 Task: Find connections with filter location Venezuela with filter topic #linkedinstorieswith filter profile language Spanish with filter current company JLL with filter school Indraprastha Institute of Information Technology, Delhi with filter industry Cutlery and Handtool Manufacturing with filter service category Mobile Marketing with filter keywords title Public Relations
Action: Mouse moved to (587, 95)
Screenshot: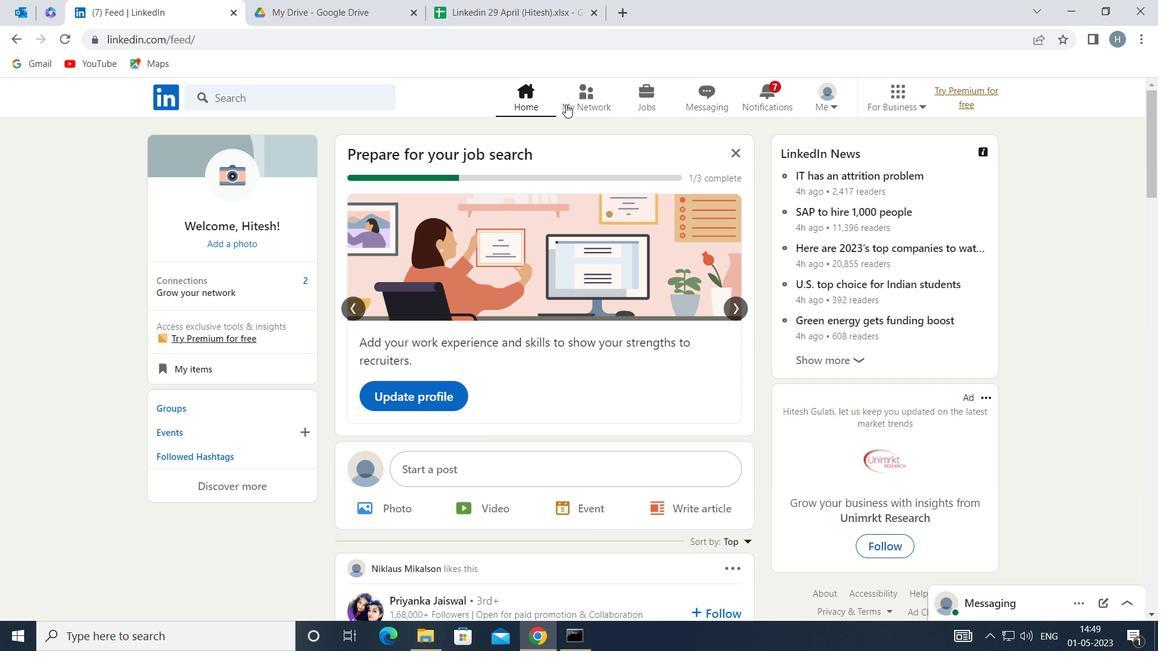 
Action: Mouse pressed left at (587, 95)
Screenshot: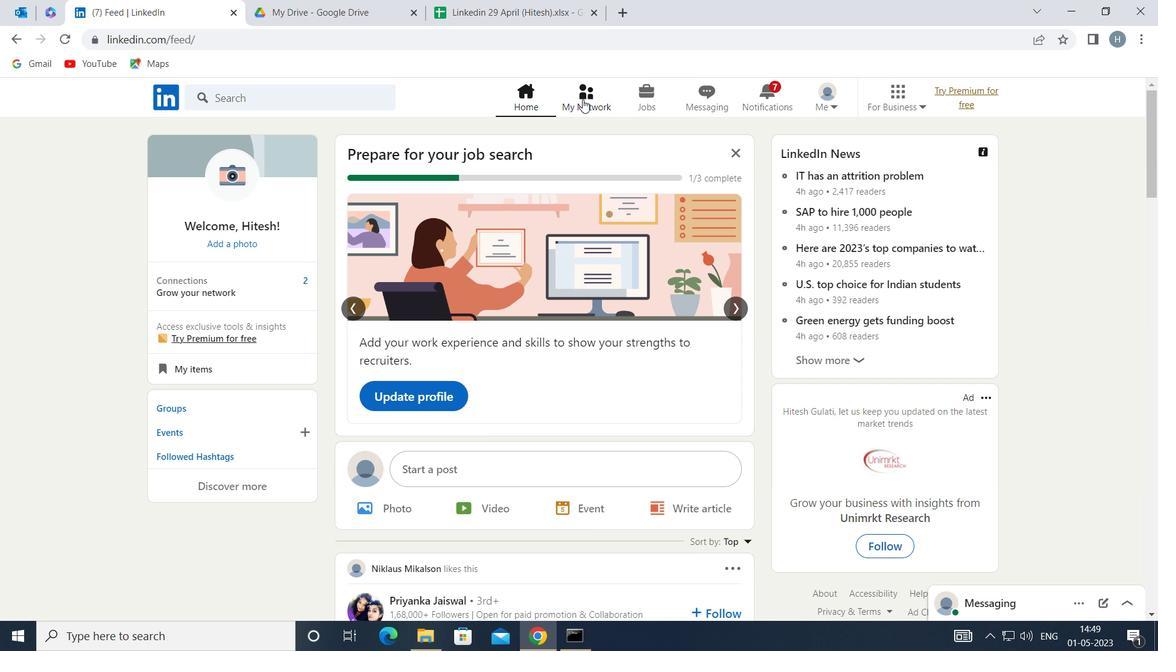 
Action: Mouse moved to (314, 187)
Screenshot: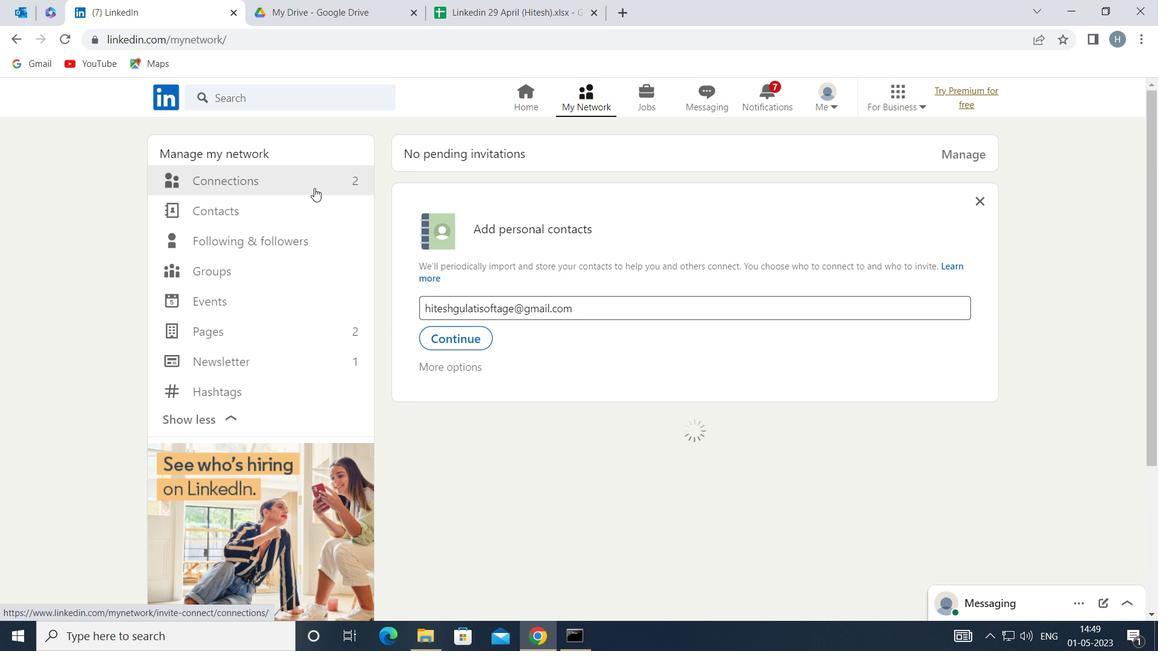 
Action: Mouse pressed left at (314, 187)
Screenshot: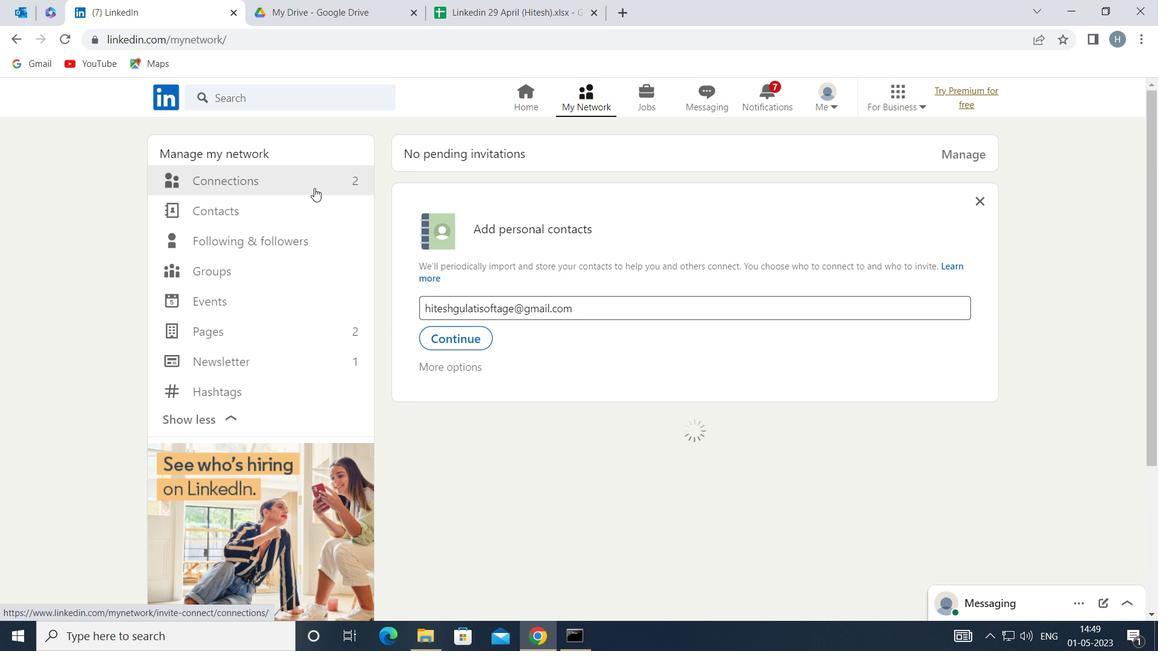 
Action: Mouse moved to (688, 177)
Screenshot: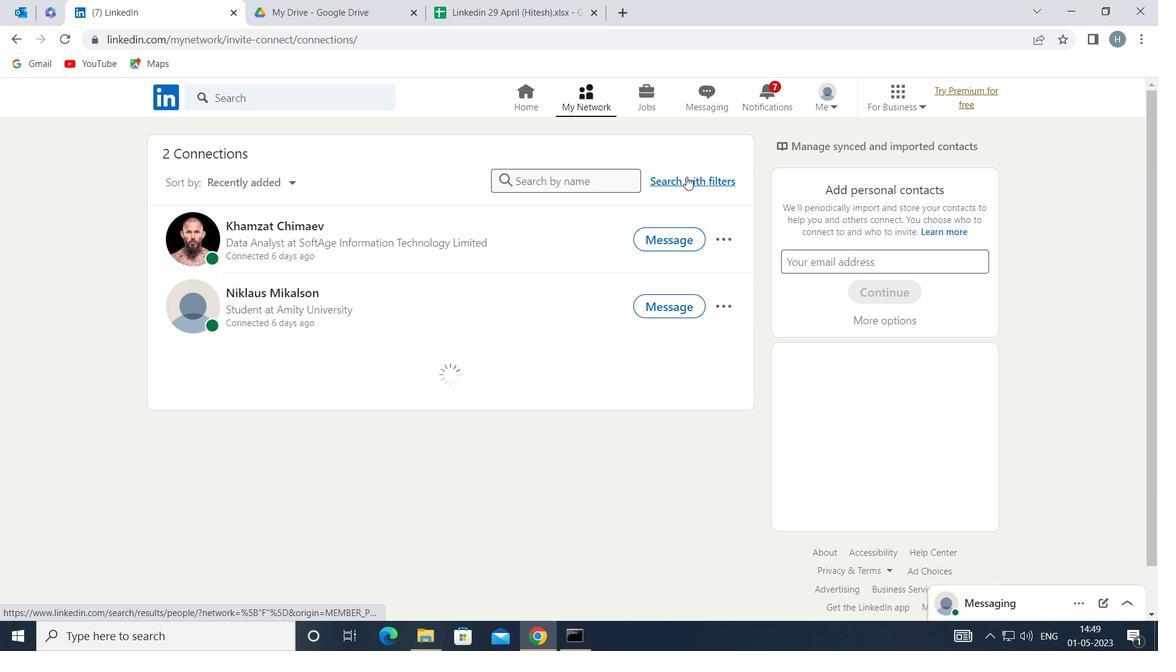 
Action: Mouse pressed left at (688, 177)
Screenshot: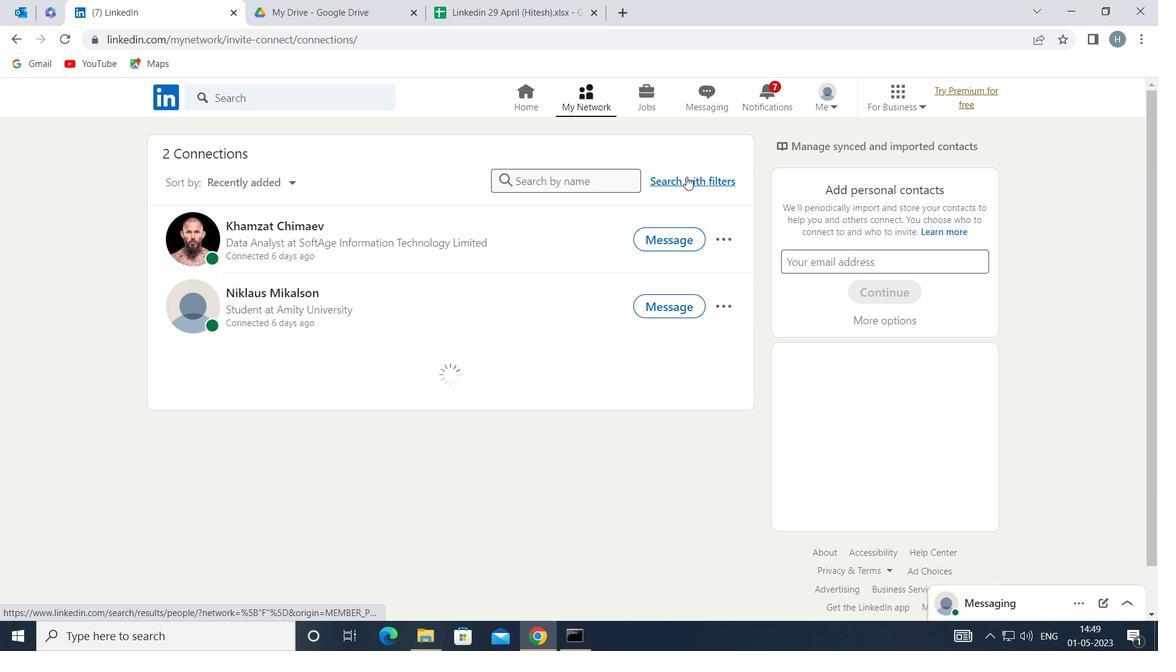 
Action: Mouse moved to (636, 142)
Screenshot: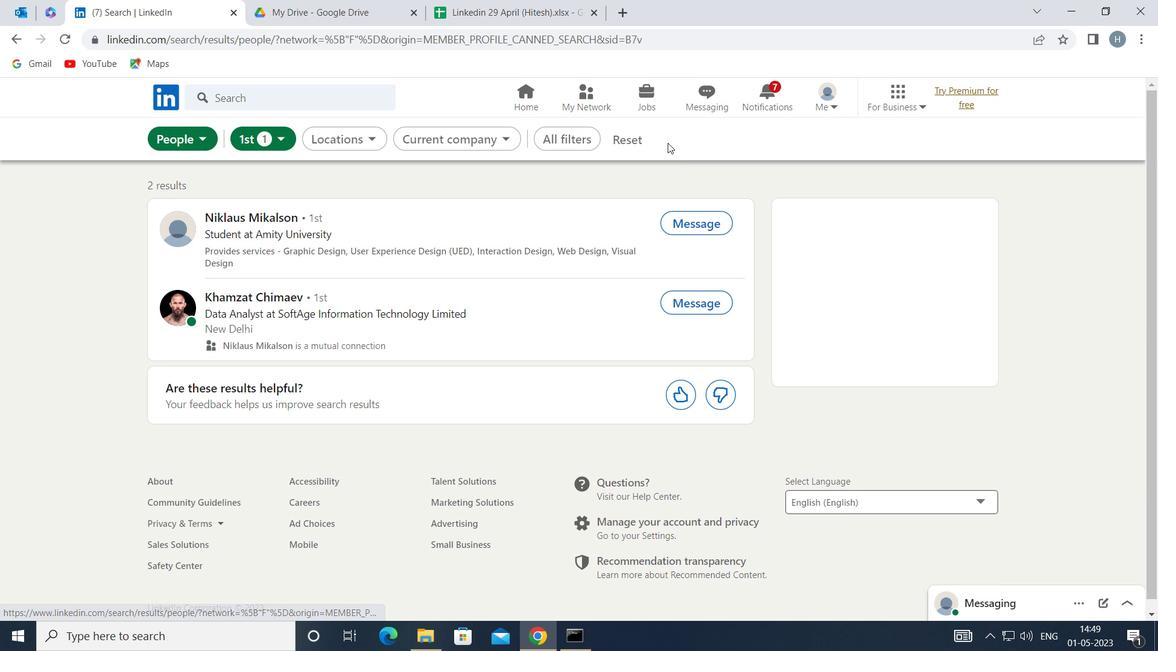 
Action: Mouse pressed left at (636, 142)
Screenshot: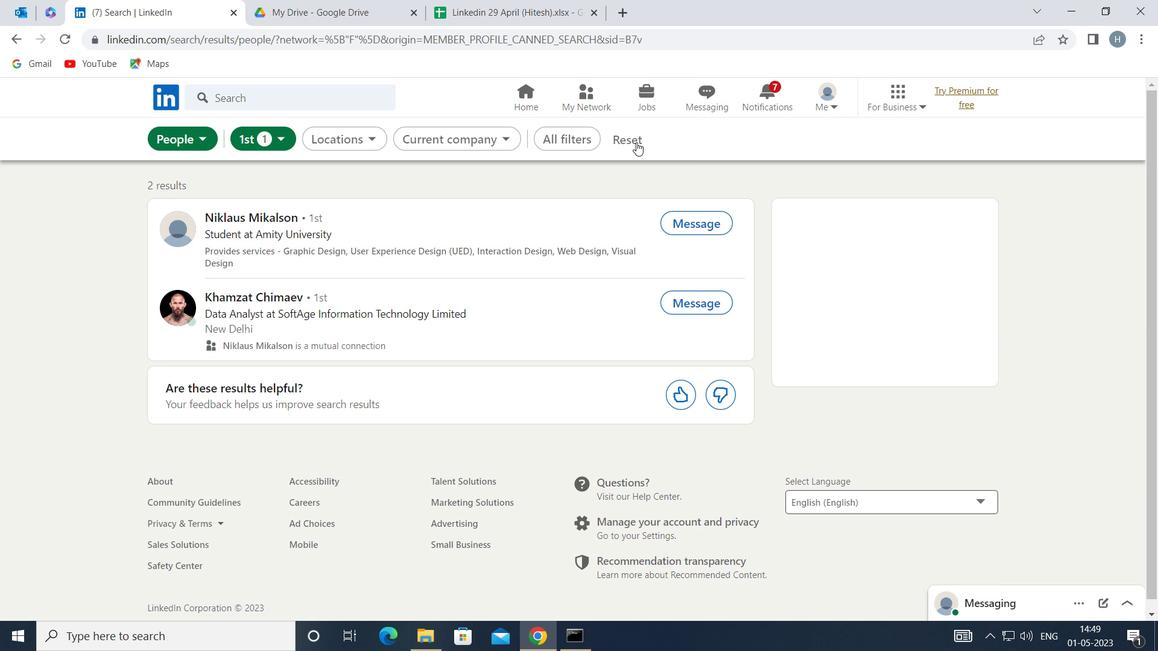
Action: Mouse moved to (602, 140)
Screenshot: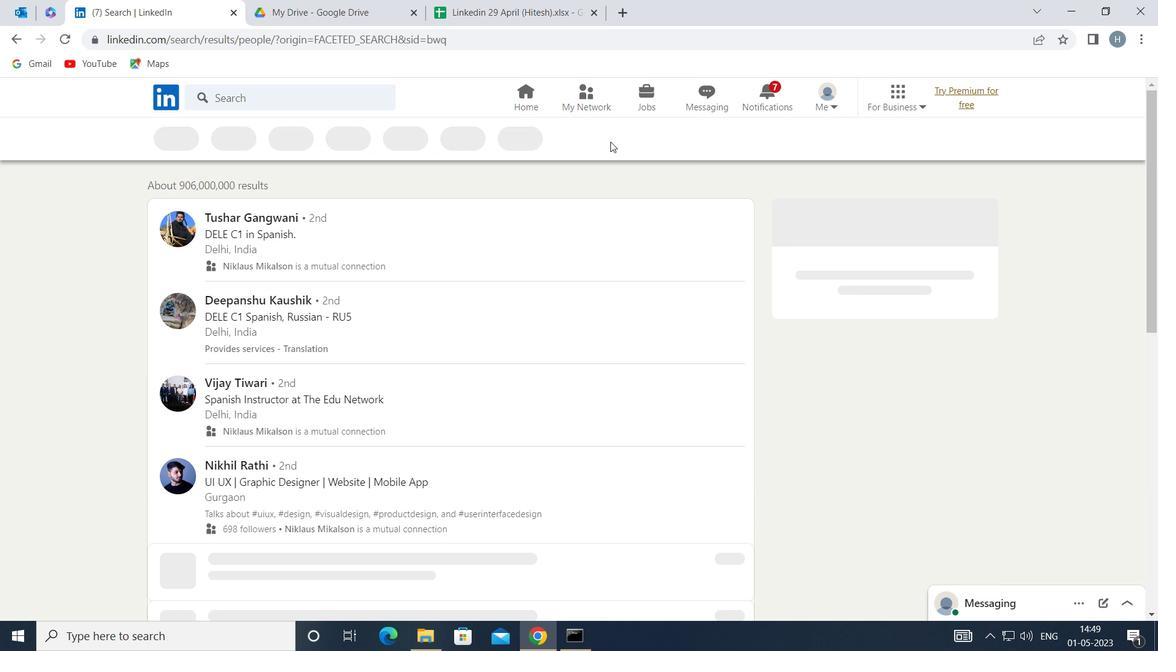 
Action: Mouse pressed left at (602, 140)
Screenshot: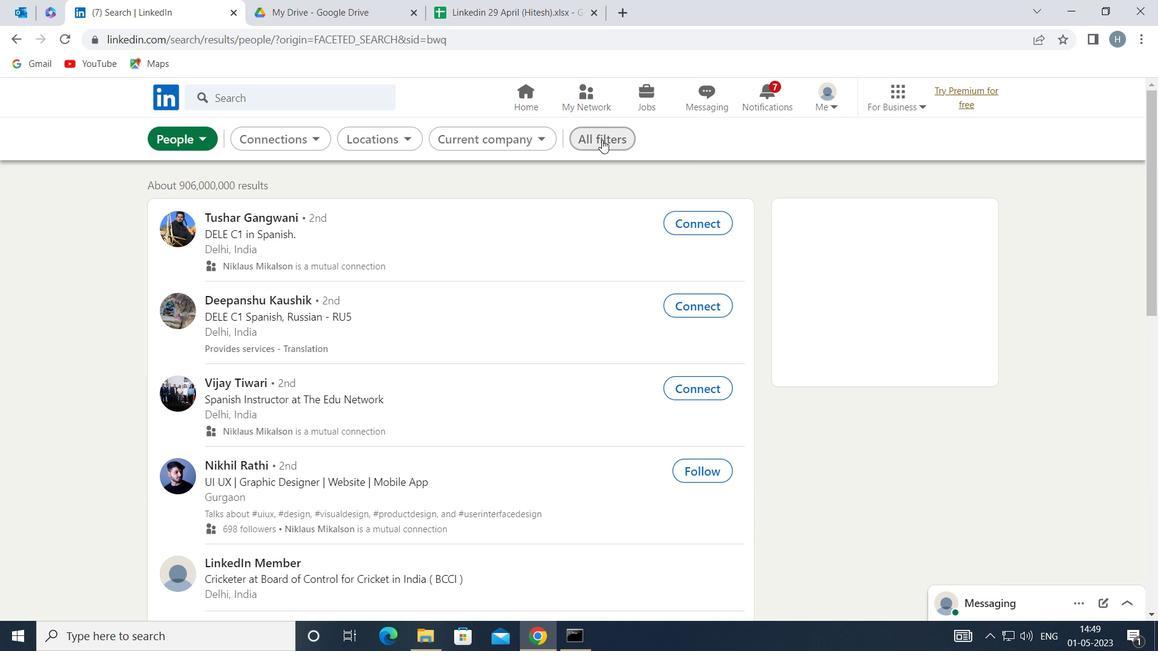 
Action: Mouse moved to (910, 514)
Screenshot: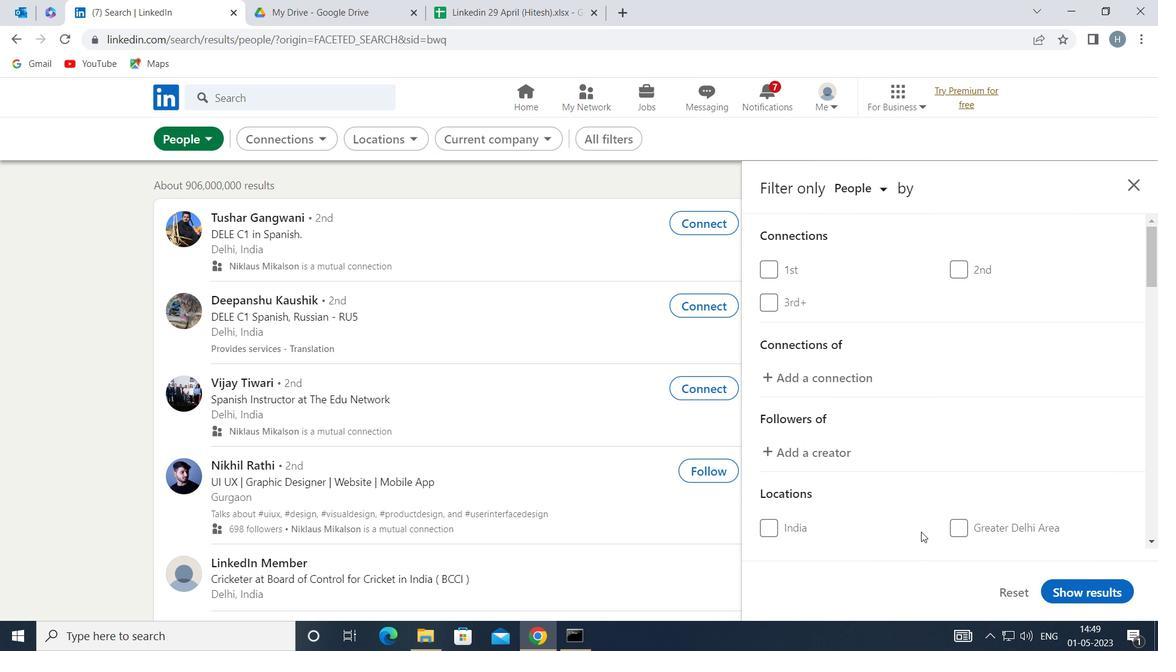 
Action: Mouse scrolled (910, 514) with delta (0, 0)
Screenshot: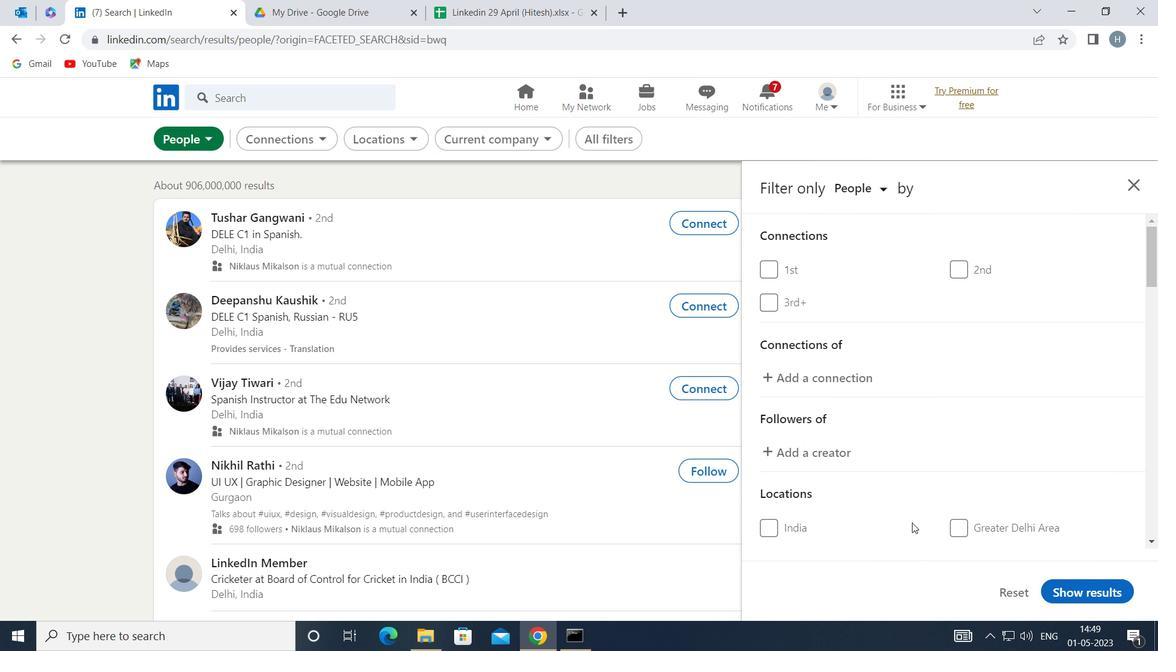 
Action: Mouse scrolled (910, 514) with delta (0, 0)
Screenshot: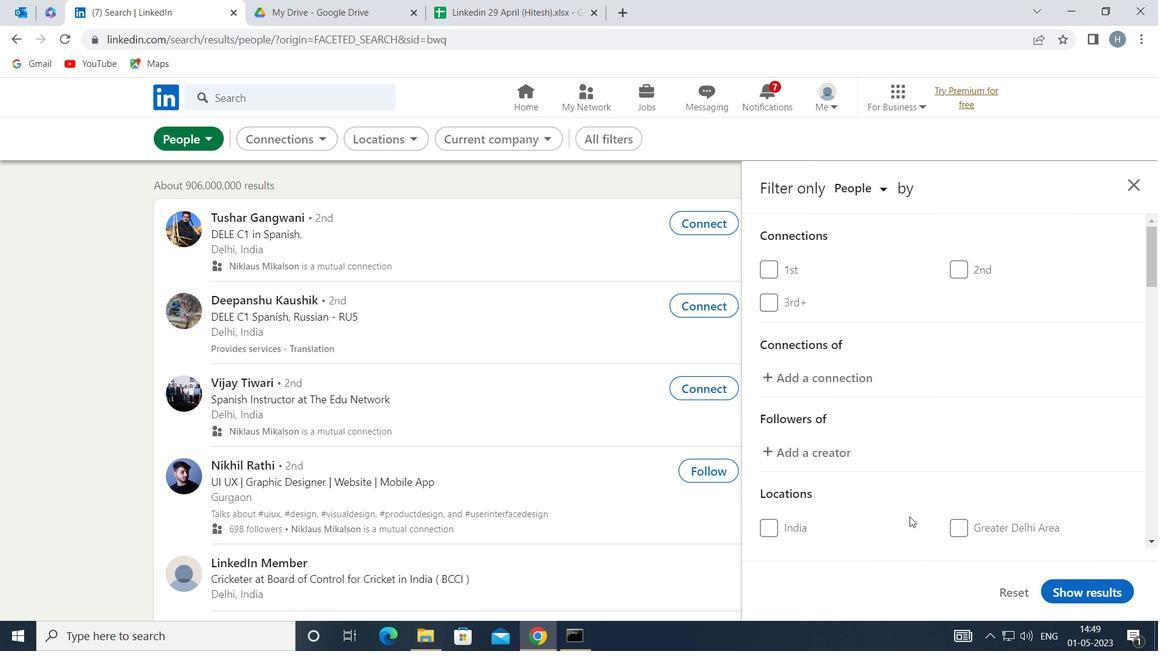 
Action: Mouse moved to (899, 483)
Screenshot: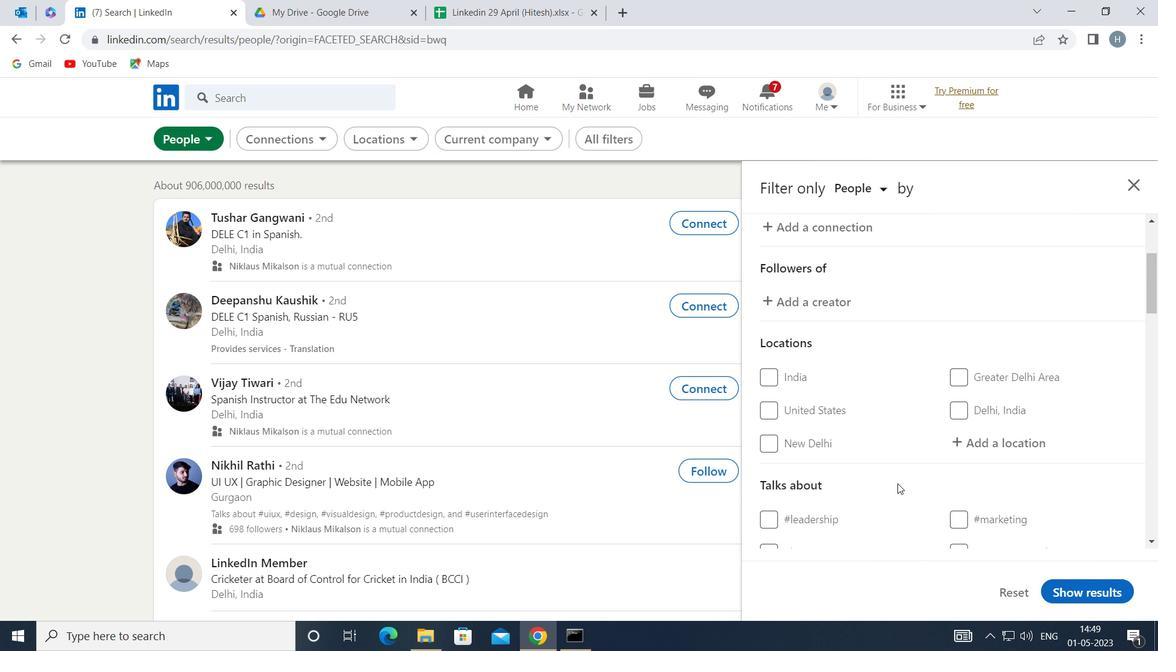 
Action: Mouse scrolled (899, 482) with delta (0, 0)
Screenshot: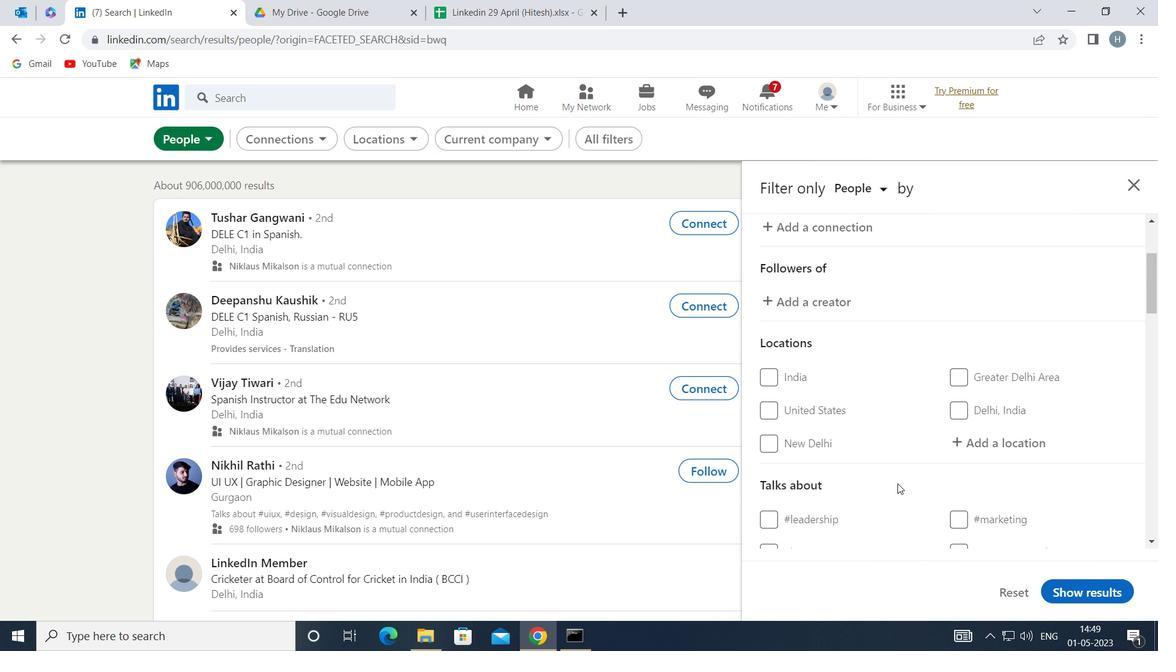 
Action: Mouse moved to (1000, 369)
Screenshot: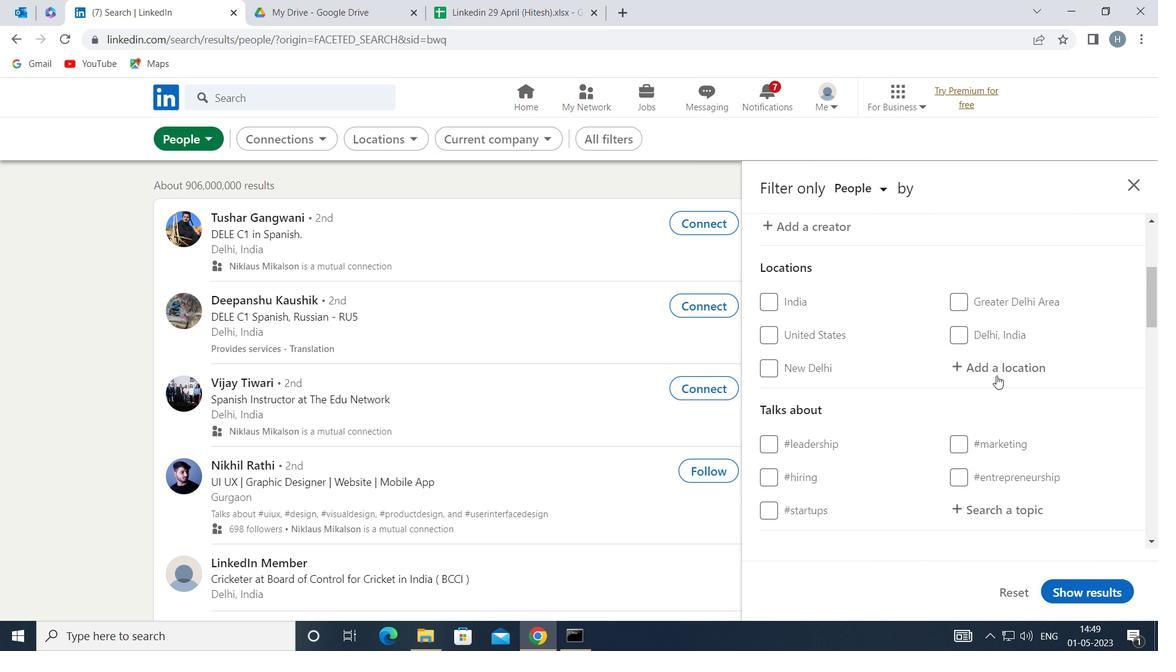 
Action: Mouse pressed left at (1000, 369)
Screenshot: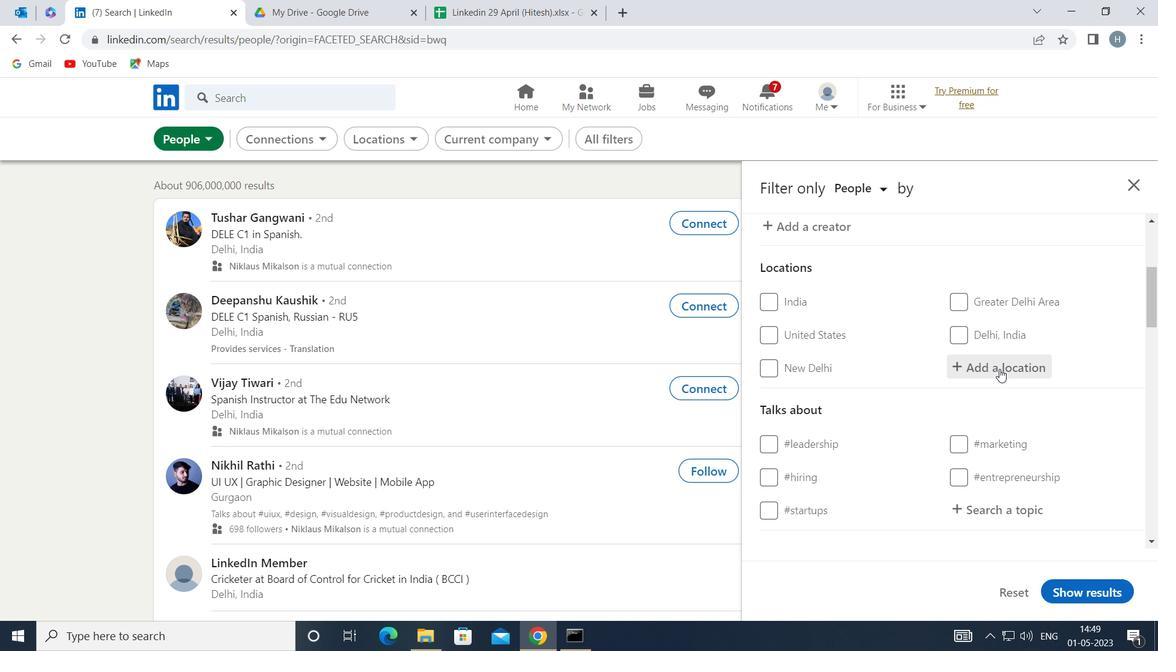 
Action: Mouse moved to (1000, 369)
Screenshot: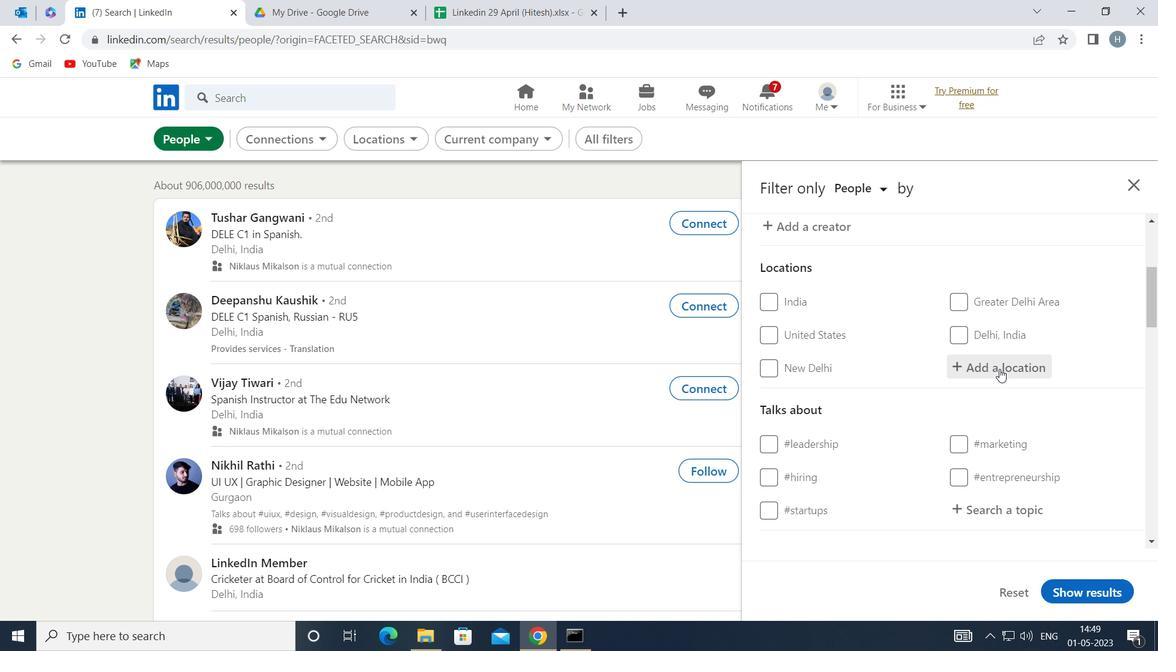 
Action: Key pressed <Key.shift>VENEZUELA<Key.enter>
Screenshot: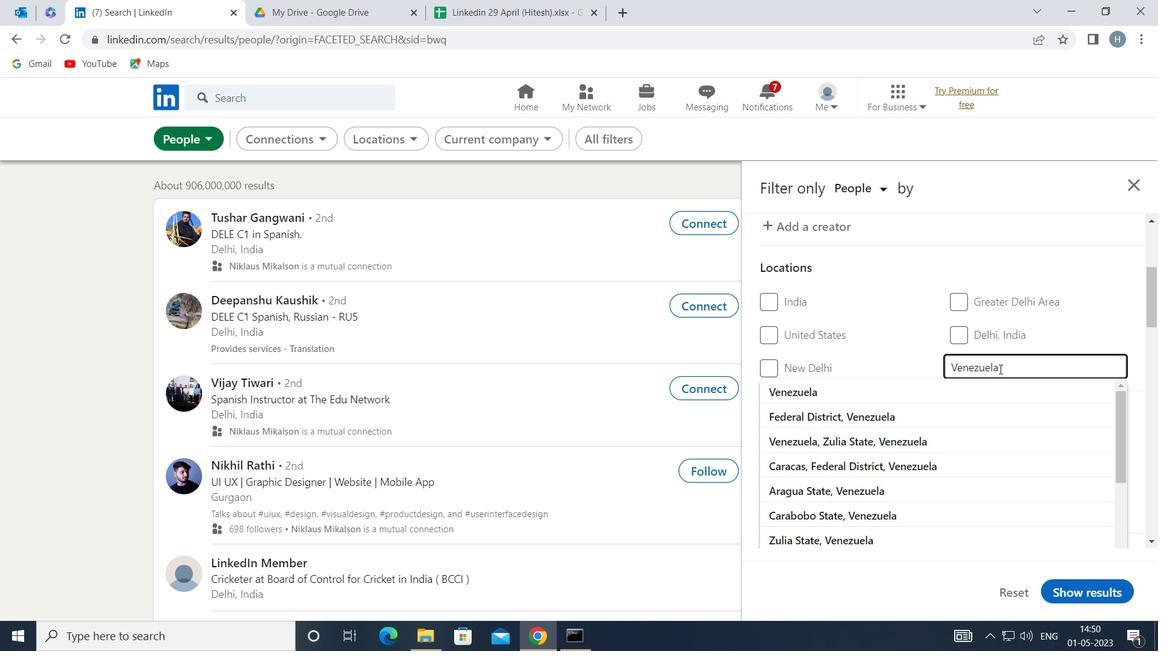 
Action: Mouse moved to (982, 506)
Screenshot: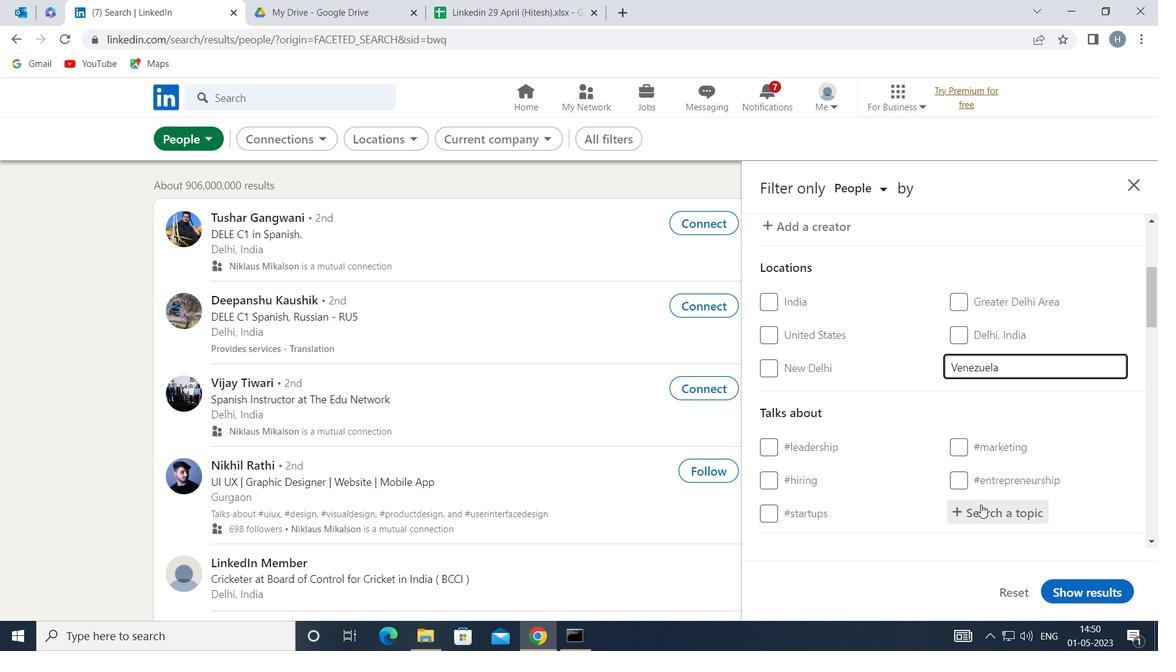 
Action: Mouse pressed left at (982, 506)
Screenshot: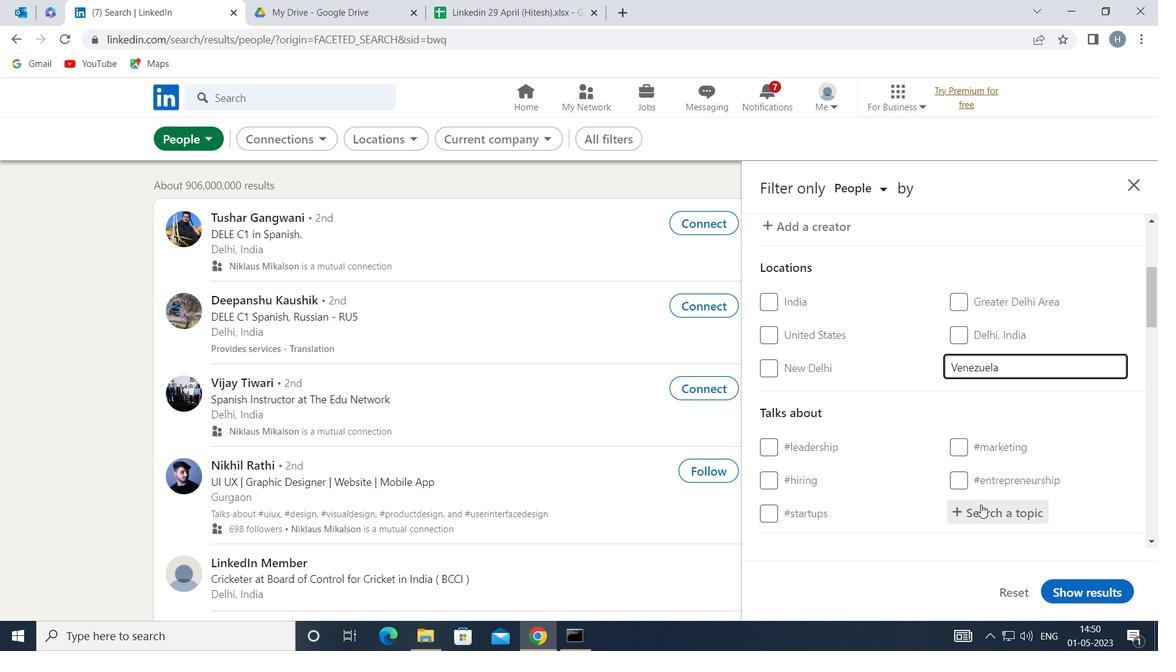 
Action: Key pressed <Key.shift>LINKEDINSTORIES
Screenshot: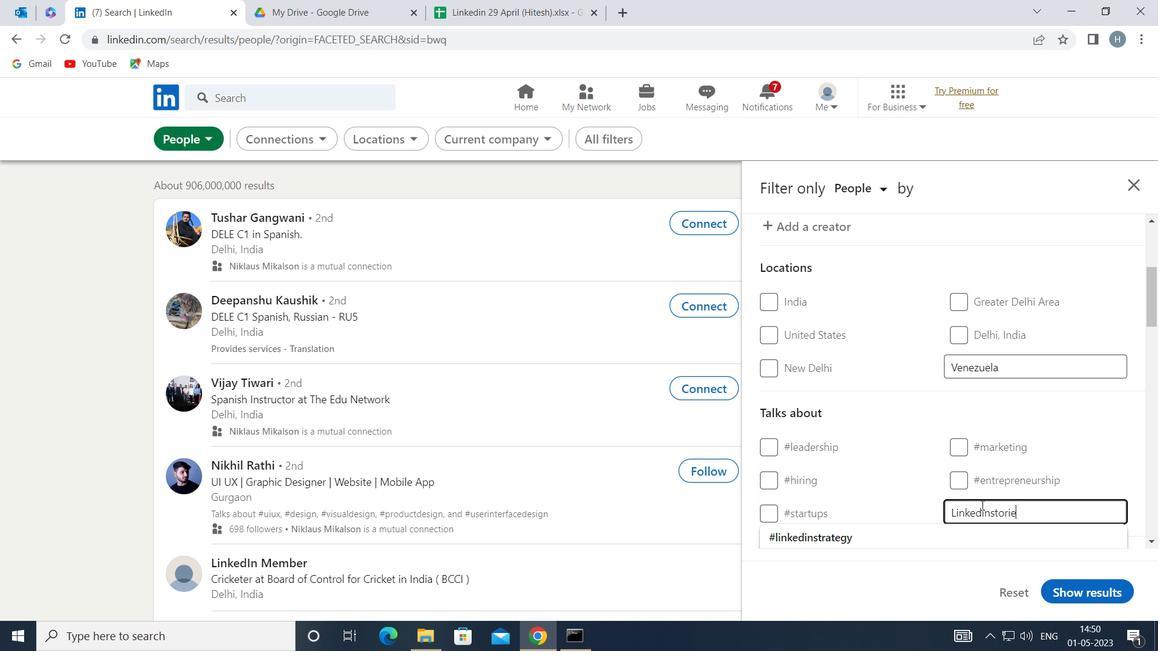 
Action: Mouse moved to (1035, 513)
Screenshot: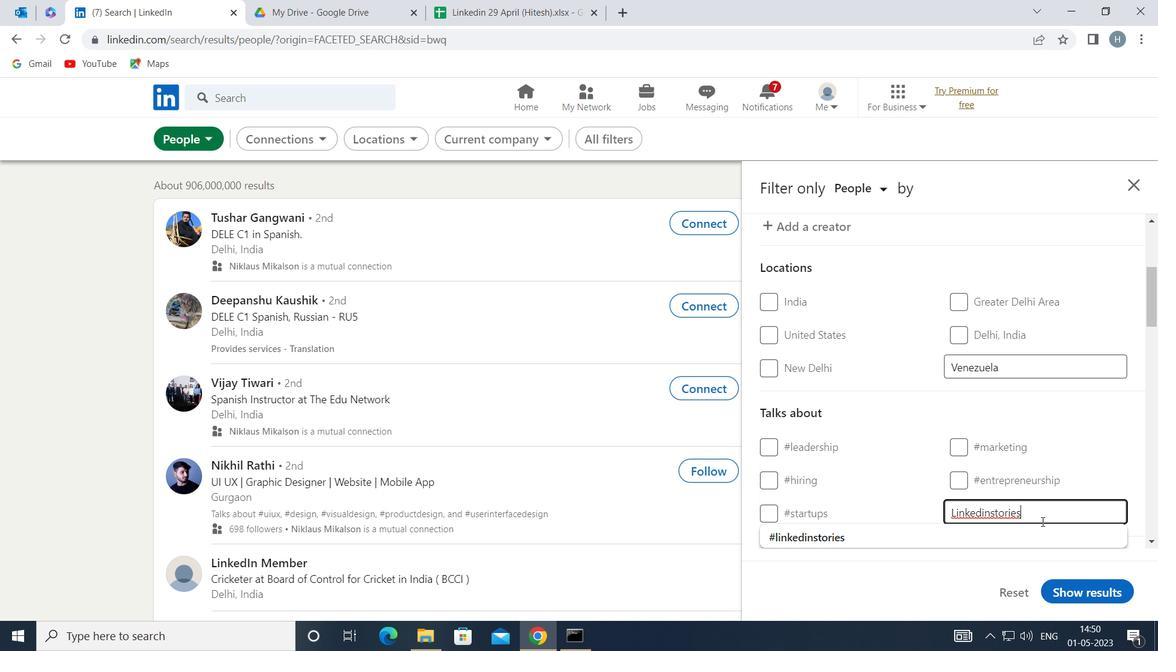 
Action: Mouse scrolled (1035, 513) with delta (0, 0)
Screenshot: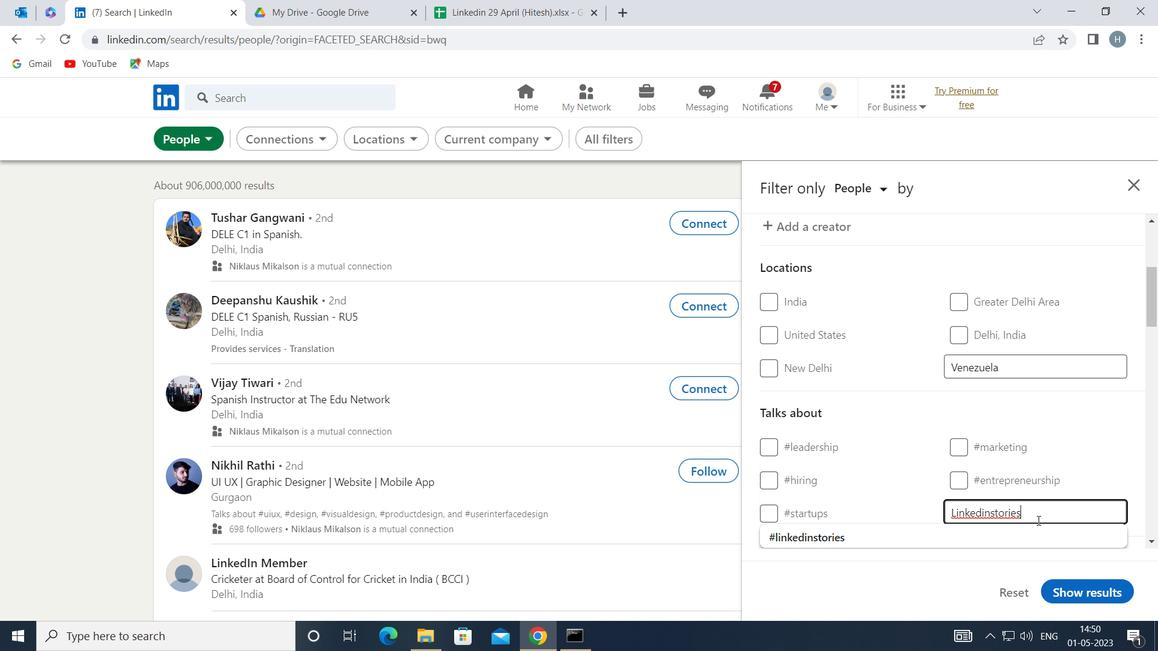 
Action: Mouse moved to (948, 464)
Screenshot: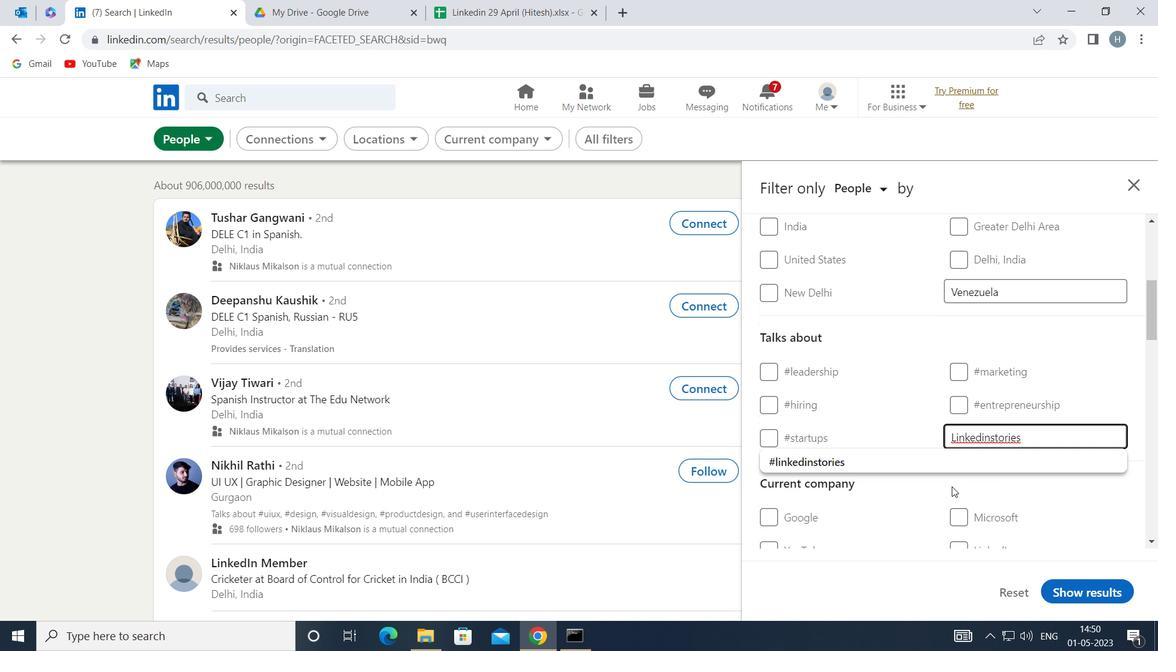 
Action: Mouse pressed left at (948, 464)
Screenshot: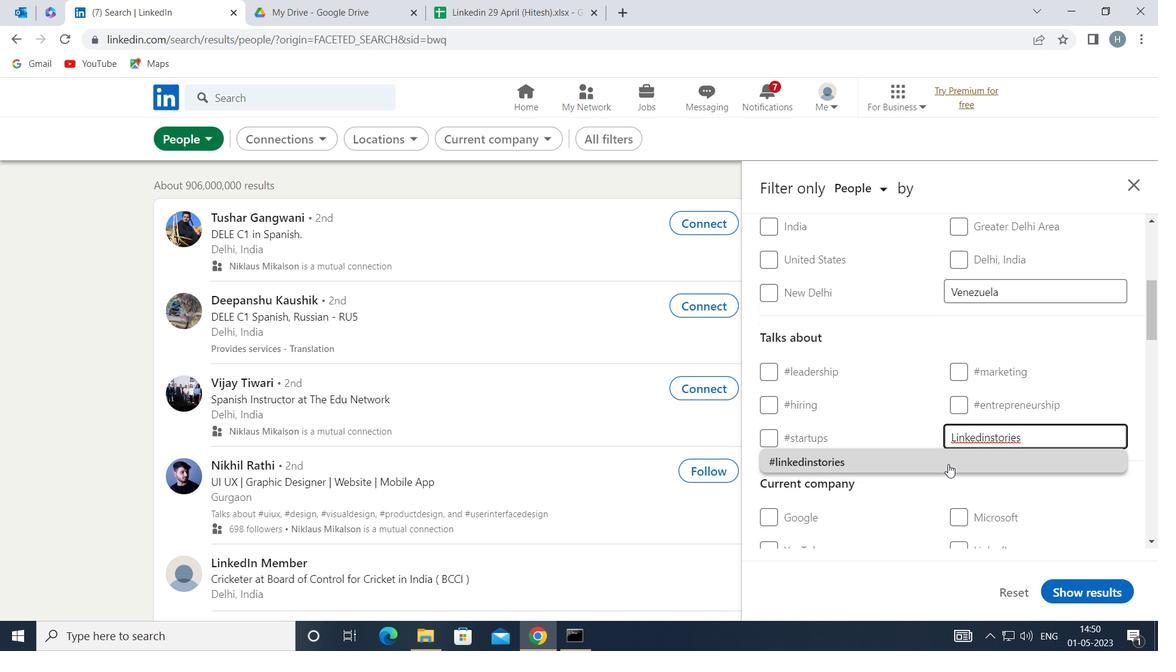 
Action: Mouse moved to (925, 465)
Screenshot: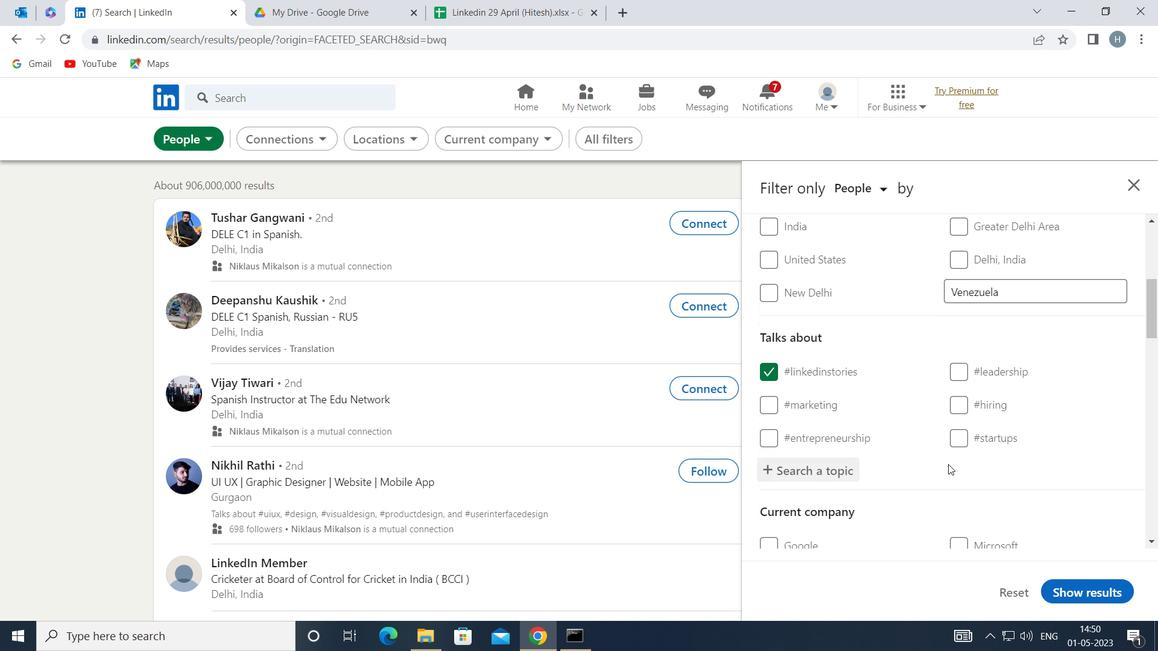 
Action: Mouse scrolled (925, 464) with delta (0, 0)
Screenshot: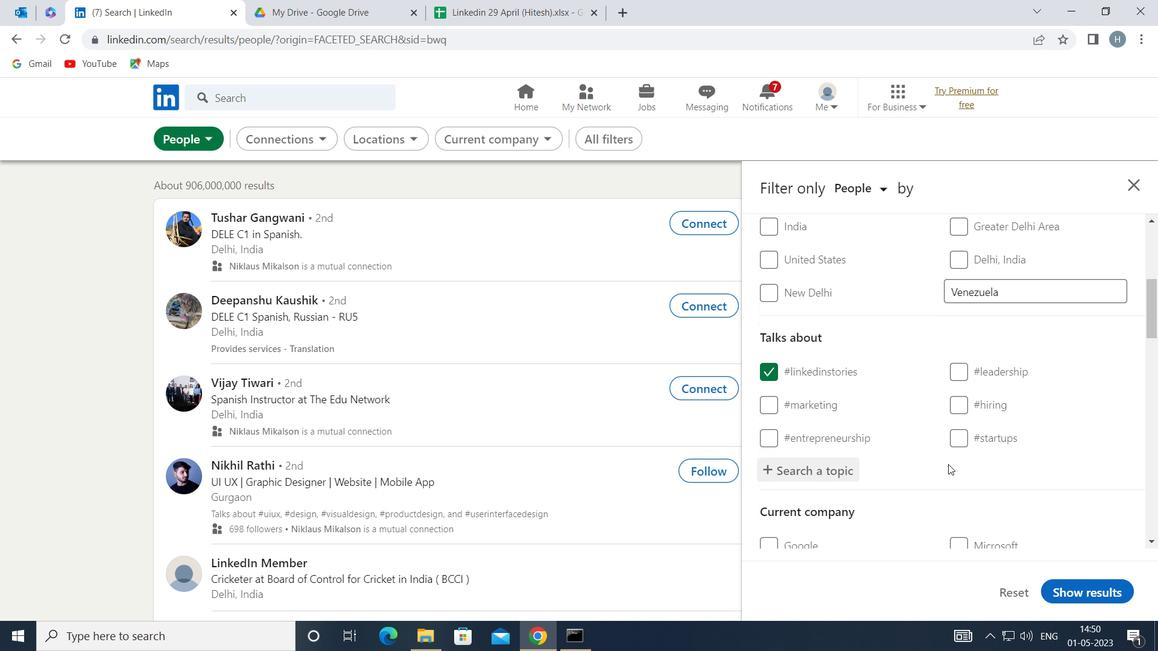 
Action: Mouse scrolled (925, 464) with delta (0, 0)
Screenshot: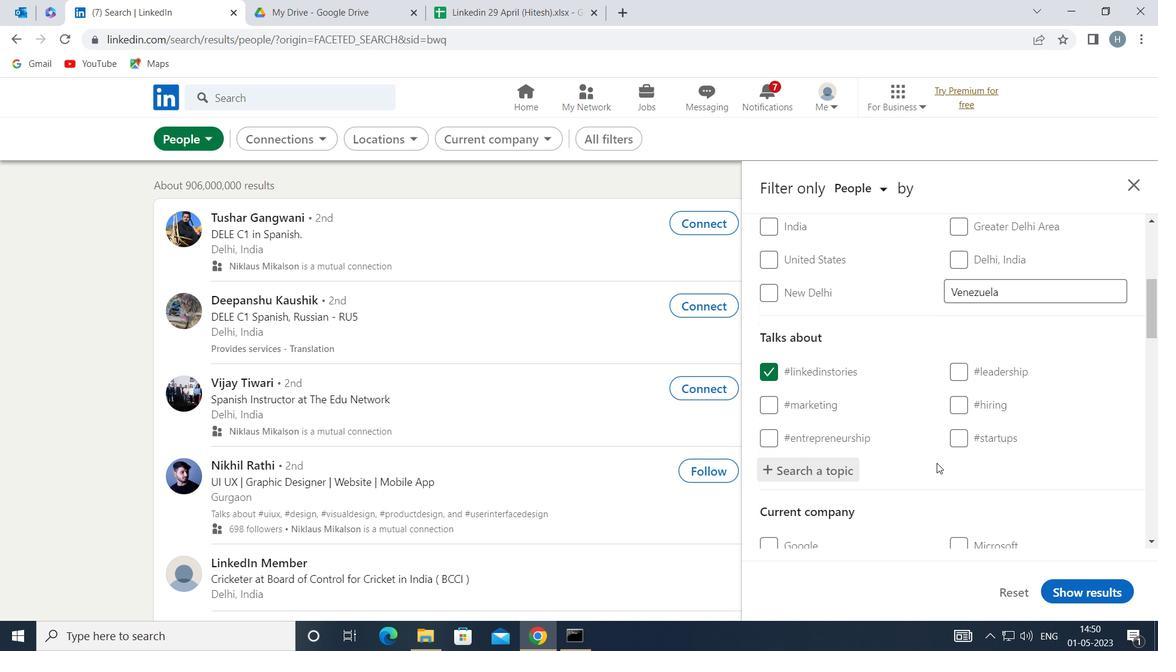 
Action: Mouse moved to (922, 467)
Screenshot: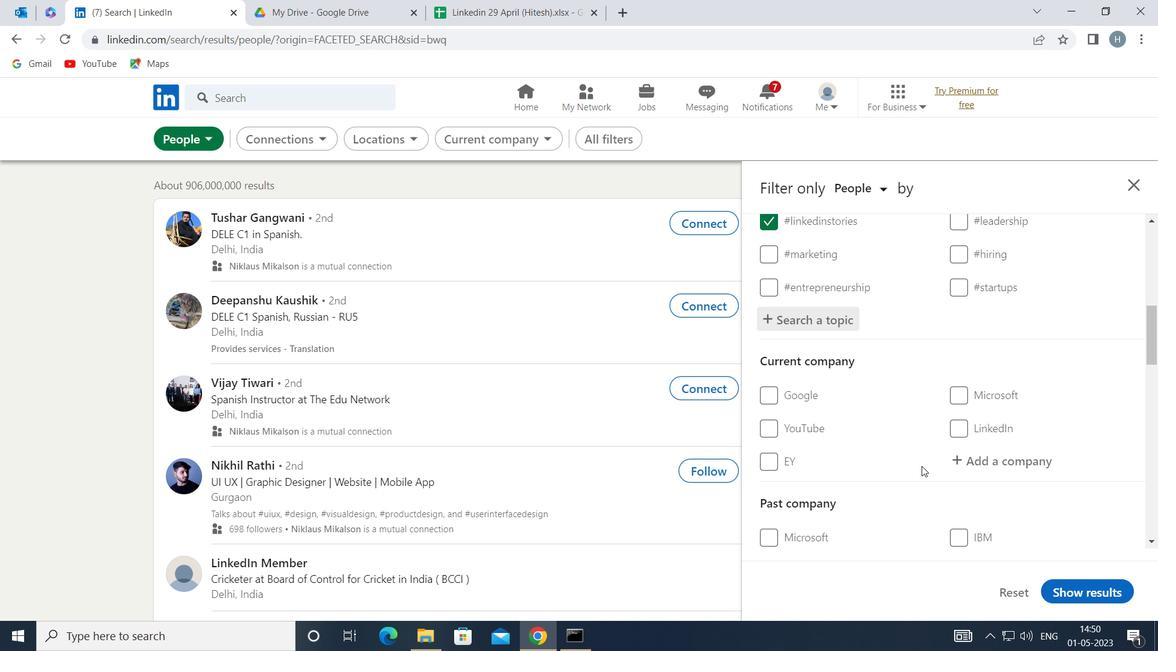 
Action: Mouse scrolled (922, 466) with delta (0, 0)
Screenshot: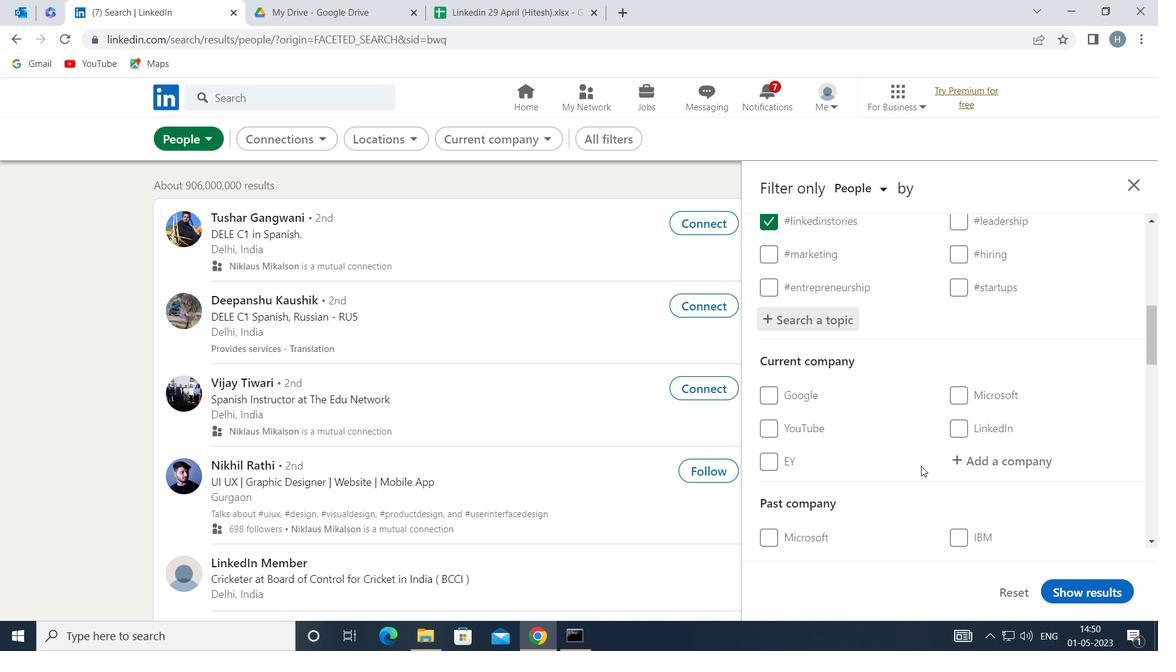 
Action: Mouse scrolled (922, 466) with delta (0, 0)
Screenshot: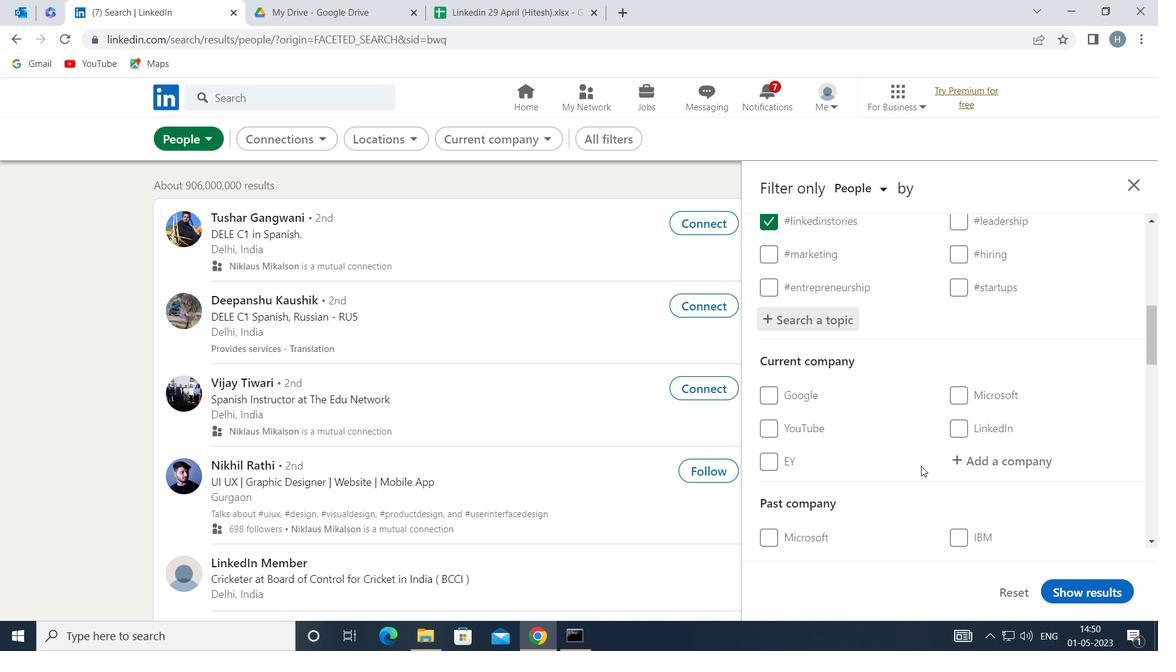 
Action: Mouse scrolled (922, 467) with delta (0, 0)
Screenshot: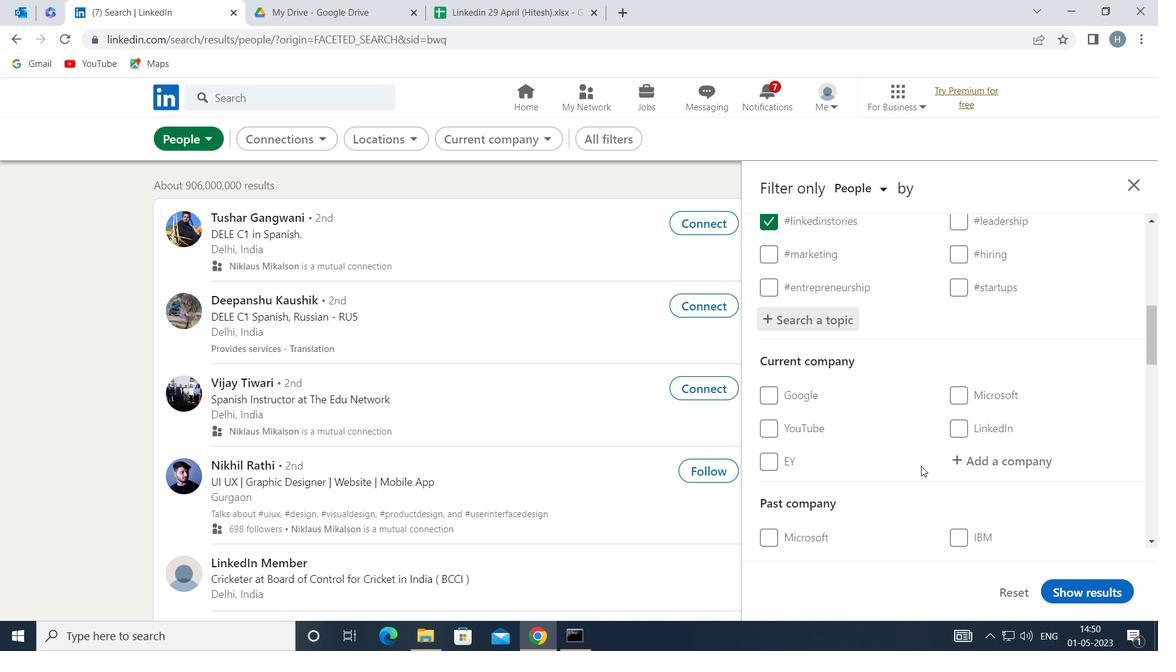
Action: Mouse scrolled (922, 466) with delta (0, 0)
Screenshot: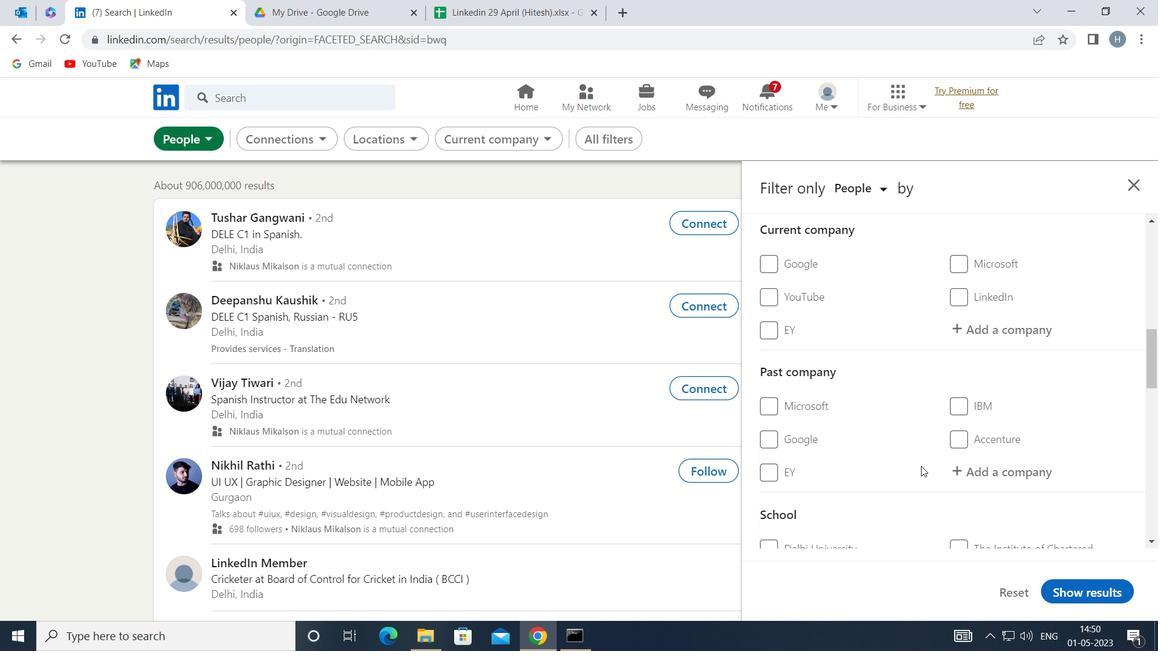 
Action: Mouse scrolled (922, 466) with delta (0, 0)
Screenshot: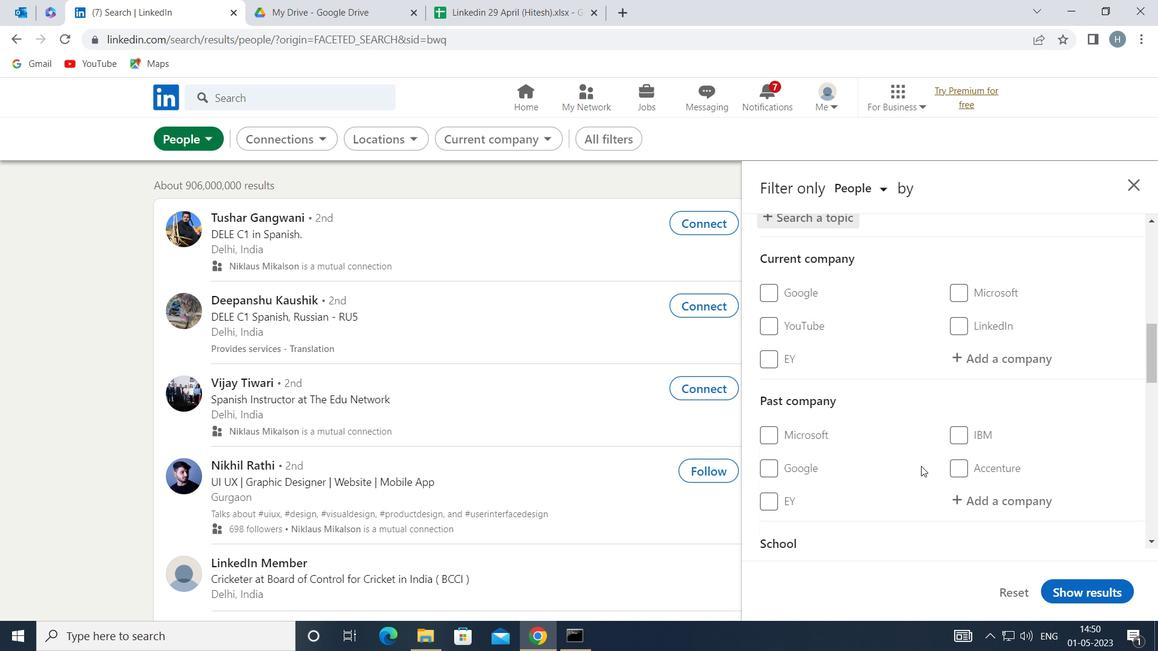 
Action: Mouse scrolled (922, 466) with delta (0, 0)
Screenshot: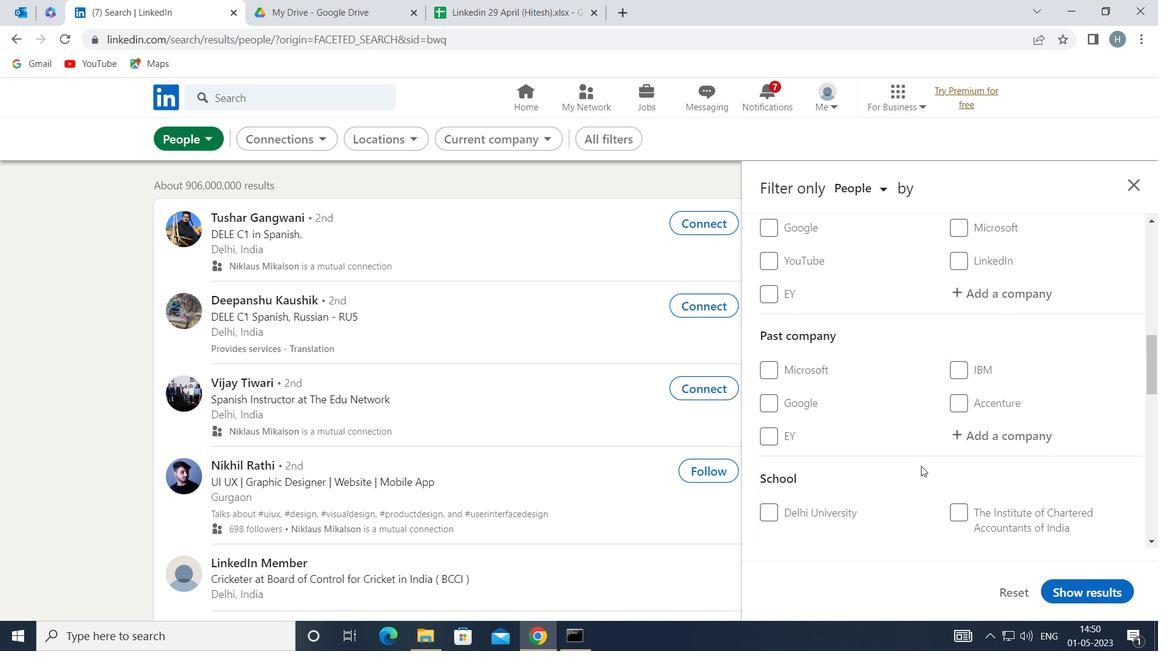 
Action: Mouse scrolled (922, 466) with delta (0, 0)
Screenshot: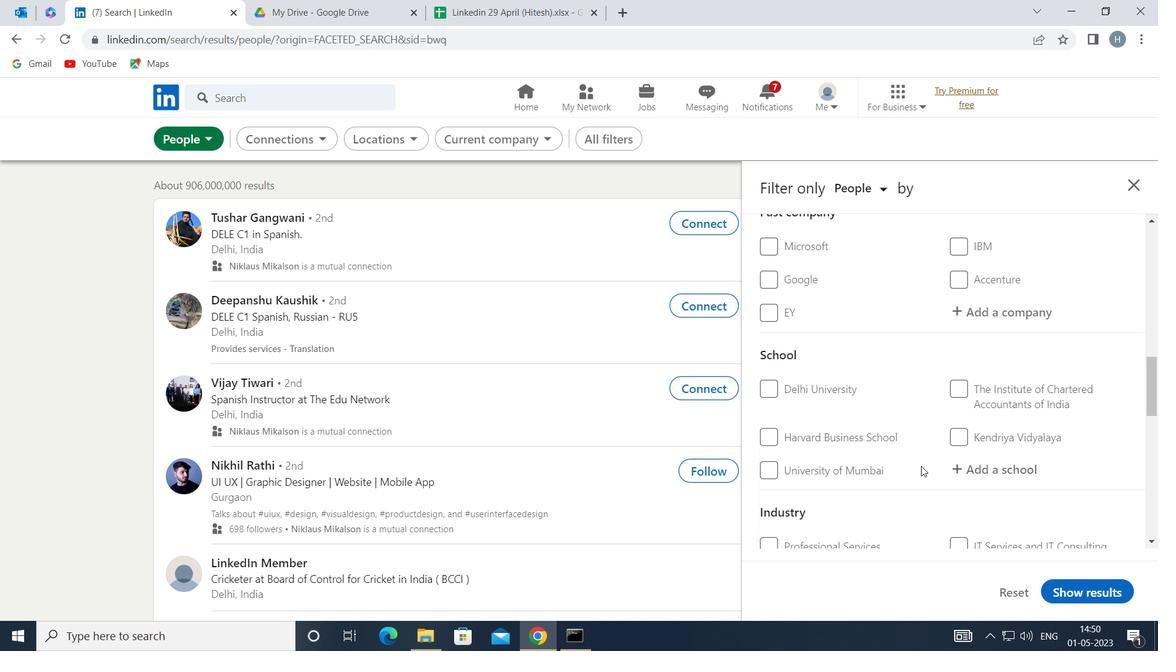 
Action: Mouse scrolled (922, 466) with delta (0, 0)
Screenshot: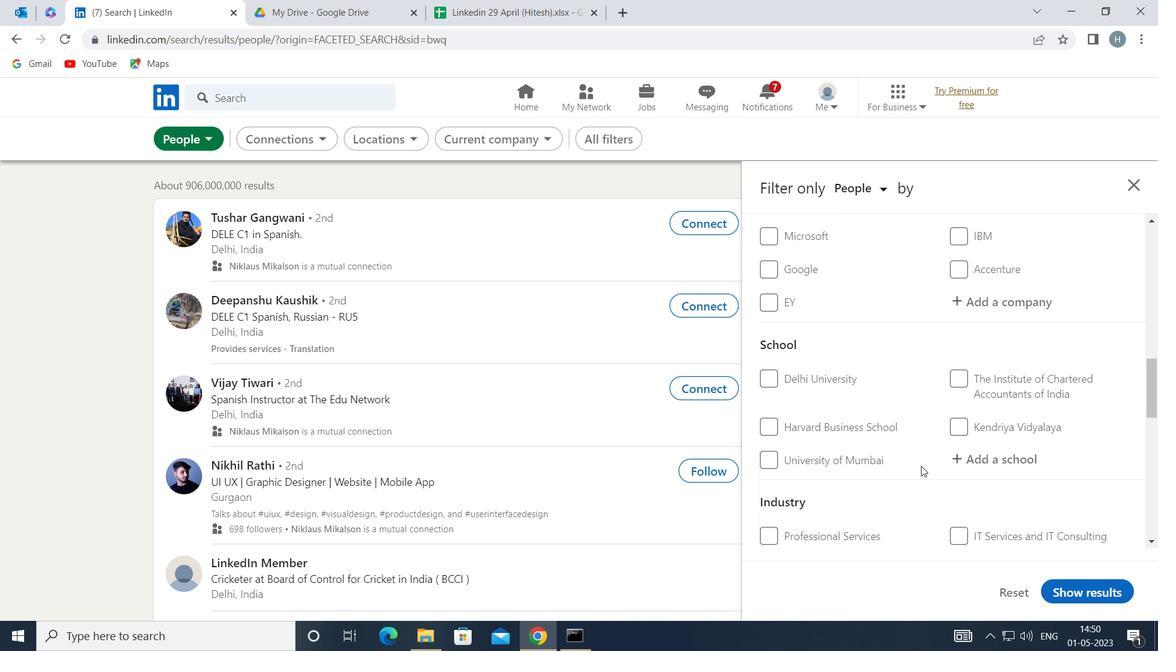 
Action: Mouse scrolled (922, 466) with delta (0, 0)
Screenshot: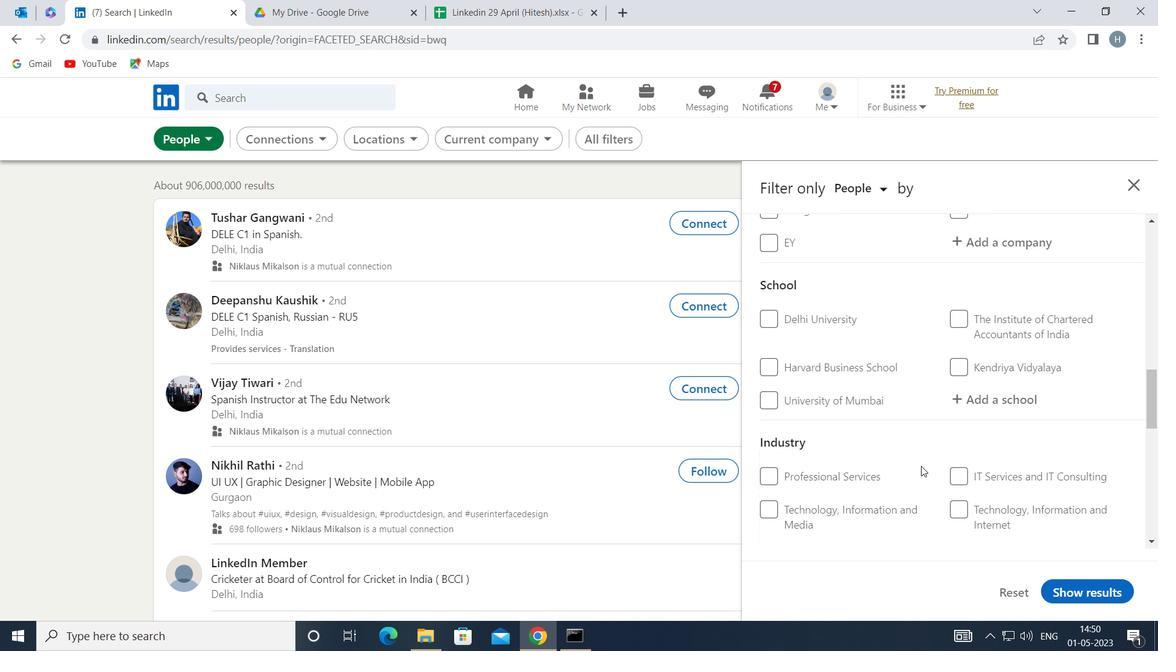 
Action: Mouse scrolled (922, 466) with delta (0, 0)
Screenshot: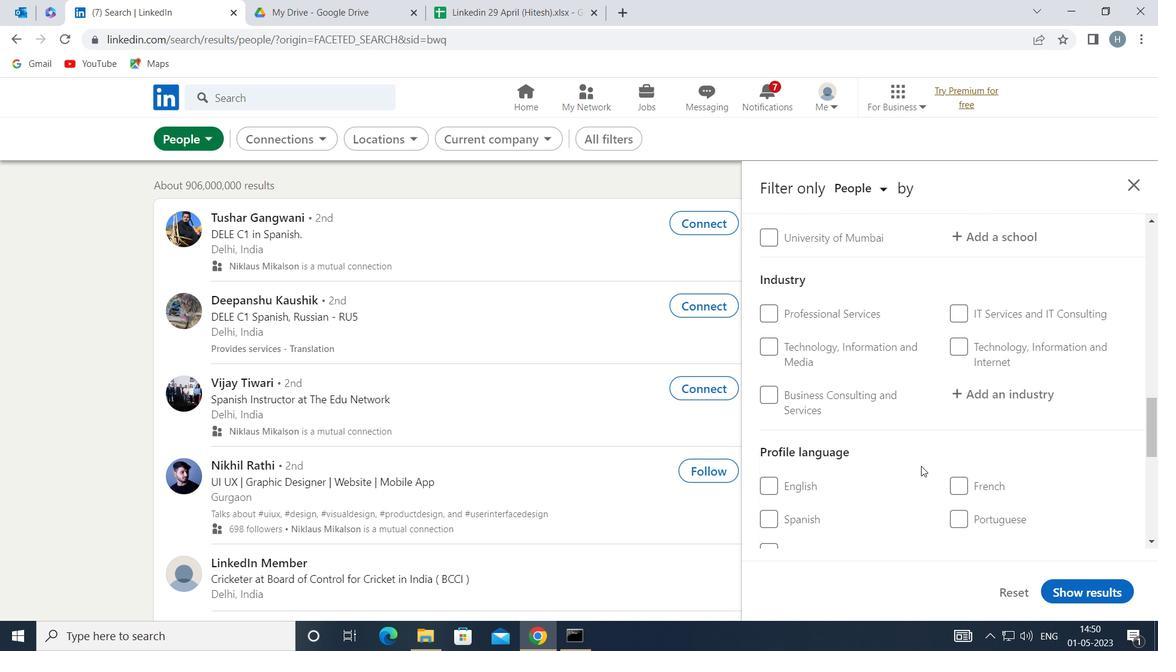 
Action: Mouse moved to (787, 441)
Screenshot: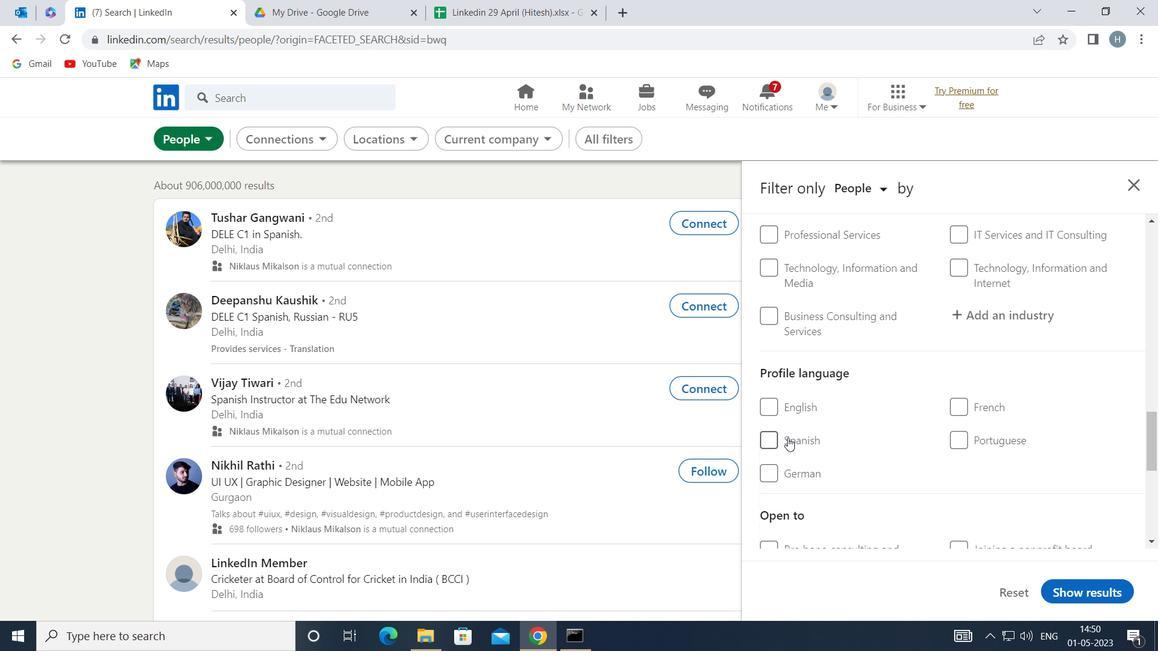 
Action: Mouse pressed left at (787, 441)
Screenshot: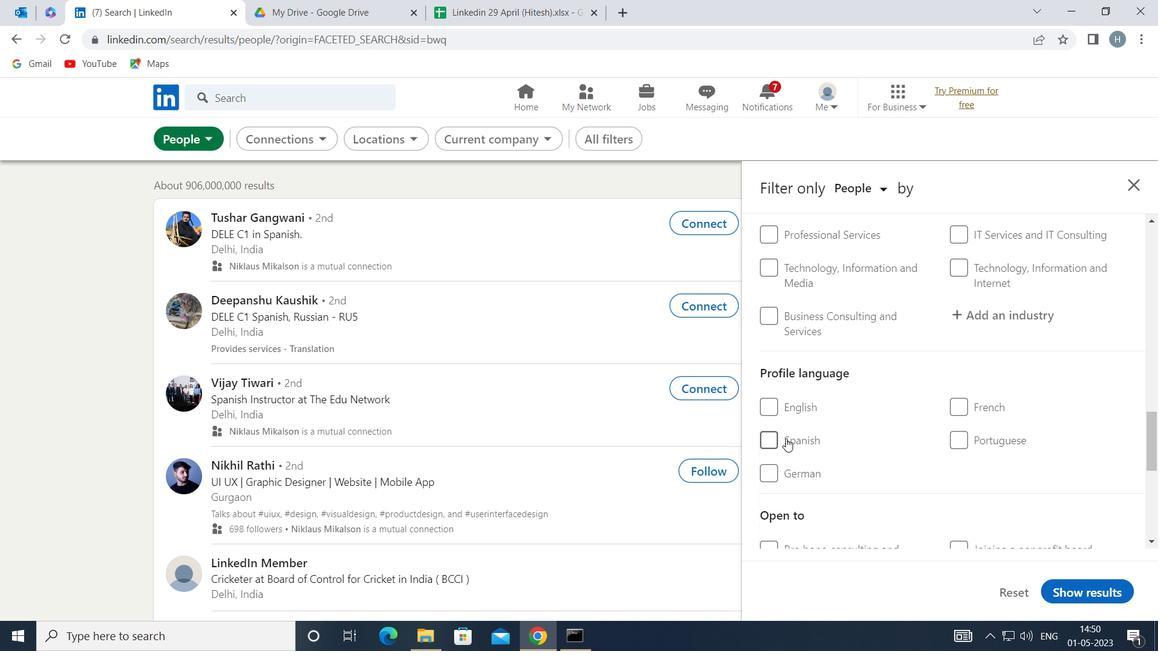
Action: Mouse moved to (902, 444)
Screenshot: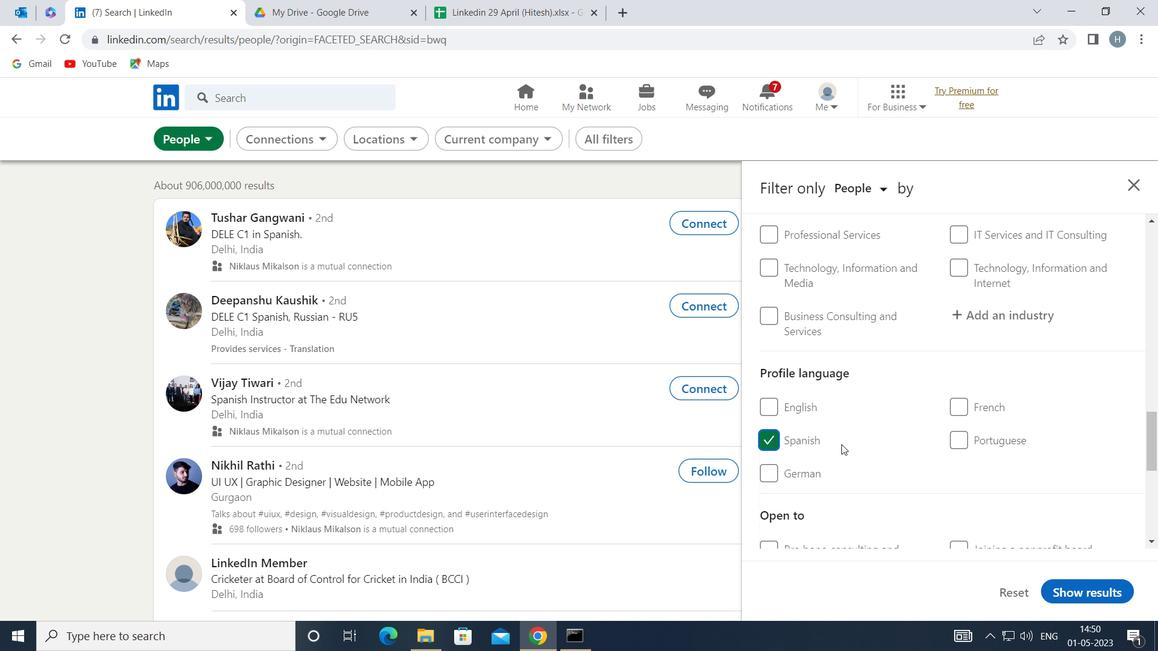 
Action: Mouse scrolled (902, 445) with delta (0, 0)
Screenshot: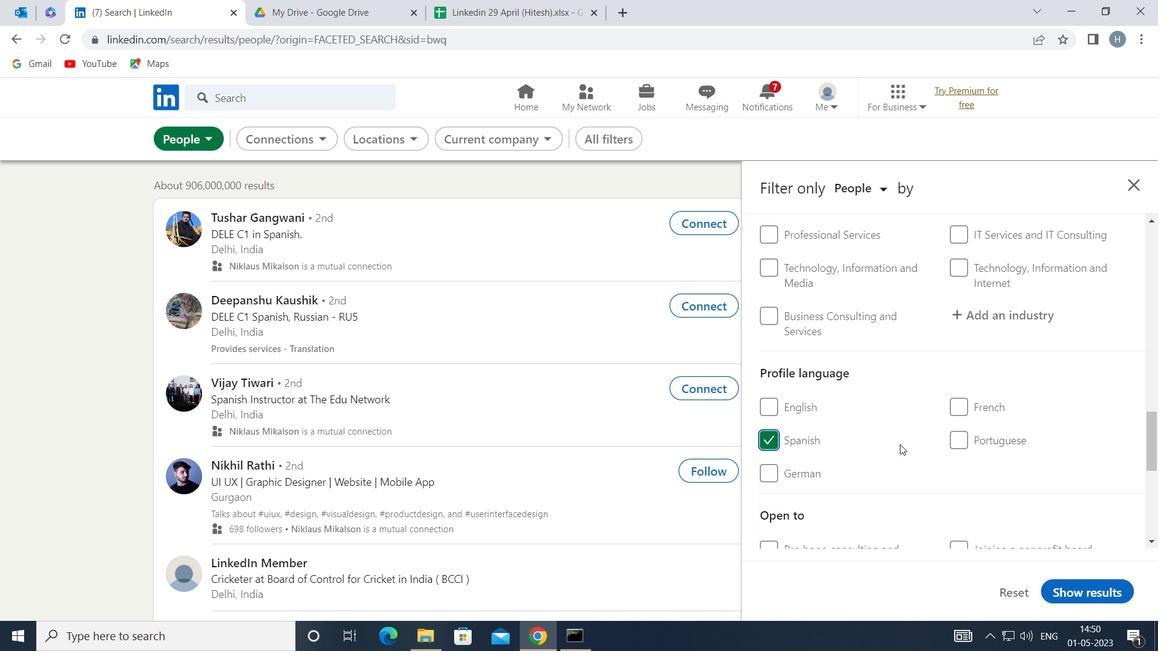 
Action: Mouse moved to (907, 443)
Screenshot: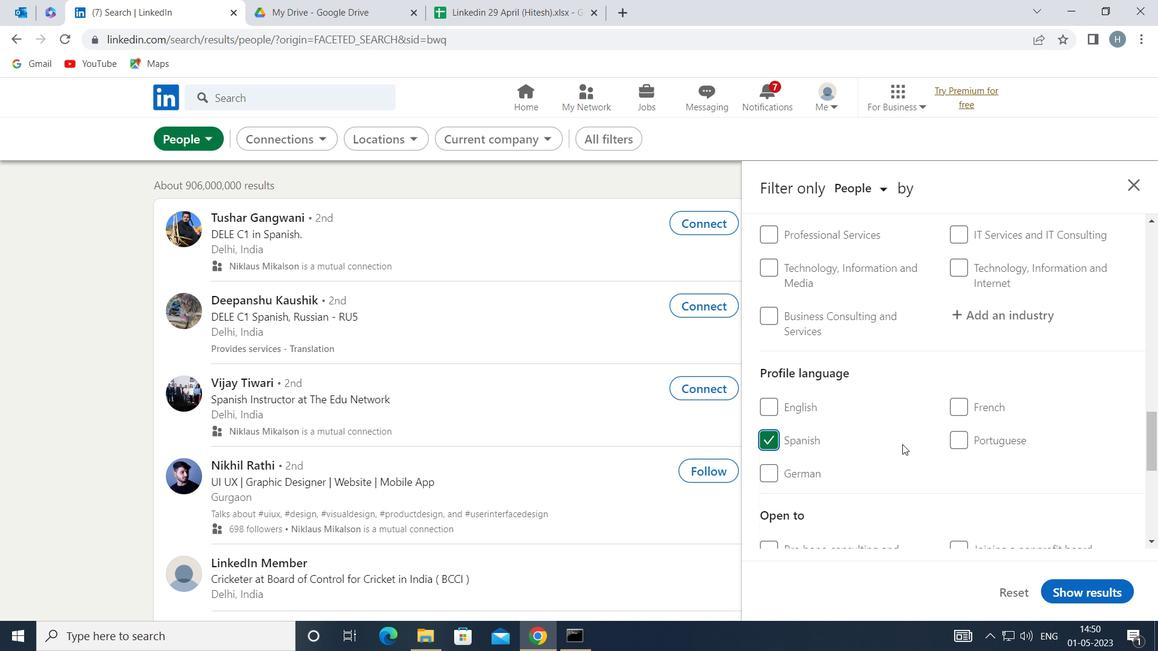 
Action: Mouse scrolled (907, 443) with delta (0, 0)
Screenshot: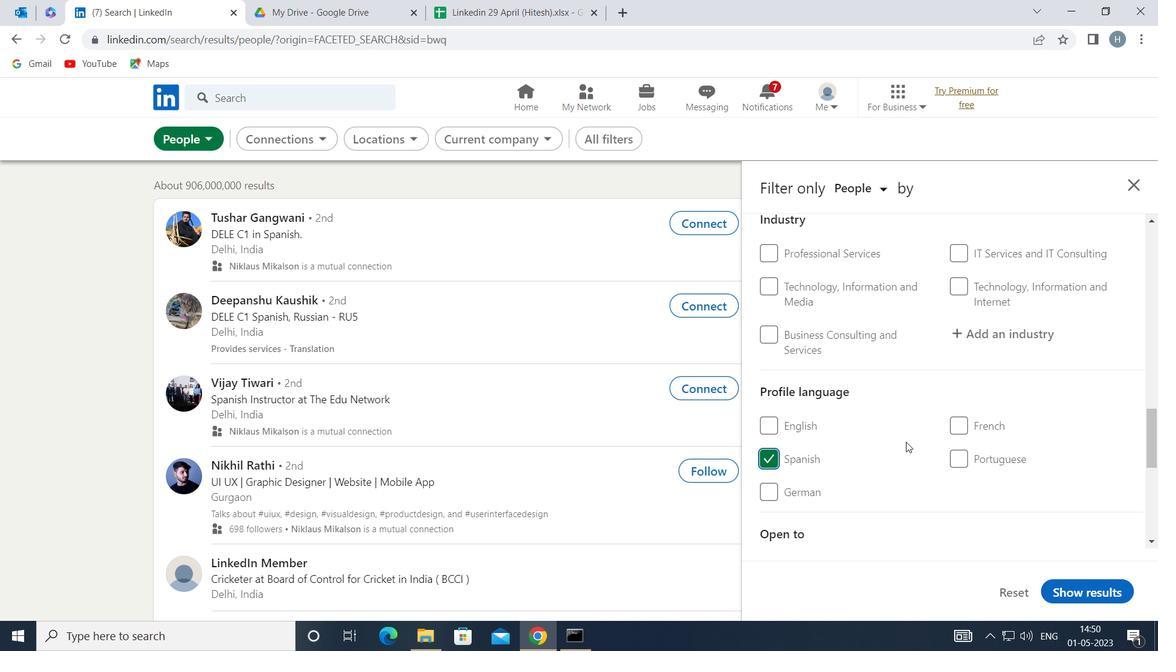 
Action: Mouse scrolled (907, 443) with delta (0, 0)
Screenshot: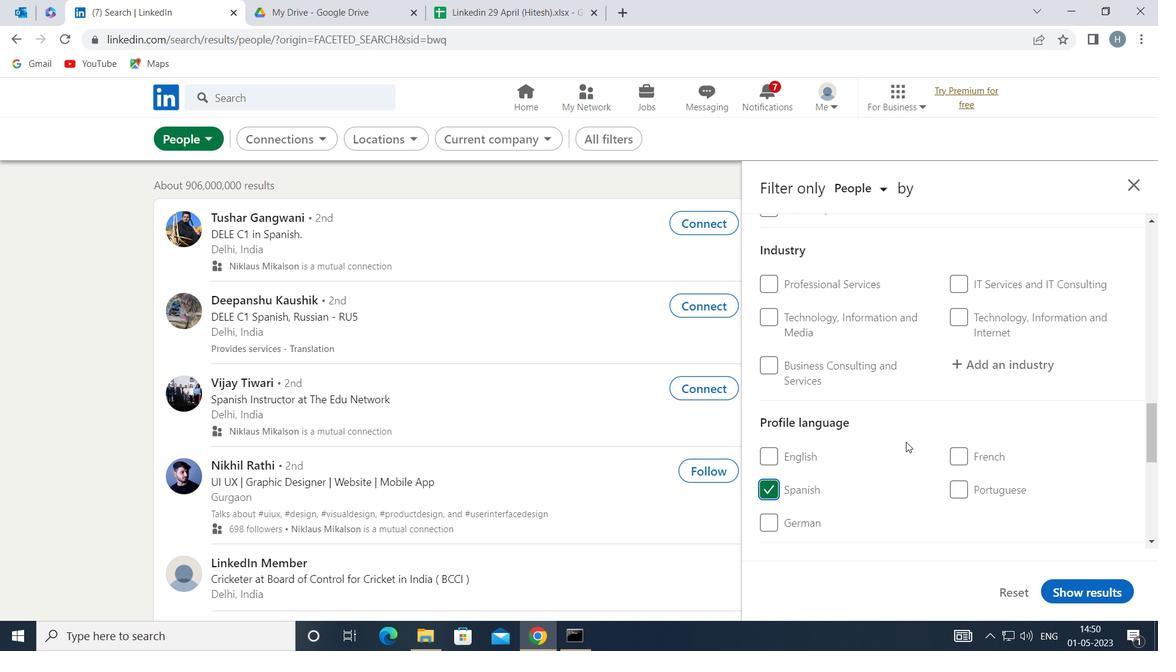 
Action: Mouse scrolled (907, 443) with delta (0, 0)
Screenshot: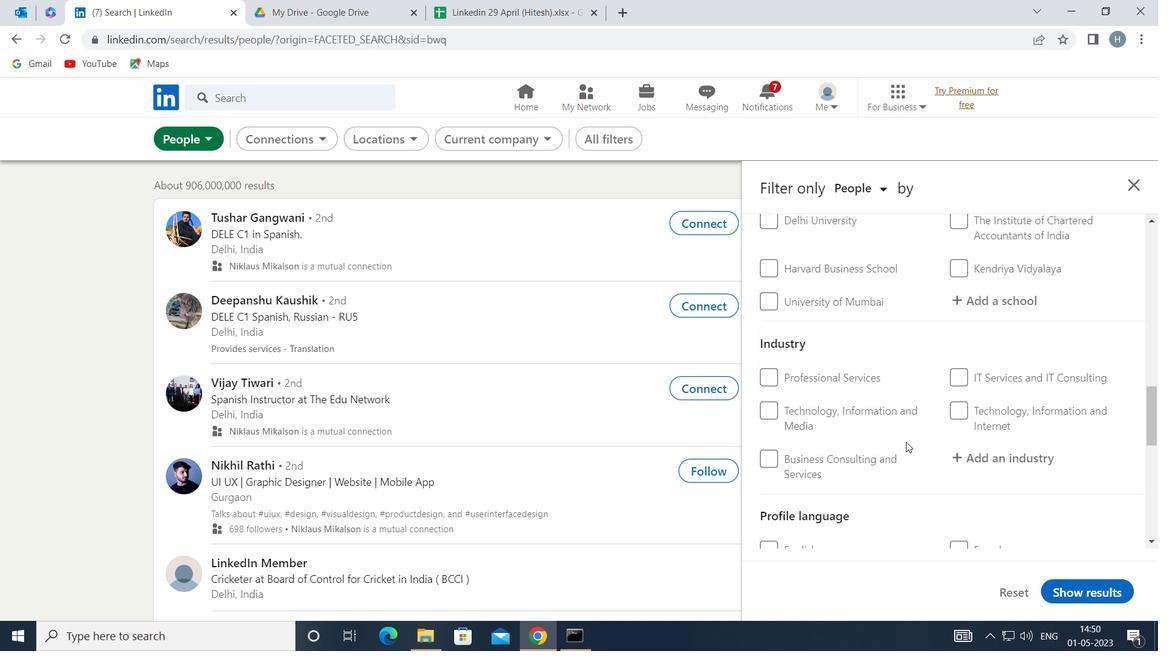 
Action: Mouse scrolled (907, 443) with delta (0, 0)
Screenshot: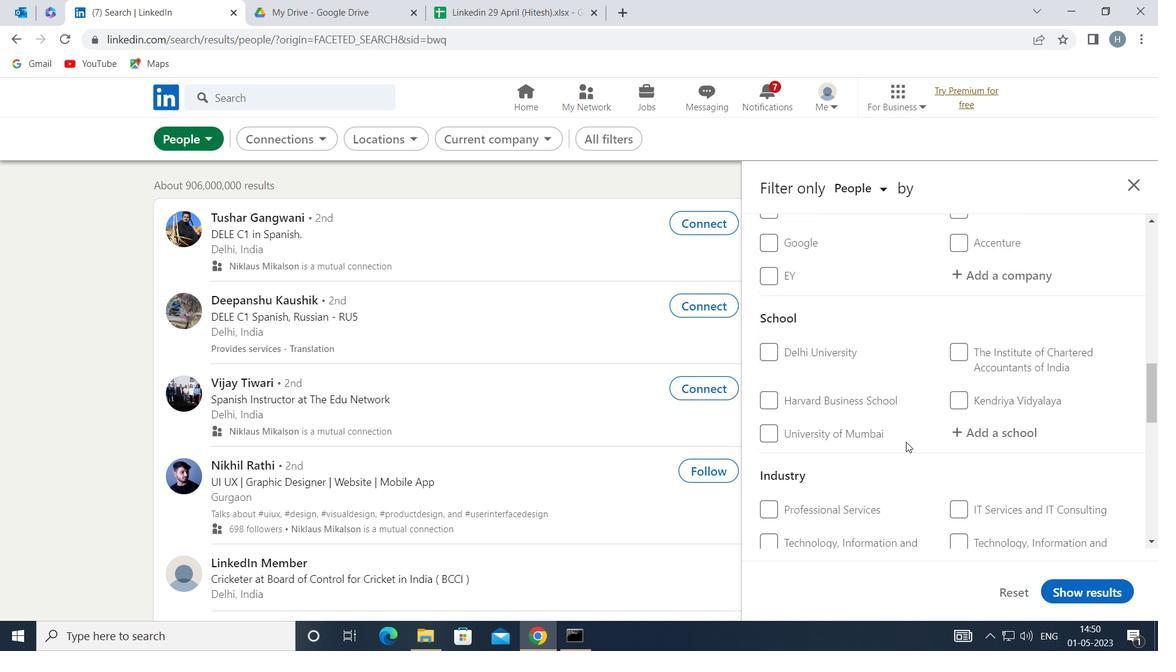 
Action: Mouse scrolled (907, 443) with delta (0, 0)
Screenshot: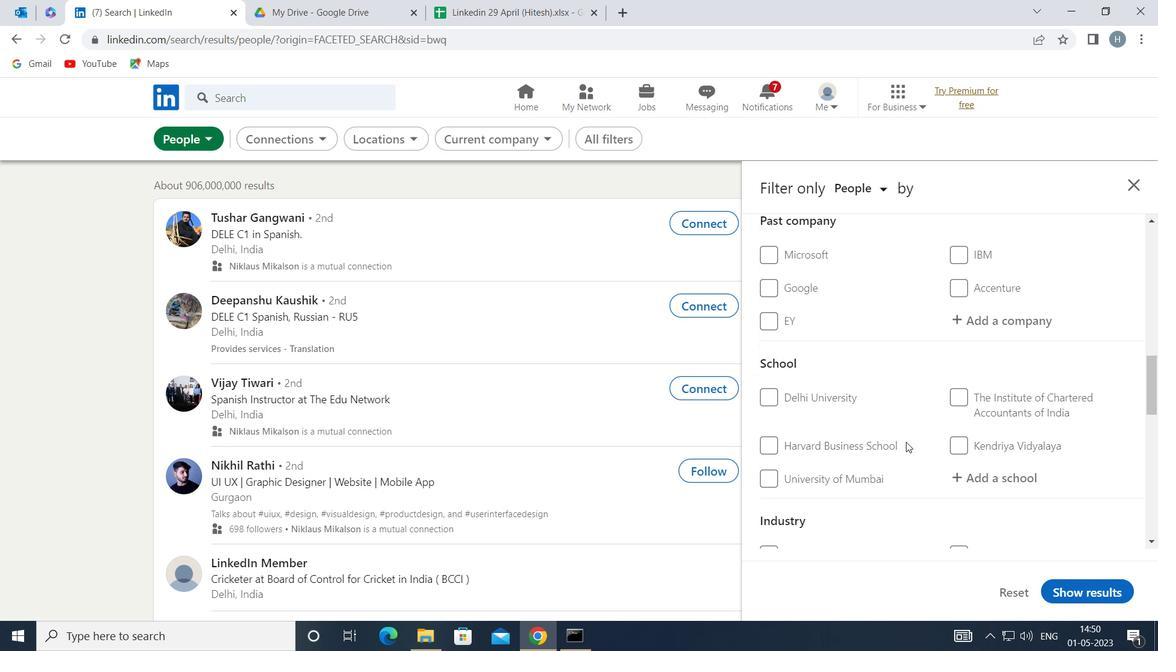 
Action: Mouse moved to (907, 443)
Screenshot: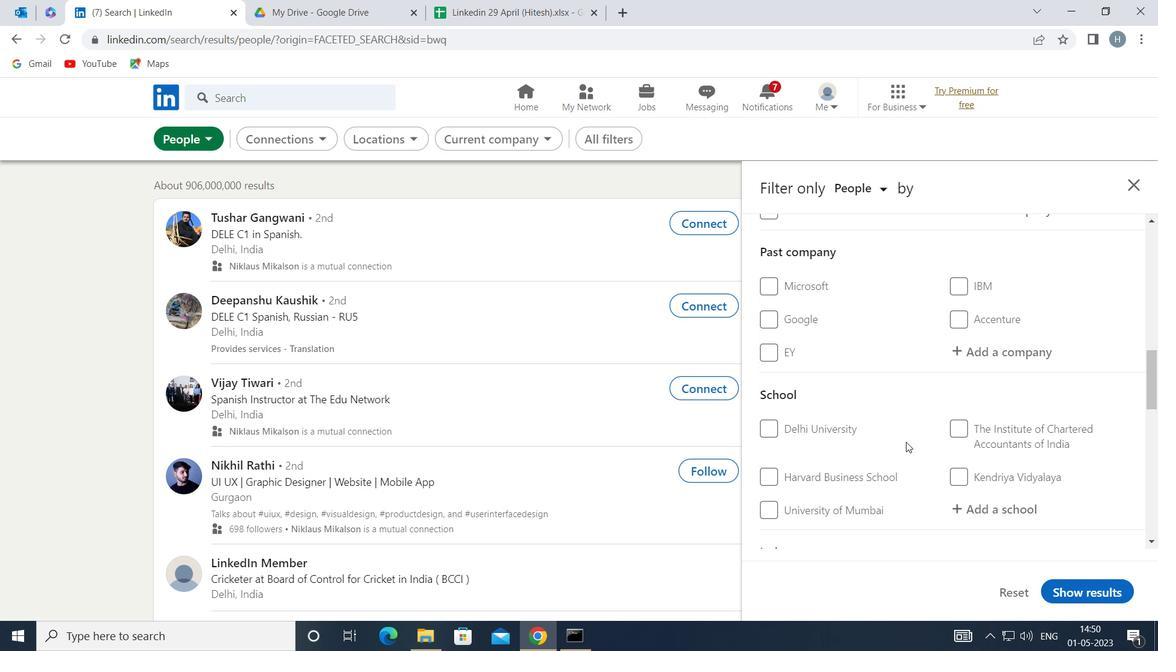 
Action: Mouse scrolled (907, 443) with delta (0, 0)
Screenshot: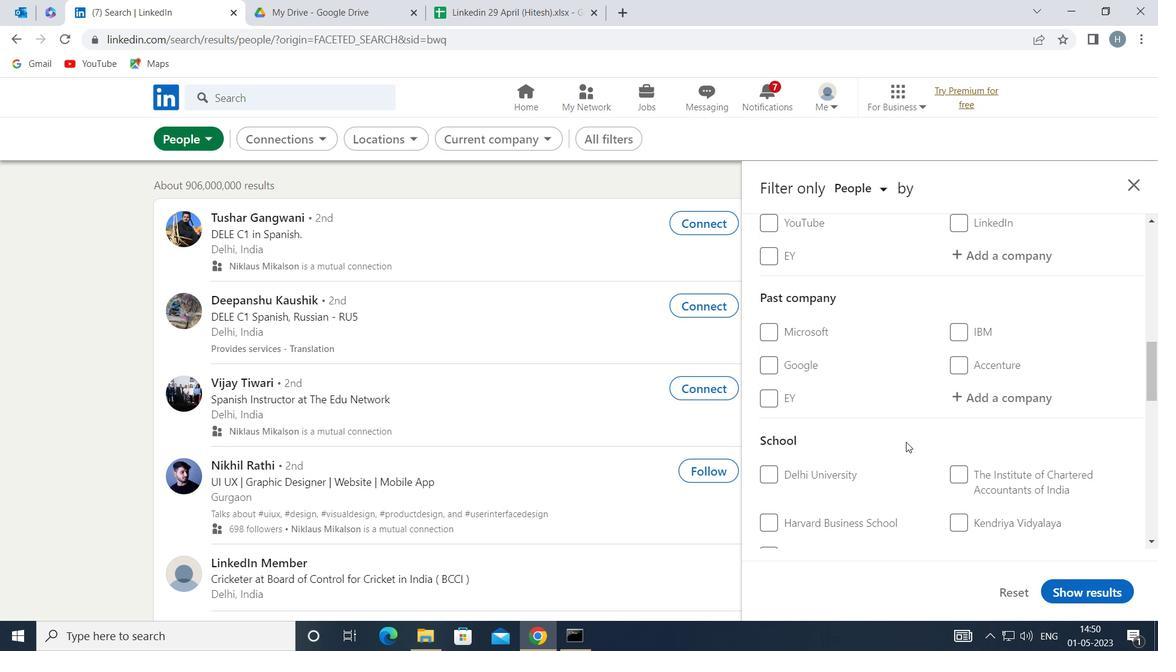 
Action: Mouse moved to (992, 386)
Screenshot: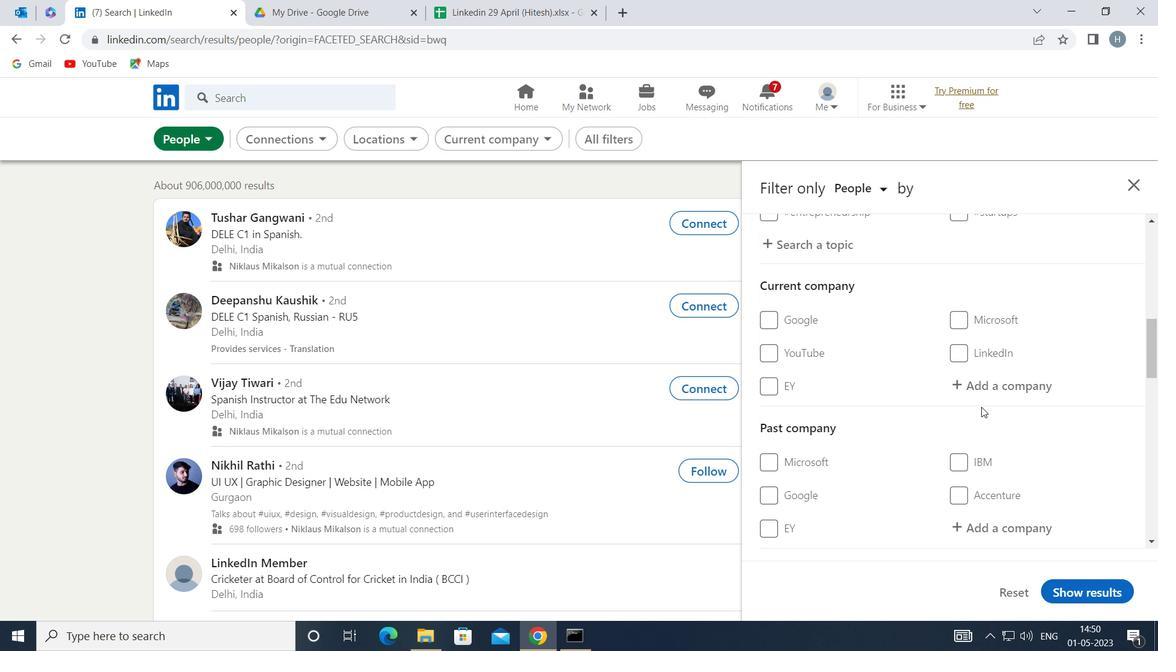 
Action: Mouse pressed left at (992, 386)
Screenshot: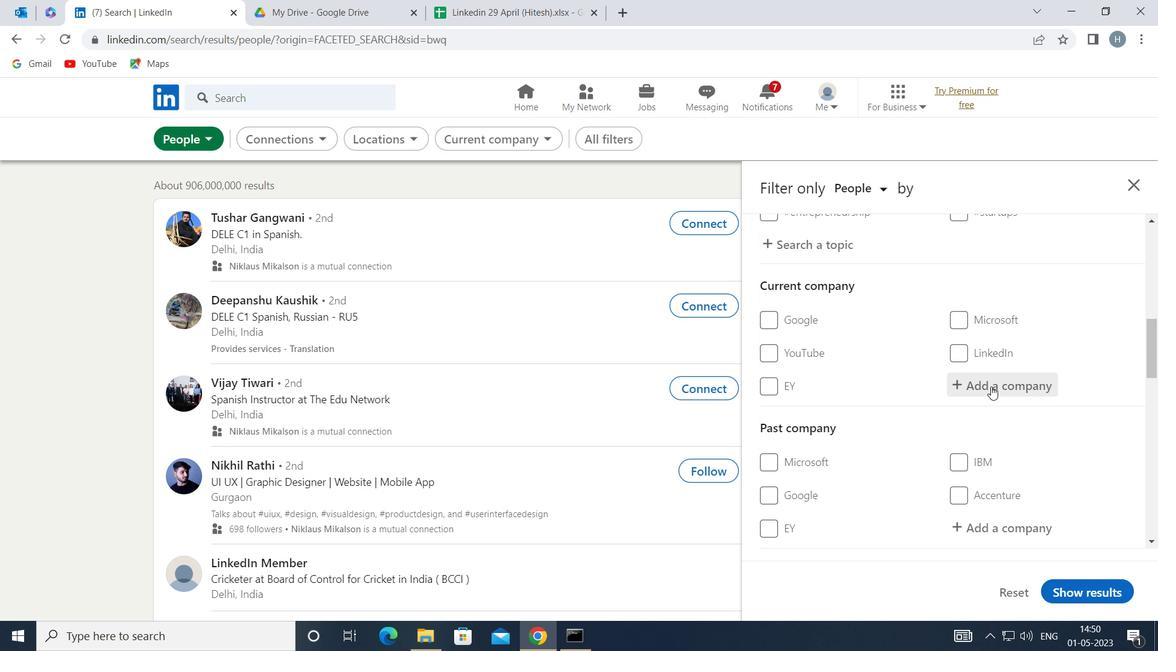 
Action: Key pressed <Key.shift>JLL
Screenshot: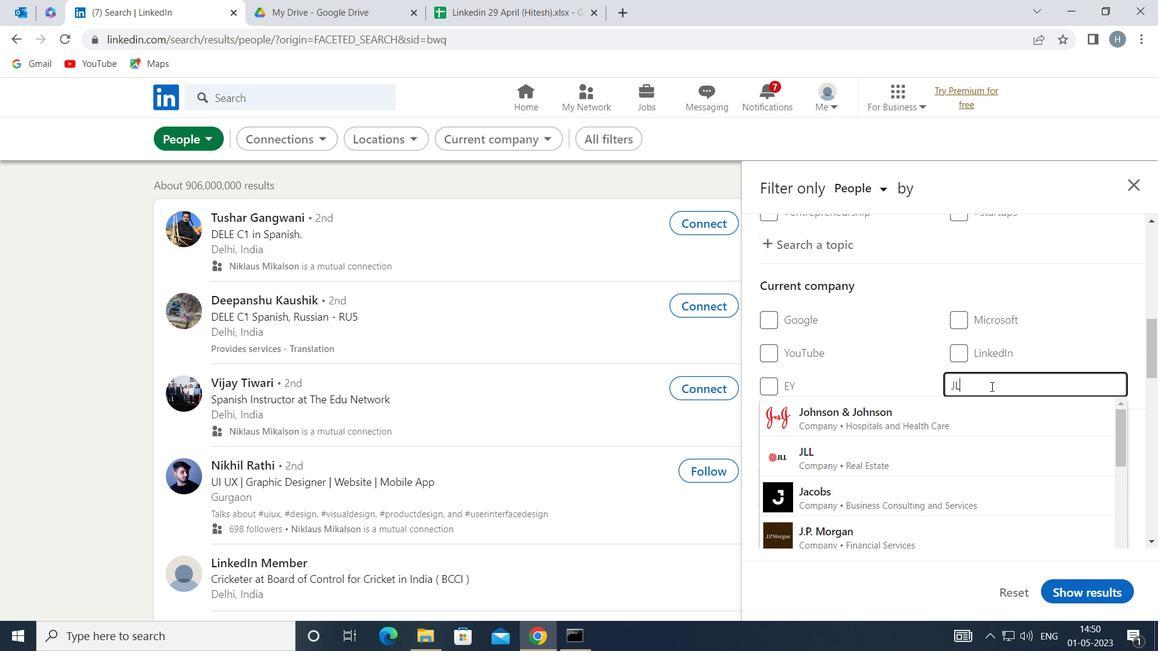 
Action: Mouse moved to (931, 412)
Screenshot: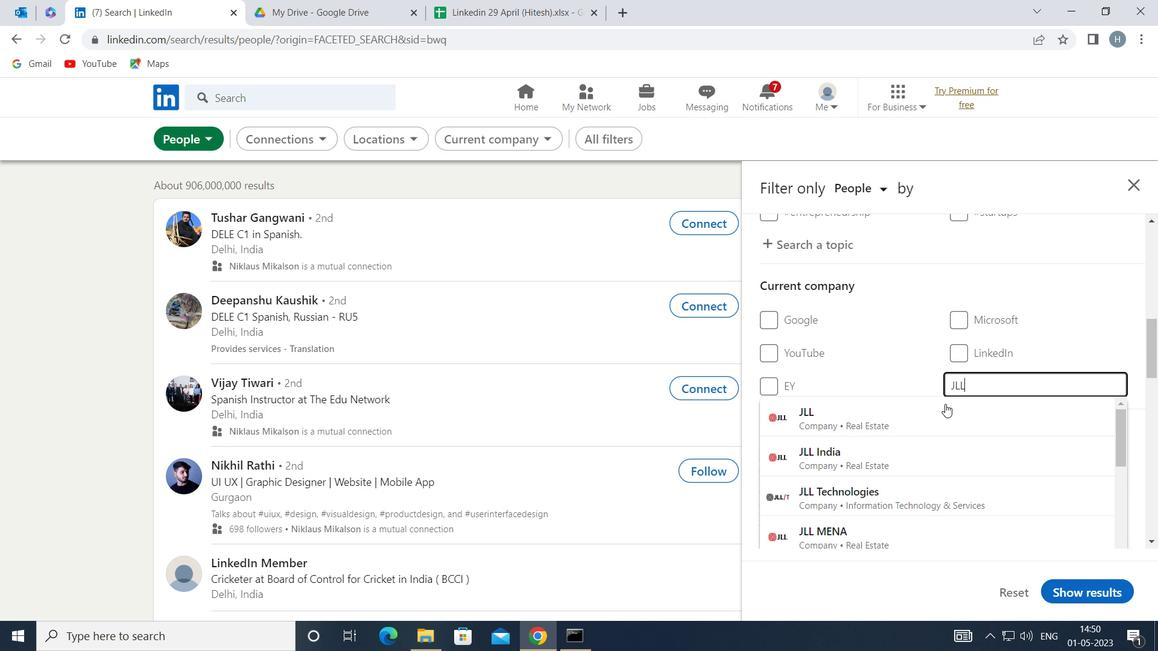 
Action: Mouse pressed left at (931, 412)
Screenshot: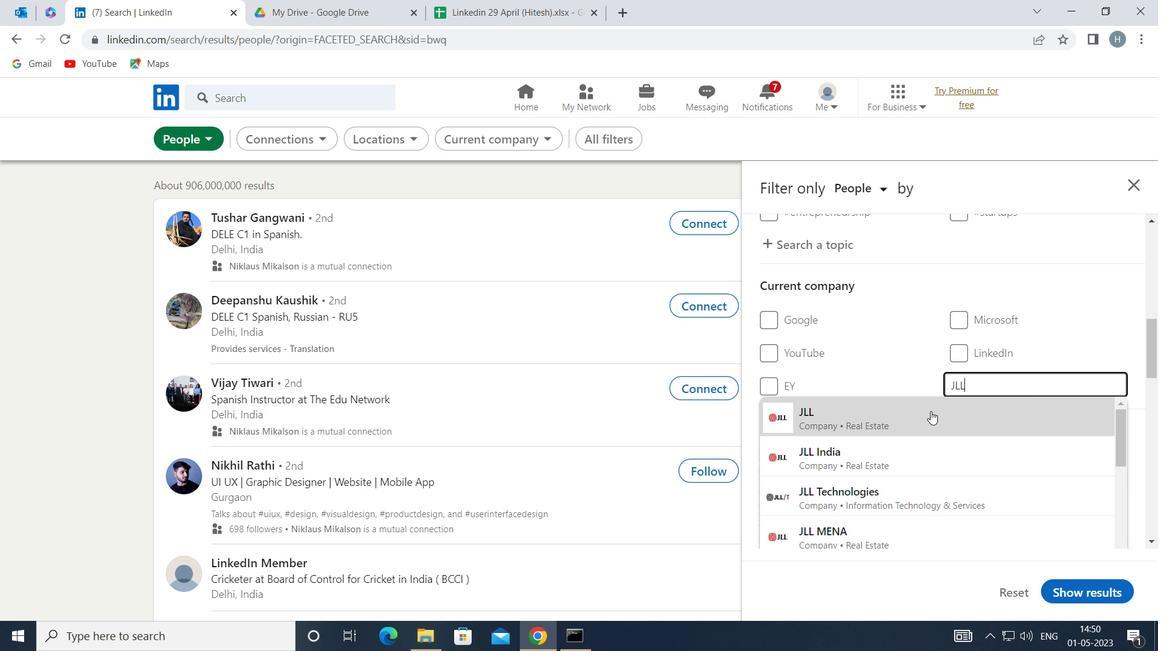 
Action: Mouse moved to (907, 384)
Screenshot: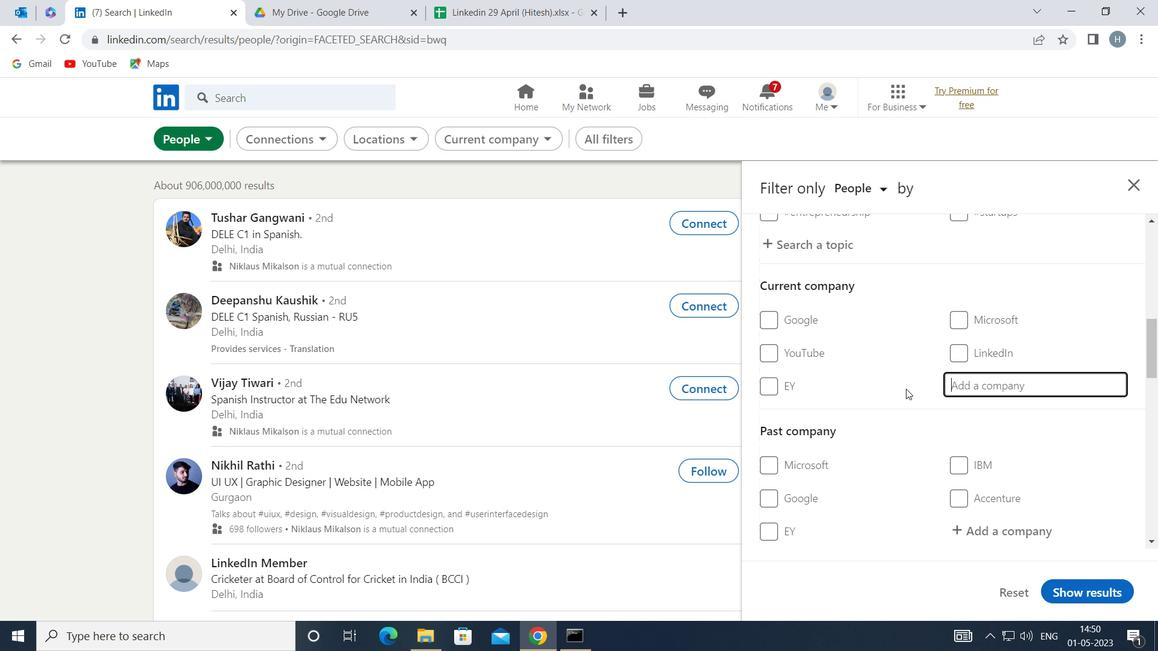 
Action: Mouse scrolled (907, 383) with delta (0, 0)
Screenshot: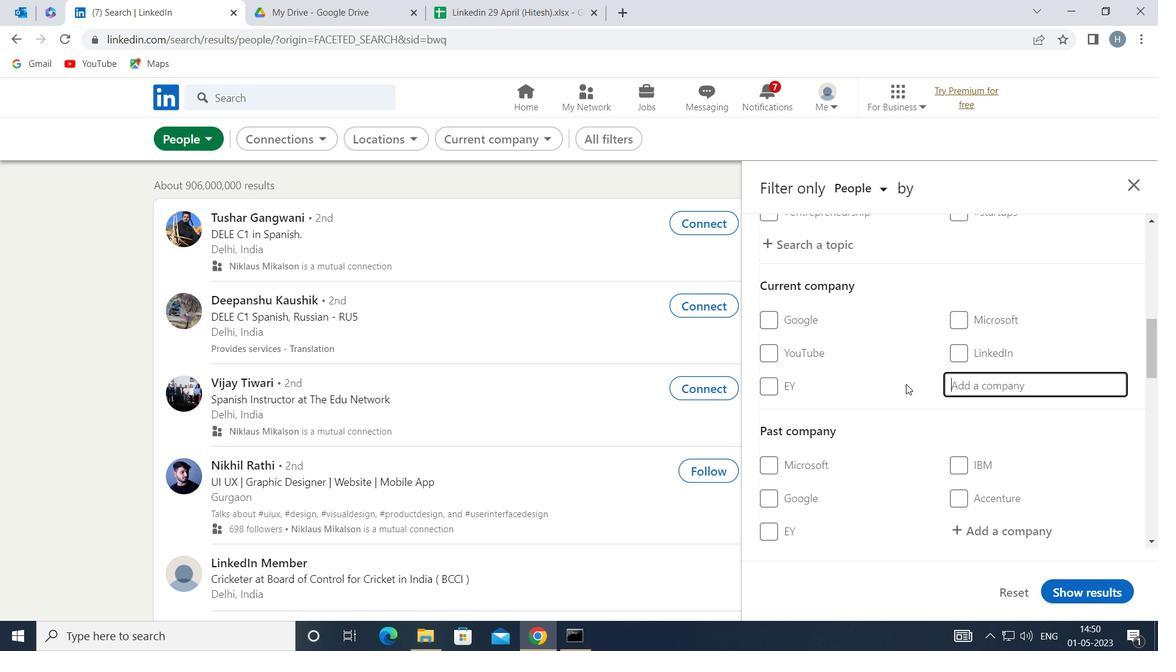 
Action: Mouse scrolled (907, 383) with delta (0, 0)
Screenshot: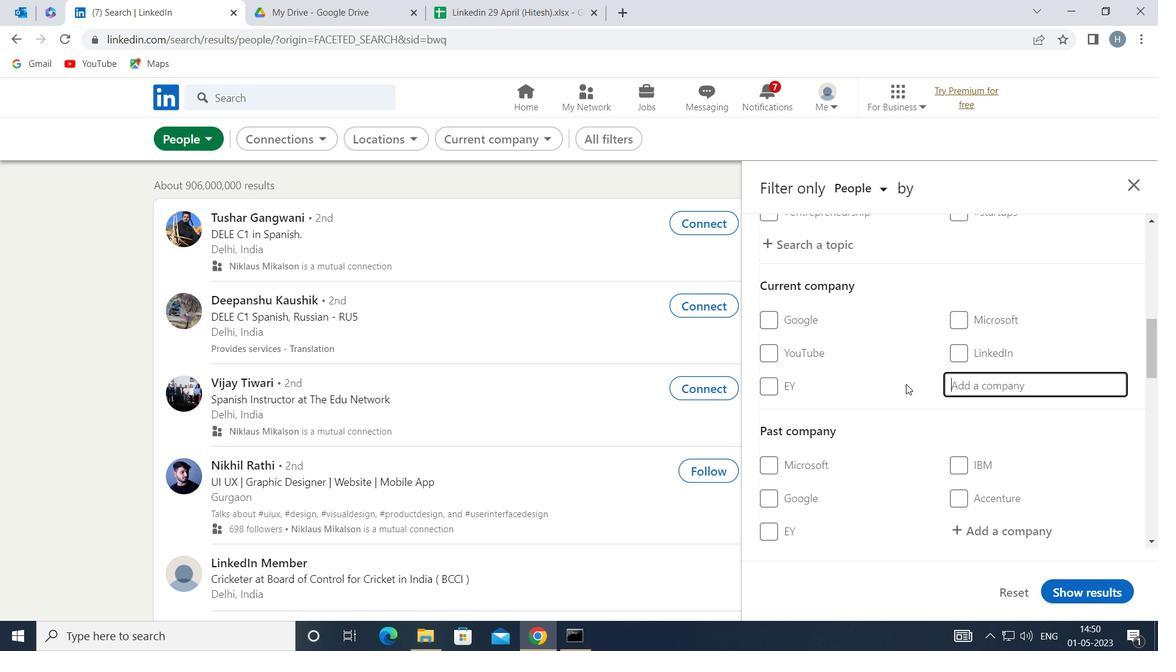 
Action: Mouse moved to (910, 388)
Screenshot: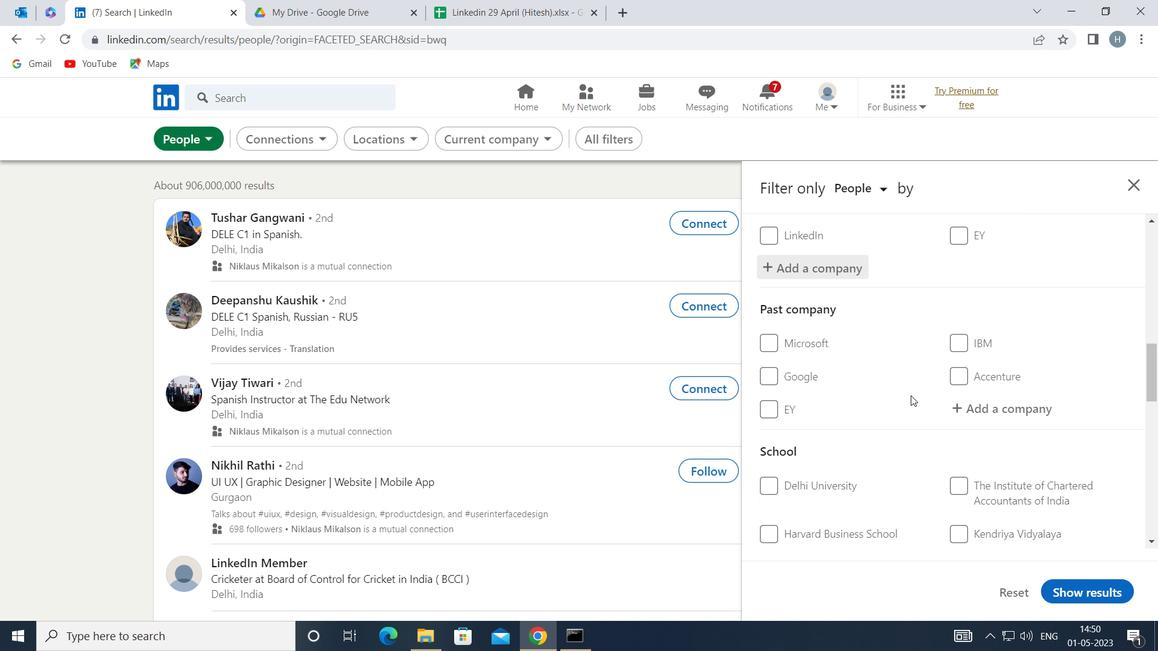 
Action: Mouse scrolled (910, 387) with delta (0, 0)
Screenshot: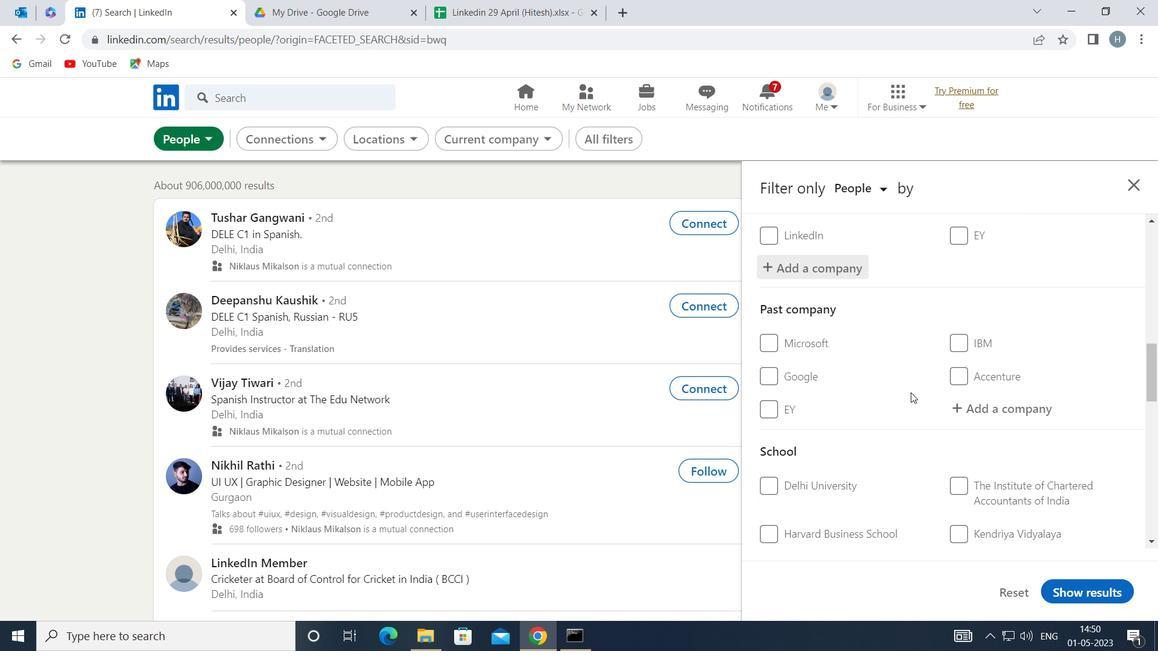 
Action: Mouse moved to (910, 386)
Screenshot: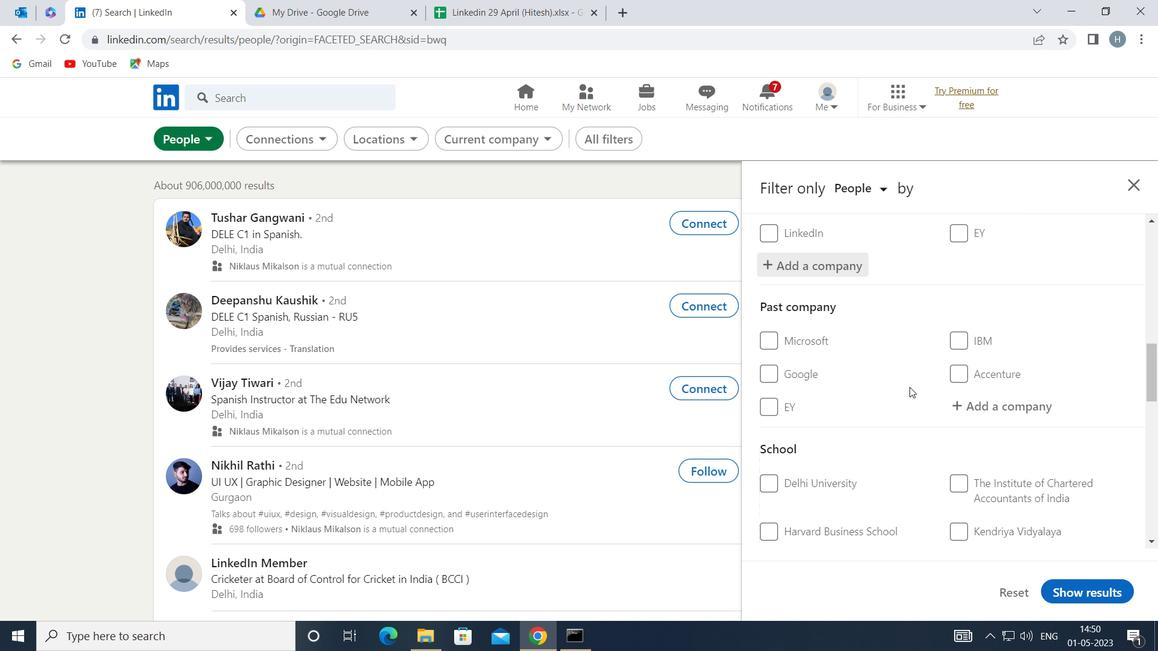 
Action: Mouse scrolled (910, 386) with delta (0, 0)
Screenshot: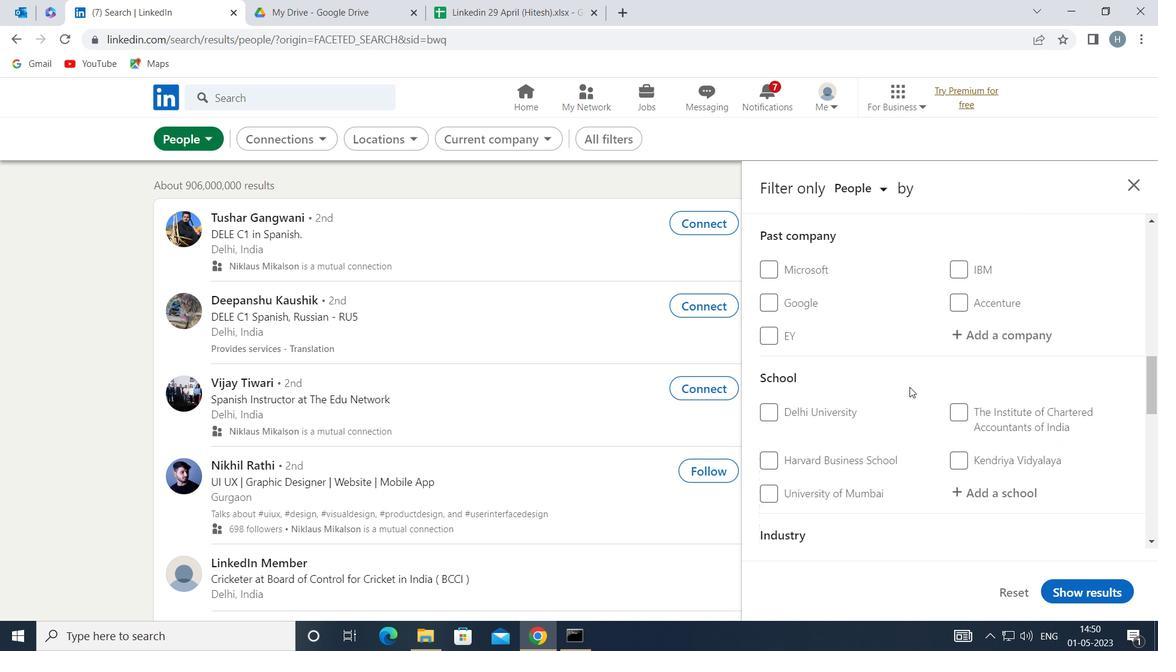 
Action: Mouse moved to (994, 410)
Screenshot: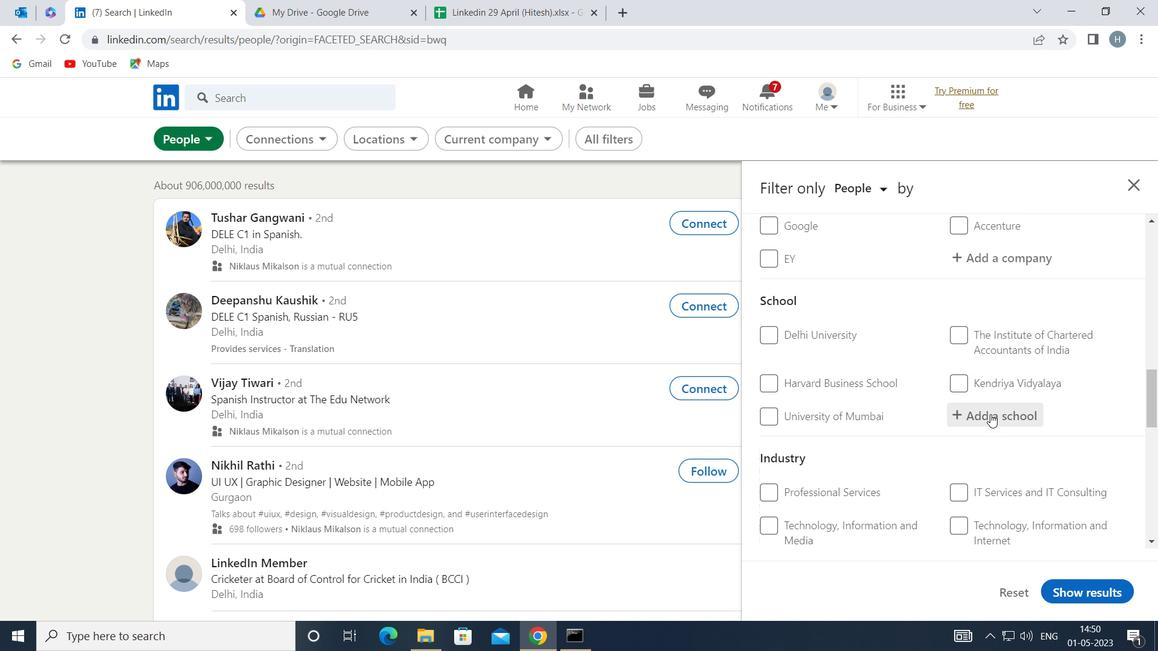 
Action: Mouse pressed left at (994, 410)
Screenshot: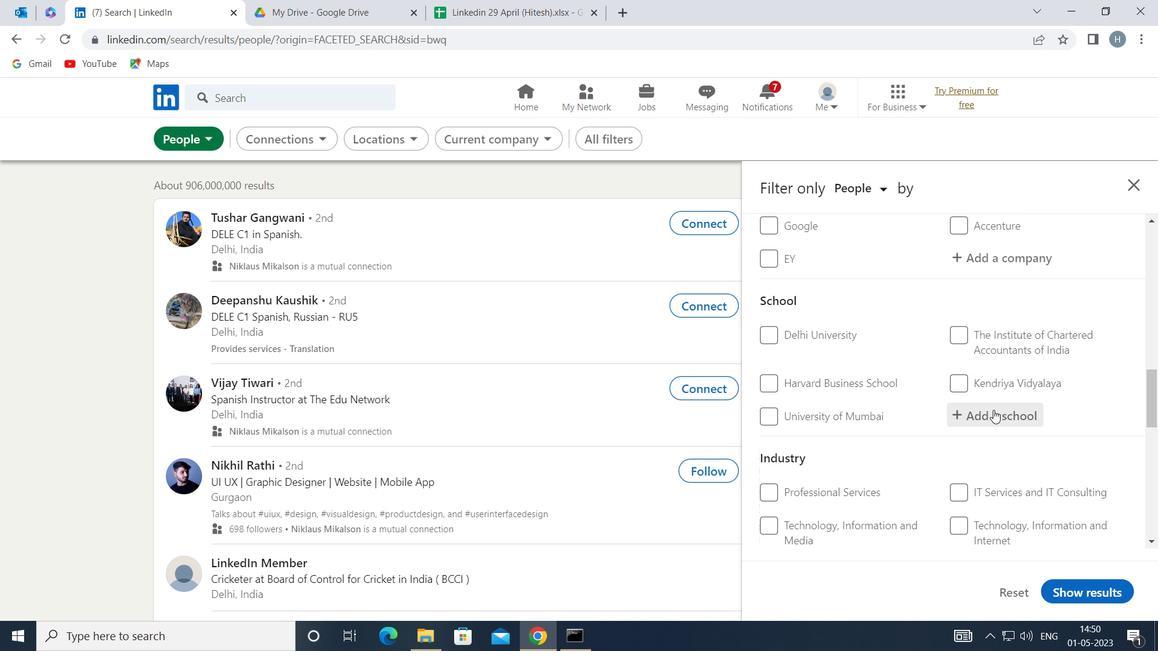 
Action: Key pressed <Key.shift>INDRAPRASH<Key.backspace>TA<Key.backspace>HA
Screenshot: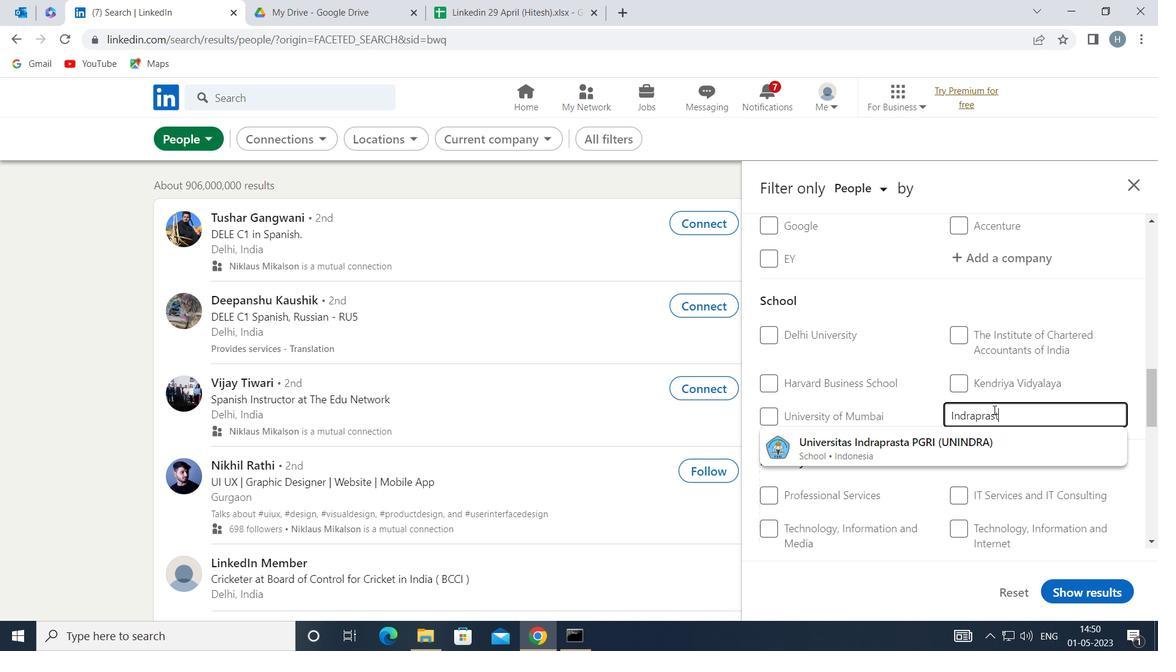 
Action: Mouse moved to (960, 436)
Screenshot: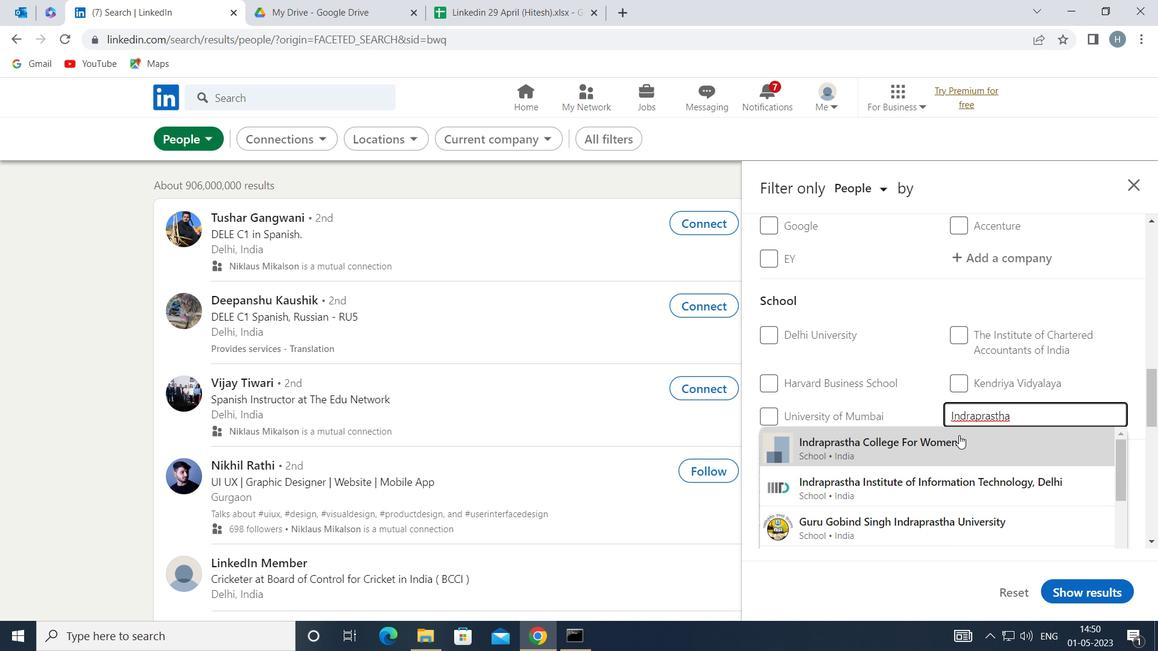 
Action: Key pressed <Key.space>
Screenshot: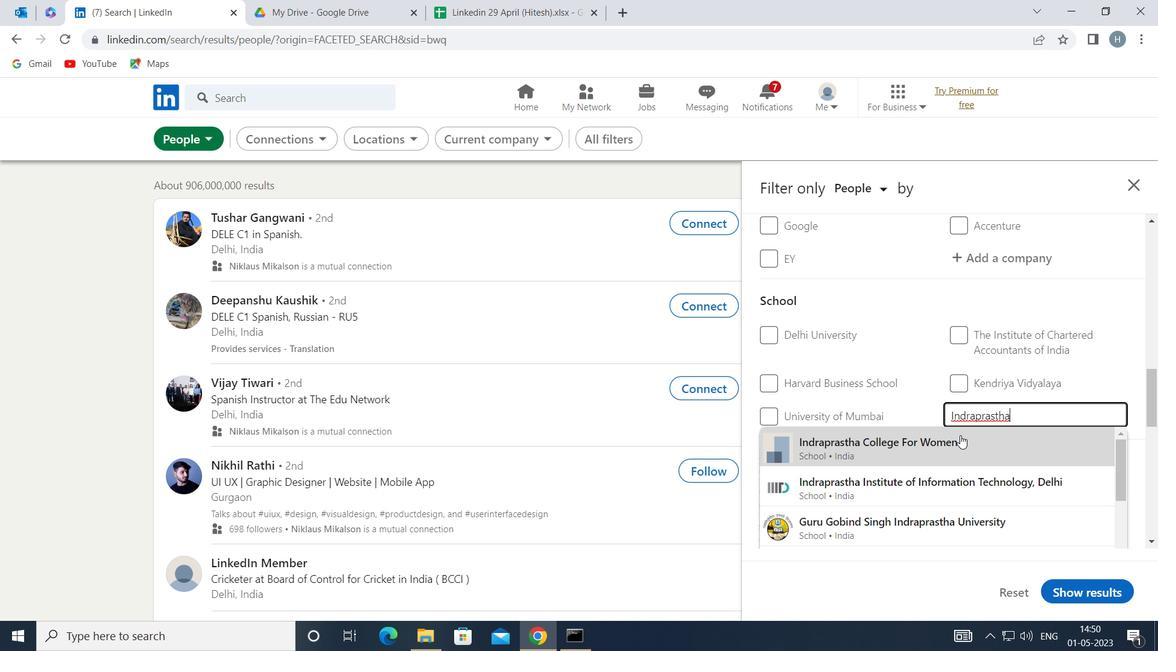 
Action: Mouse moved to (962, 436)
Screenshot: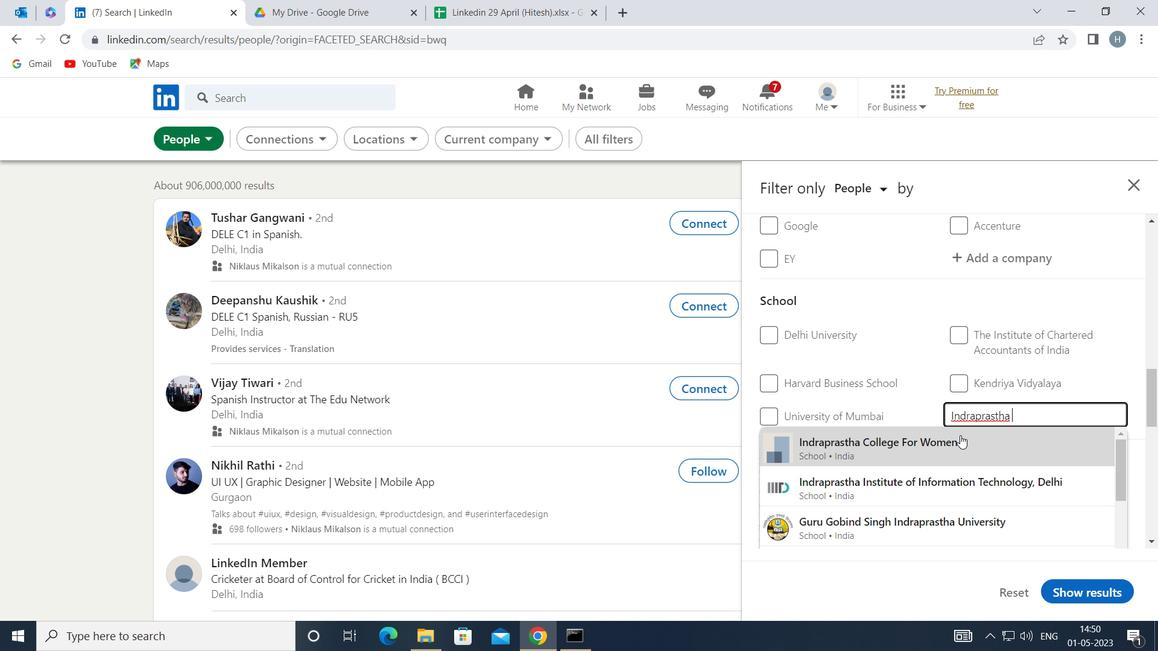 
Action: Key pressed <Key.shift>INSTITUTE<Key.space>OF<Key.space><Key.shift>IN
Screenshot: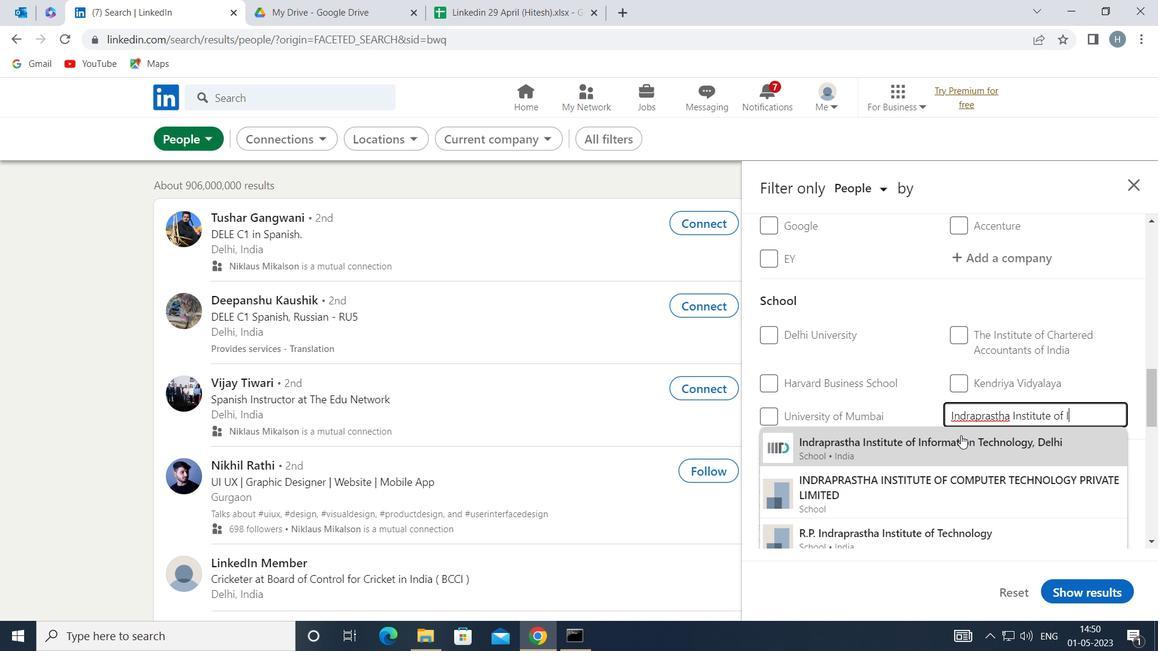 
Action: Mouse moved to (971, 443)
Screenshot: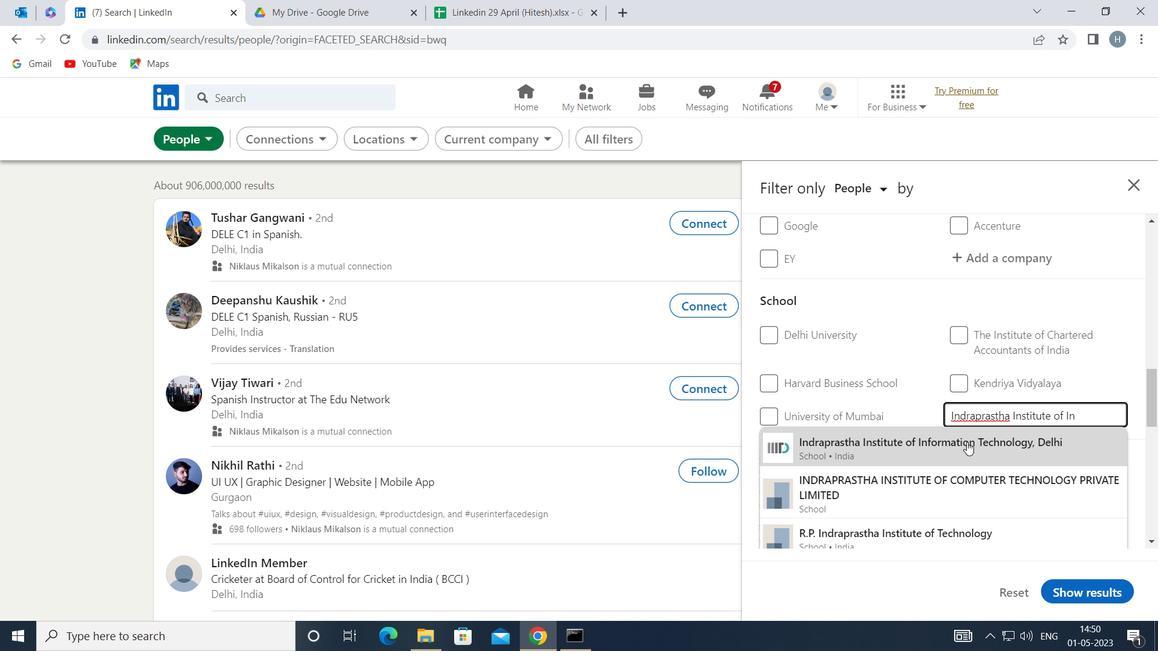 
Action: Mouse pressed left at (971, 443)
Screenshot: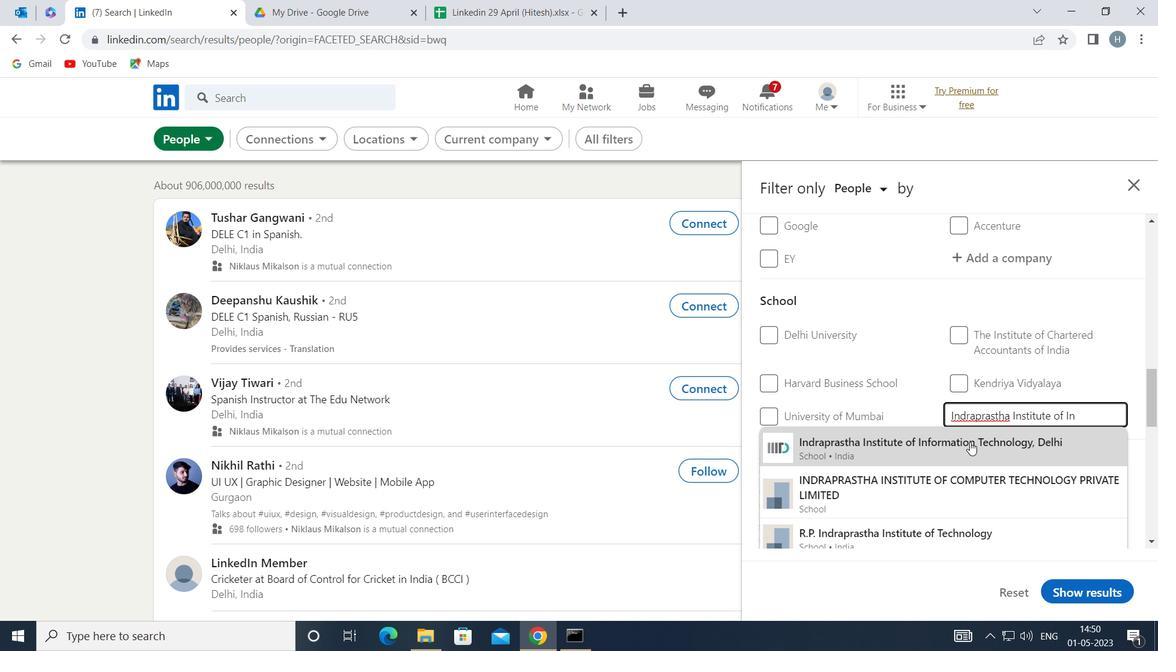 
Action: Mouse moved to (937, 397)
Screenshot: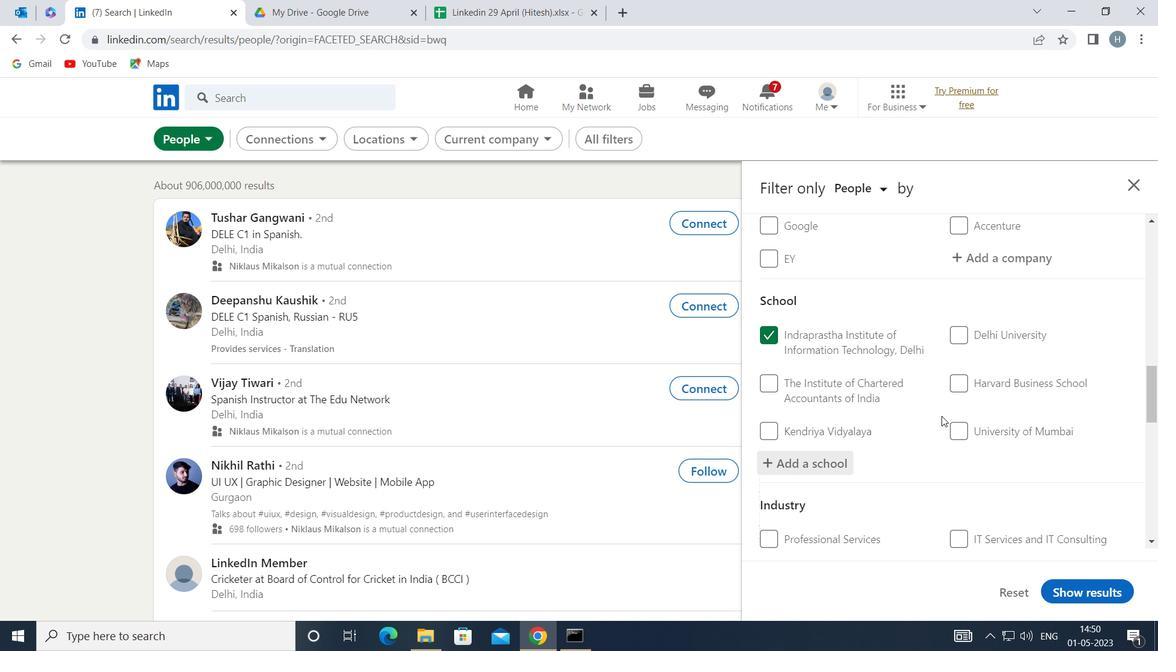 
Action: Mouse scrolled (937, 396) with delta (0, 0)
Screenshot: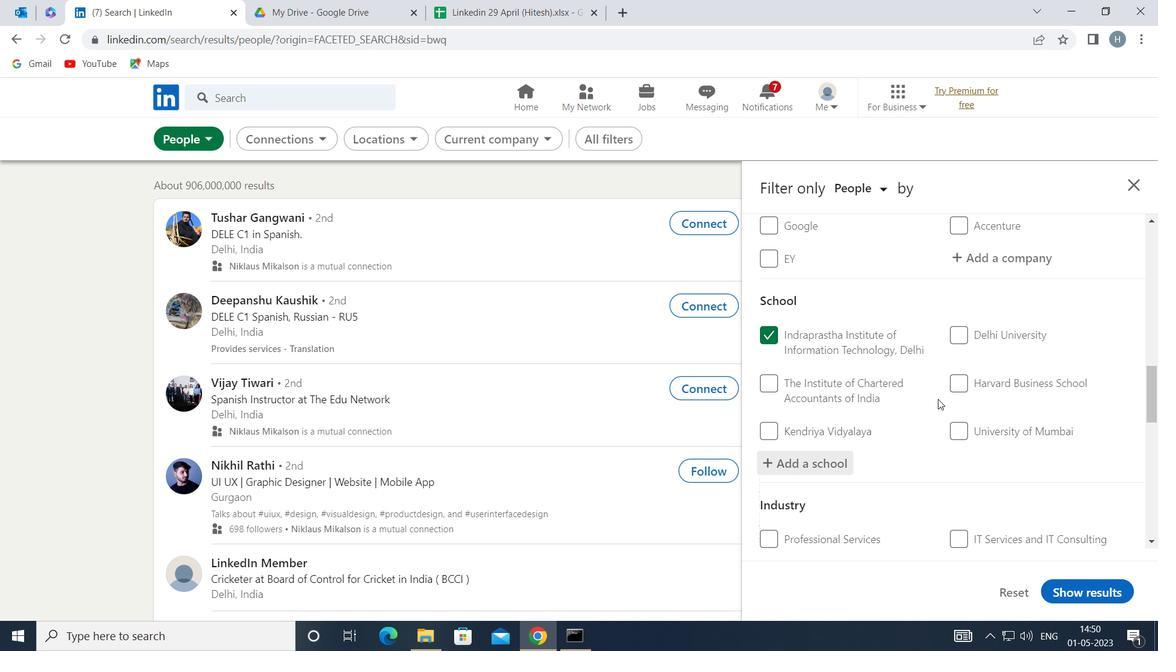 
Action: Mouse scrolled (937, 396) with delta (0, 0)
Screenshot: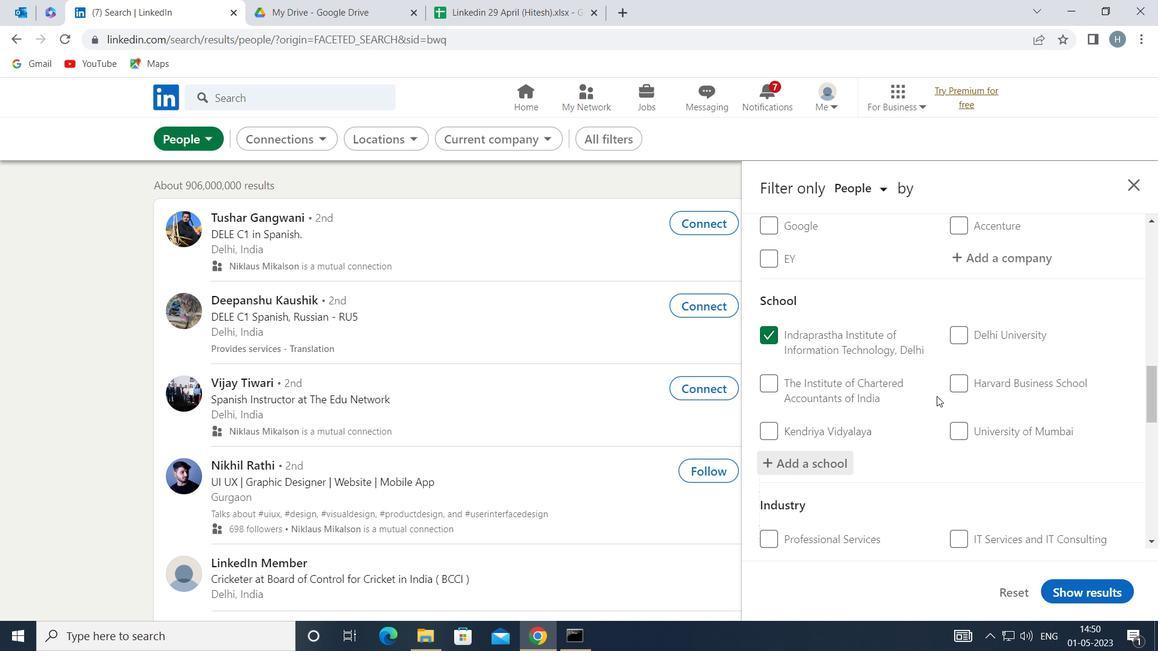 
Action: Mouse moved to (937, 397)
Screenshot: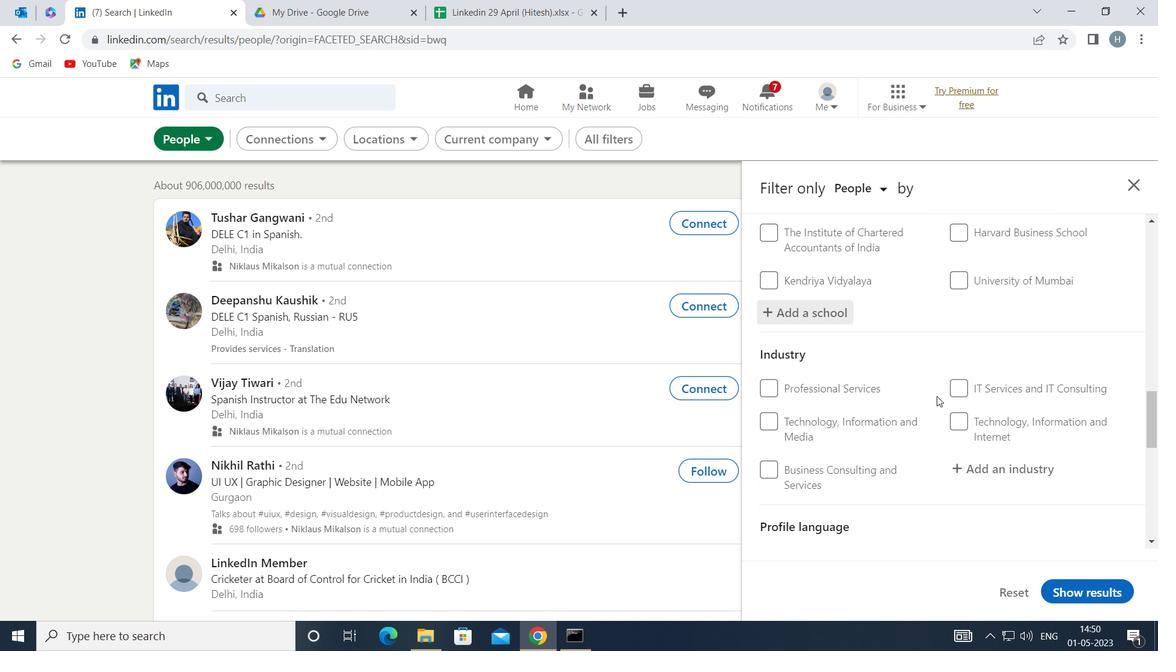 
Action: Mouse scrolled (937, 396) with delta (0, 0)
Screenshot: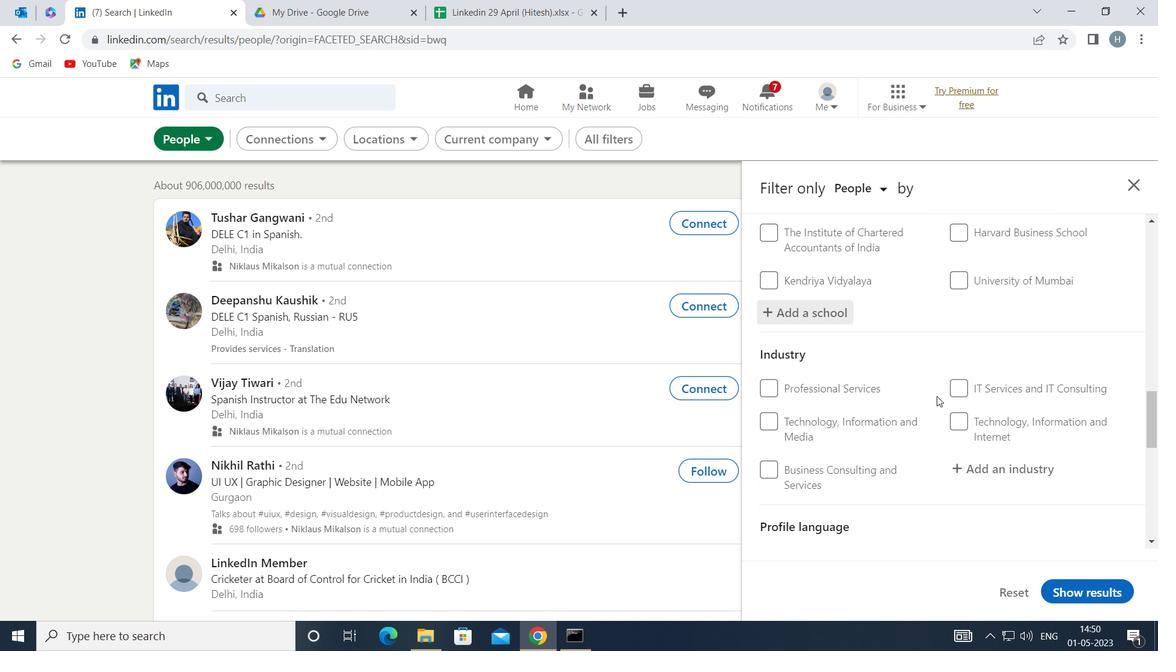 
Action: Mouse moved to (974, 391)
Screenshot: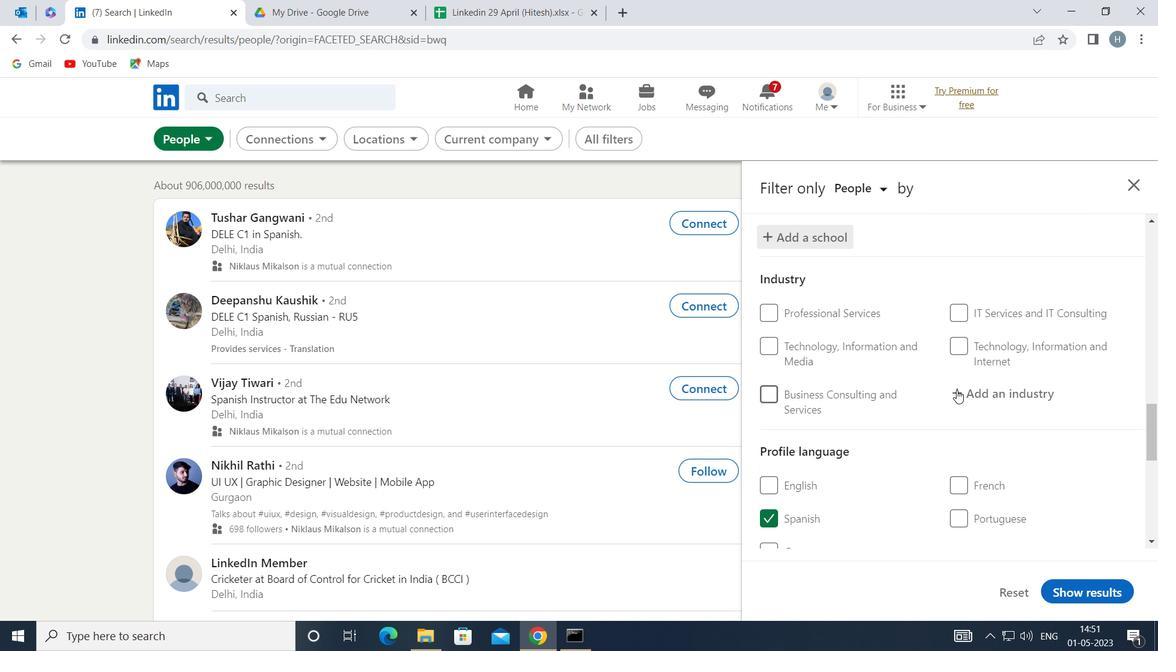 
Action: Mouse pressed left at (974, 391)
Screenshot: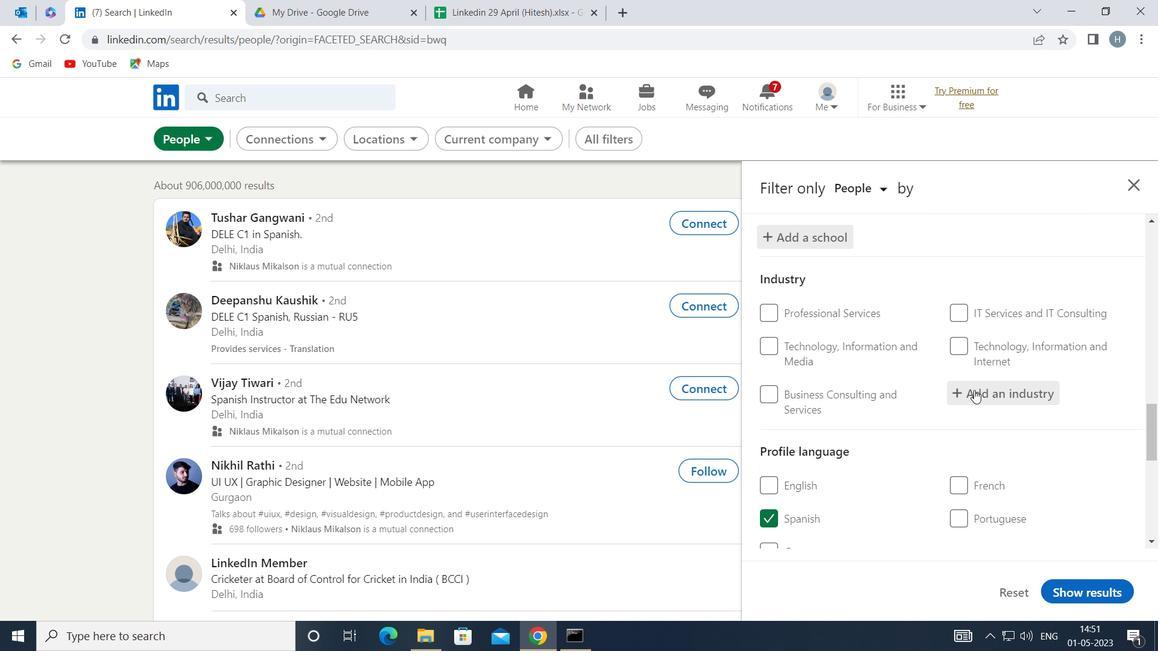 
Action: Mouse moved to (974, 391)
Screenshot: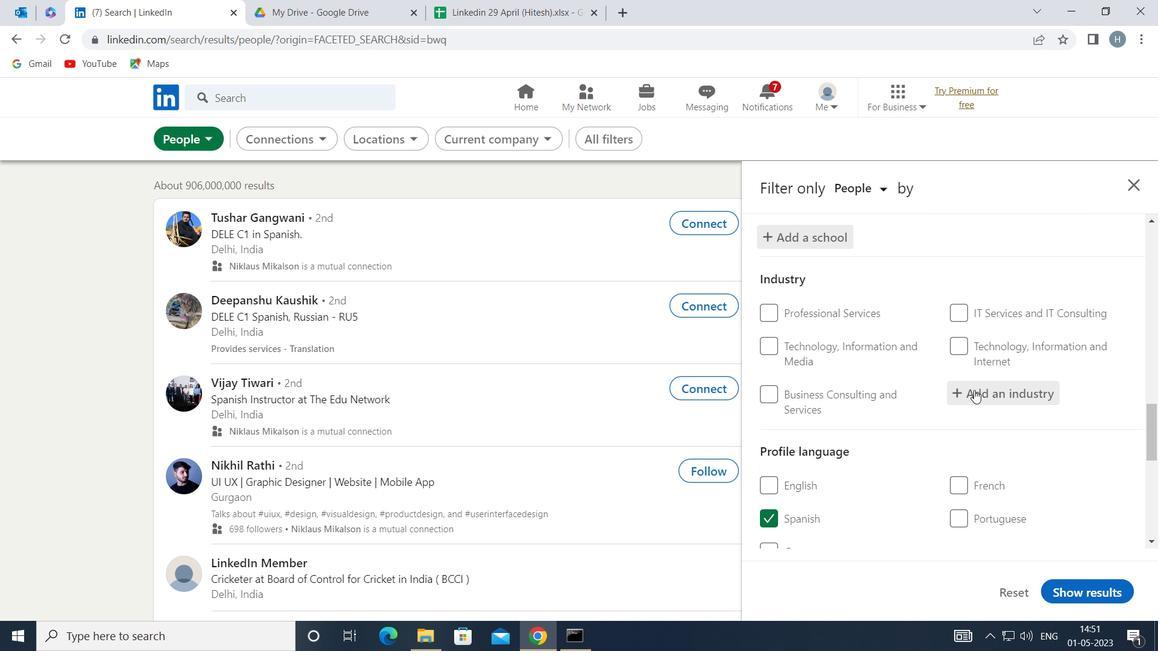 
Action: Key pressed <Key.shift>CUTLERY
Screenshot: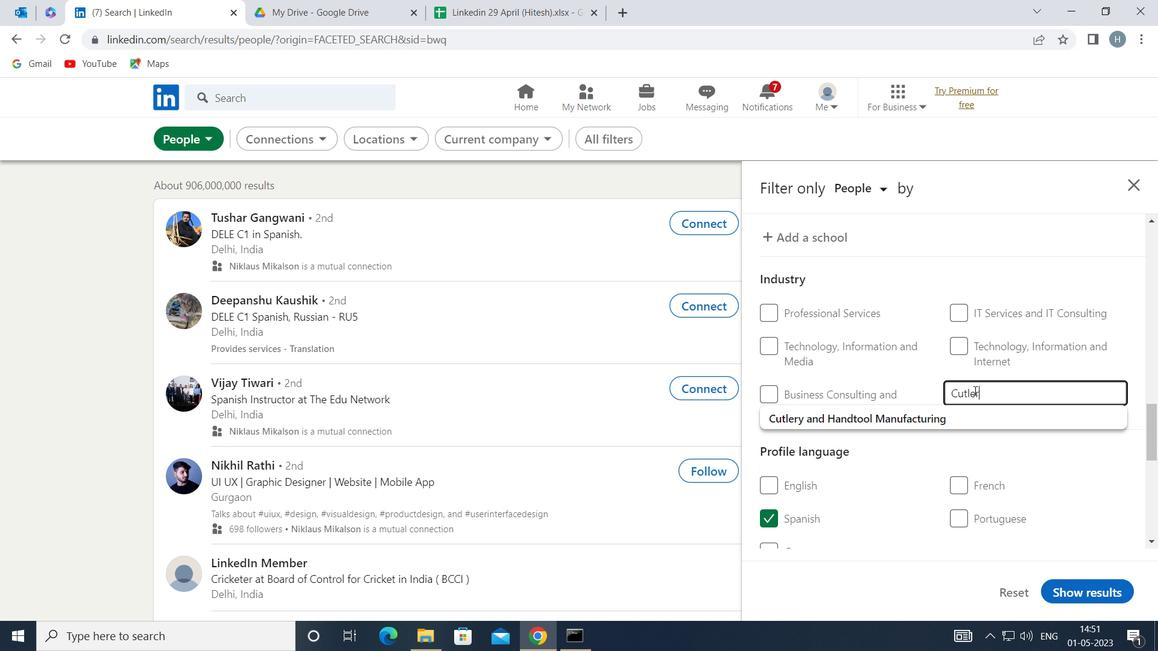 
Action: Mouse moved to (934, 421)
Screenshot: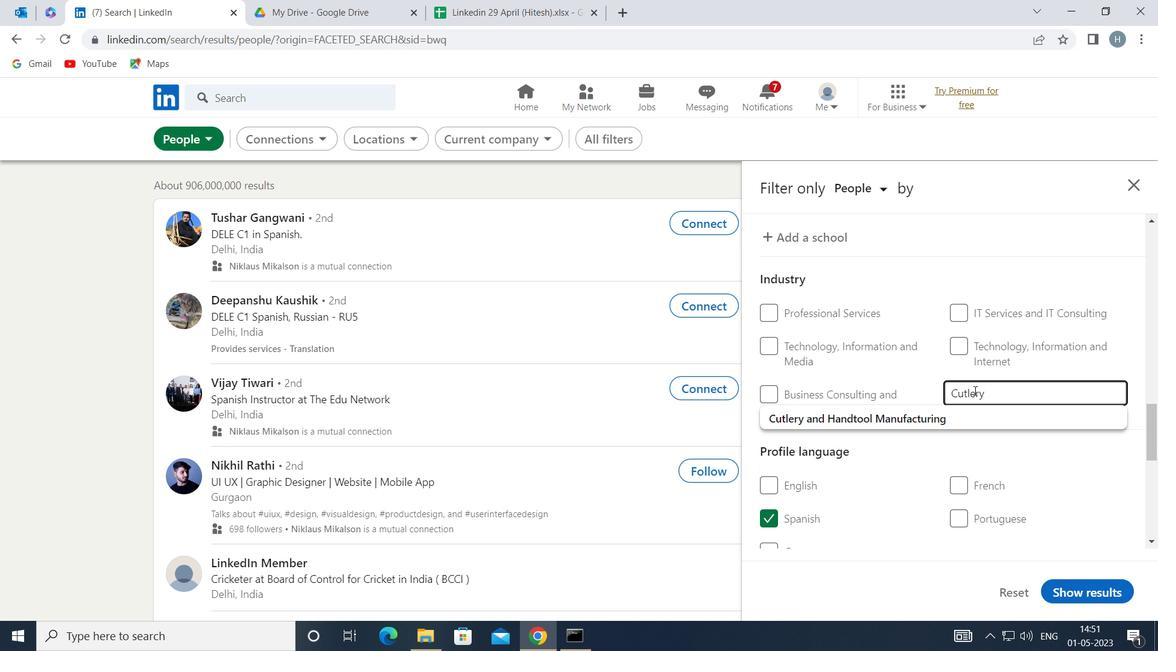 
Action: Mouse pressed left at (934, 421)
Screenshot: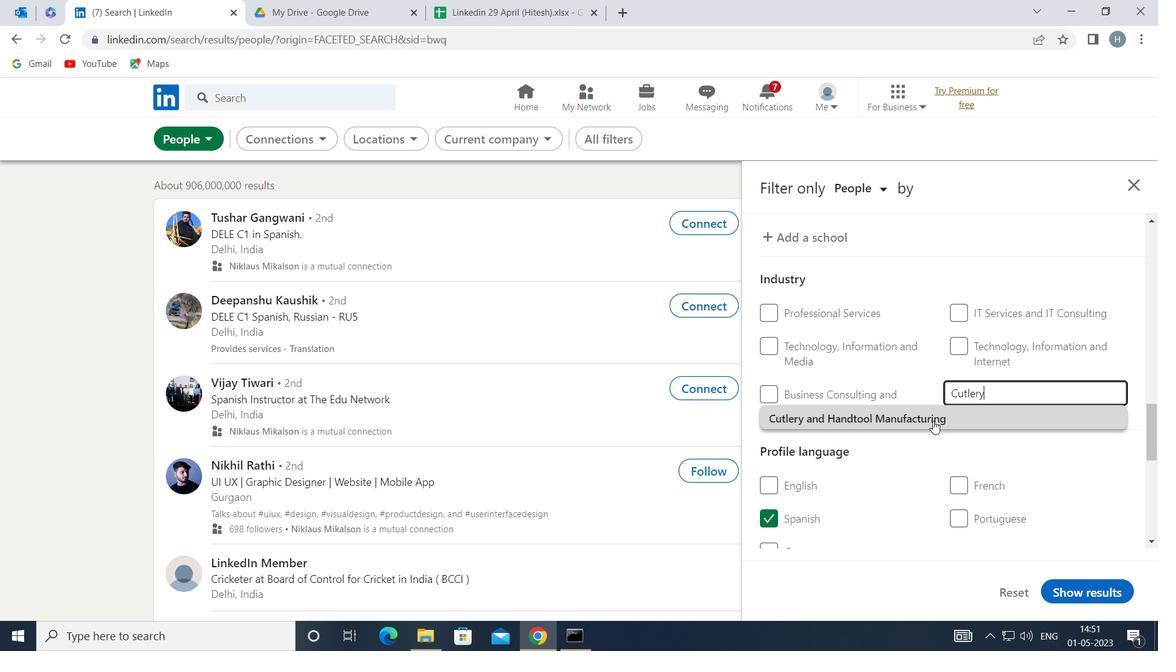 
Action: Mouse moved to (858, 435)
Screenshot: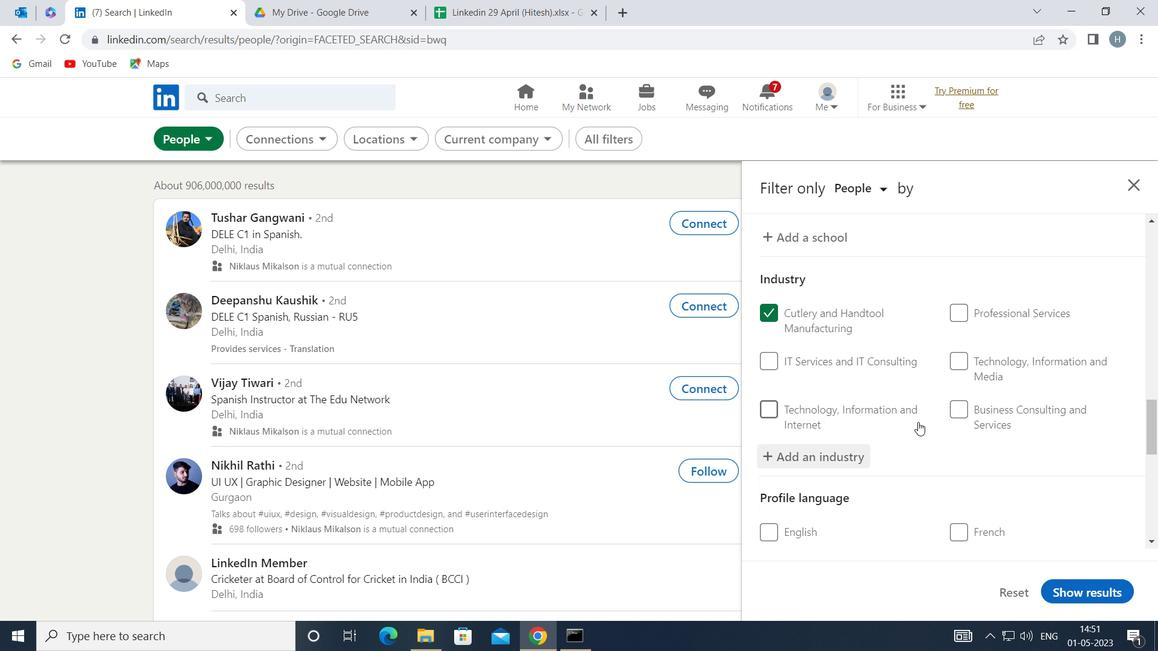 
Action: Mouse scrolled (858, 434) with delta (0, 0)
Screenshot: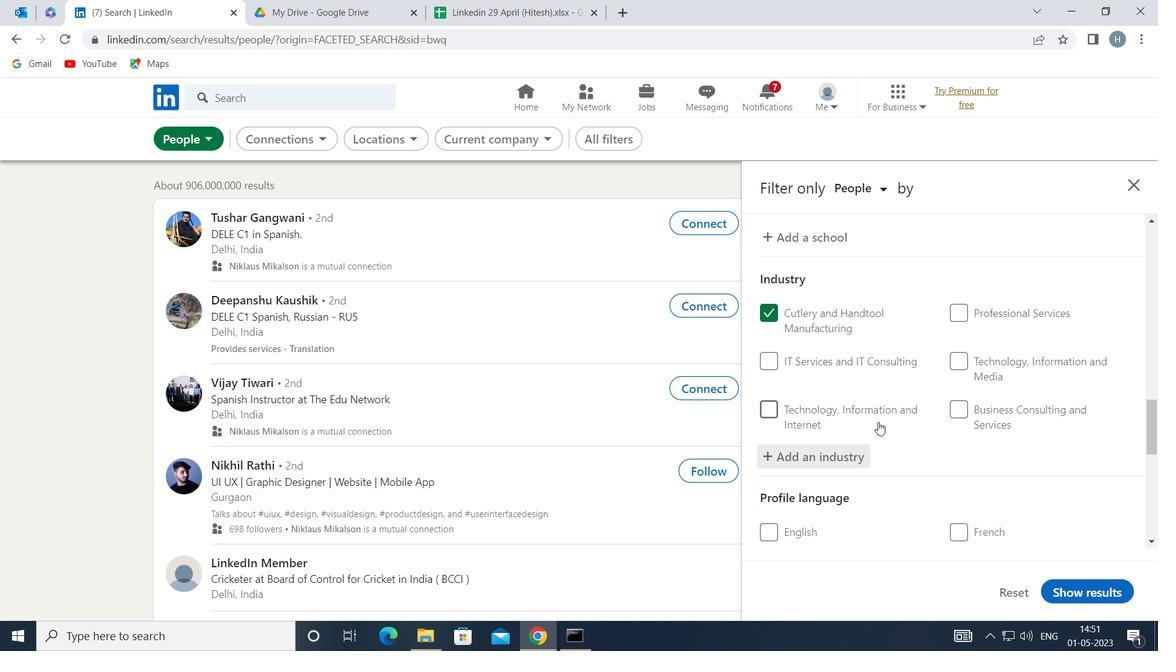 
Action: Mouse scrolled (858, 434) with delta (0, 0)
Screenshot: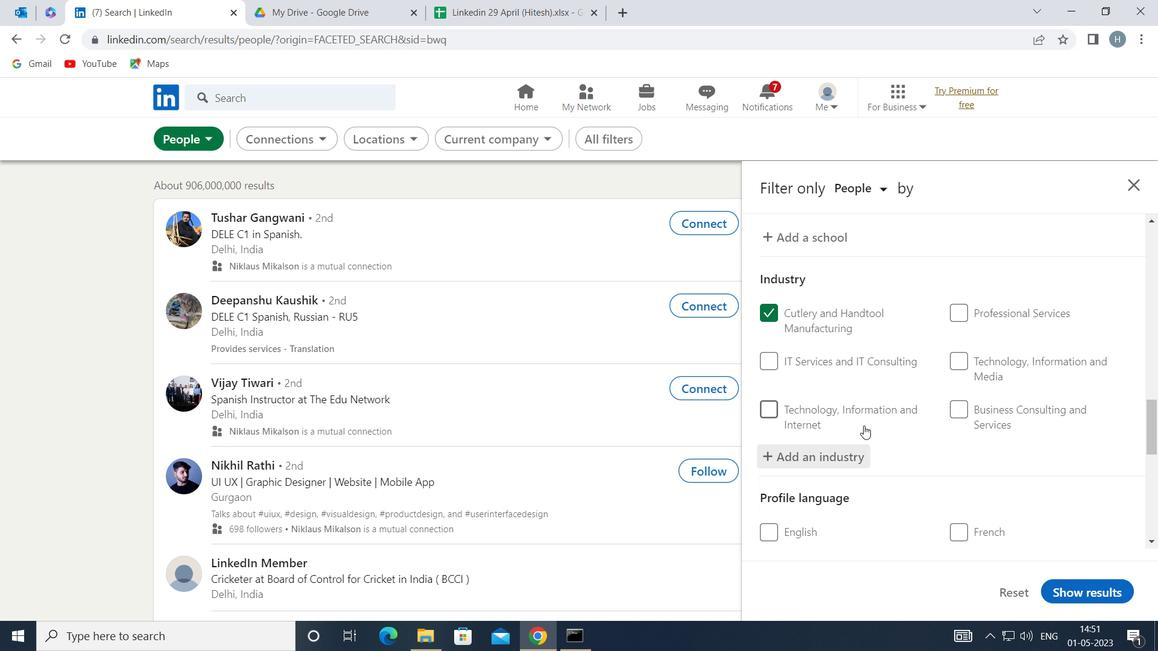 
Action: Mouse scrolled (858, 434) with delta (0, 0)
Screenshot: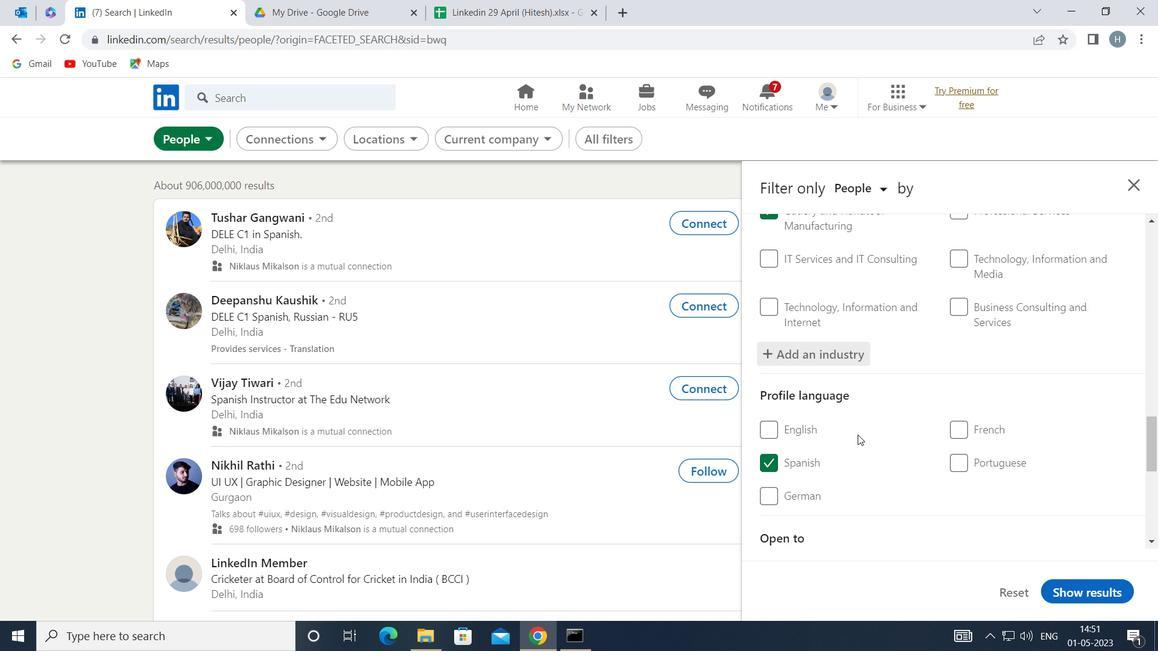 
Action: Mouse scrolled (858, 434) with delta (0, 0)
Screenshot: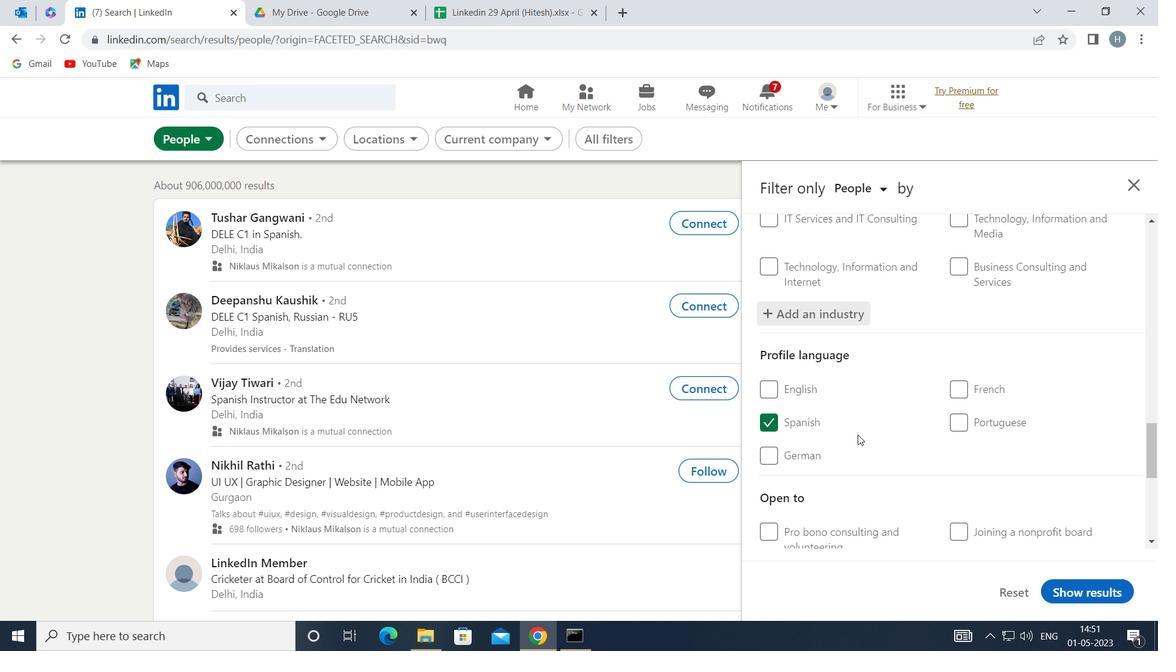 
Action: Mouse moved to (858, 435)
Screenshot: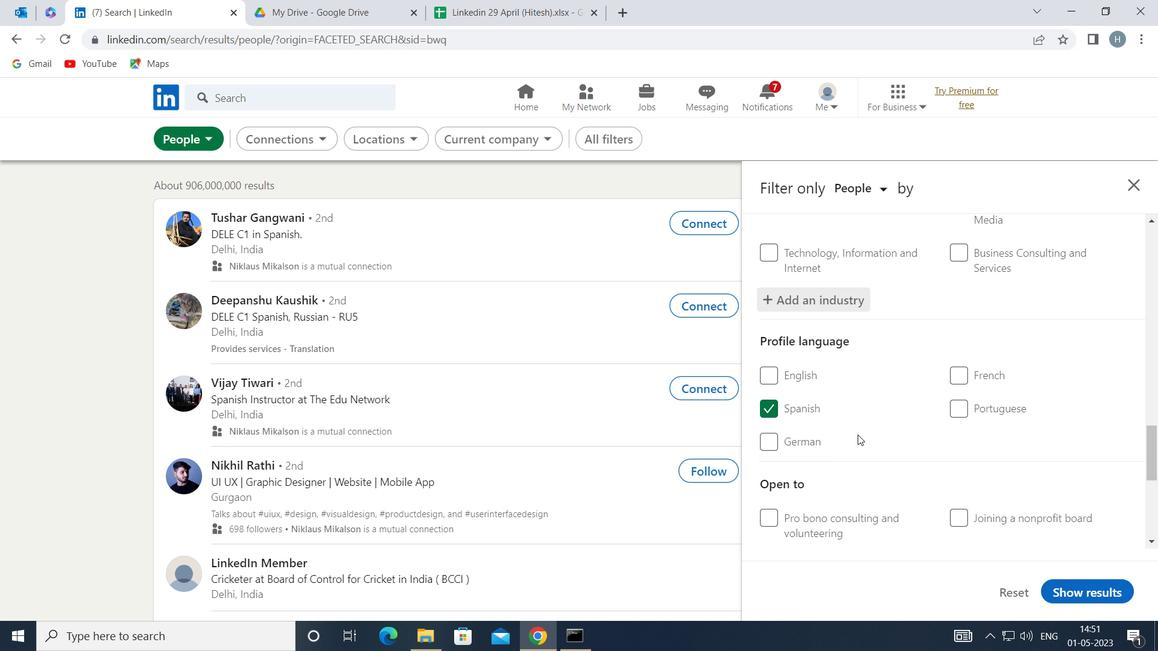 
Action: Mouse scrolled (858, 434) with delta (0, 0)
Screenshot: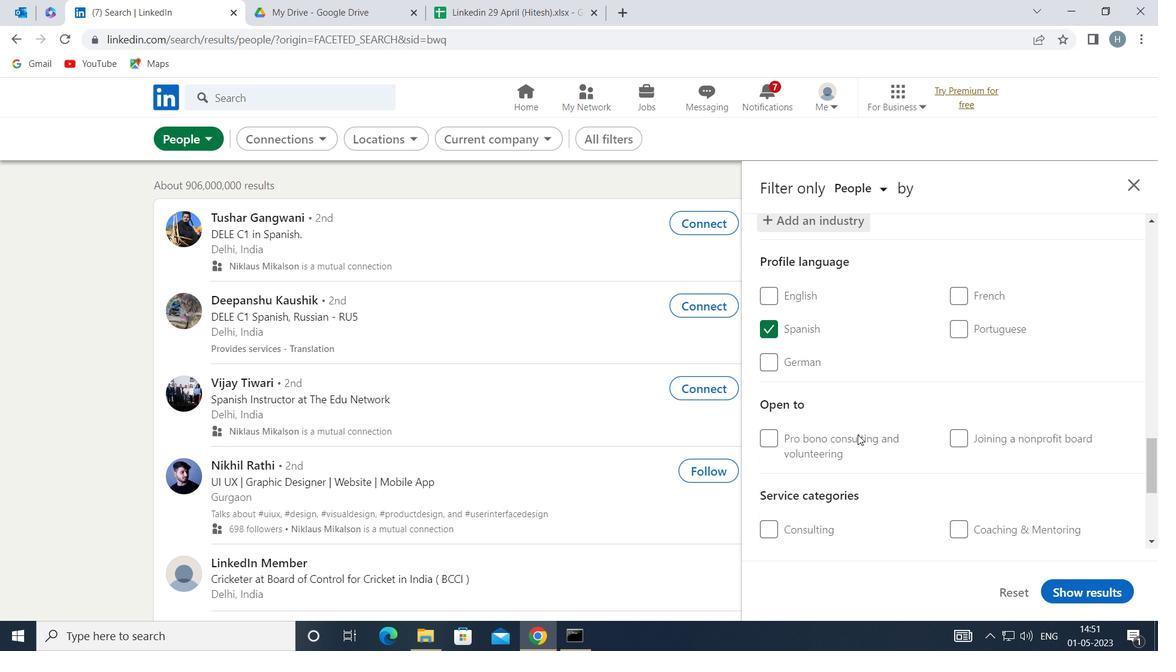 
Action: Mouse moved to (974, 449)
Screenshot: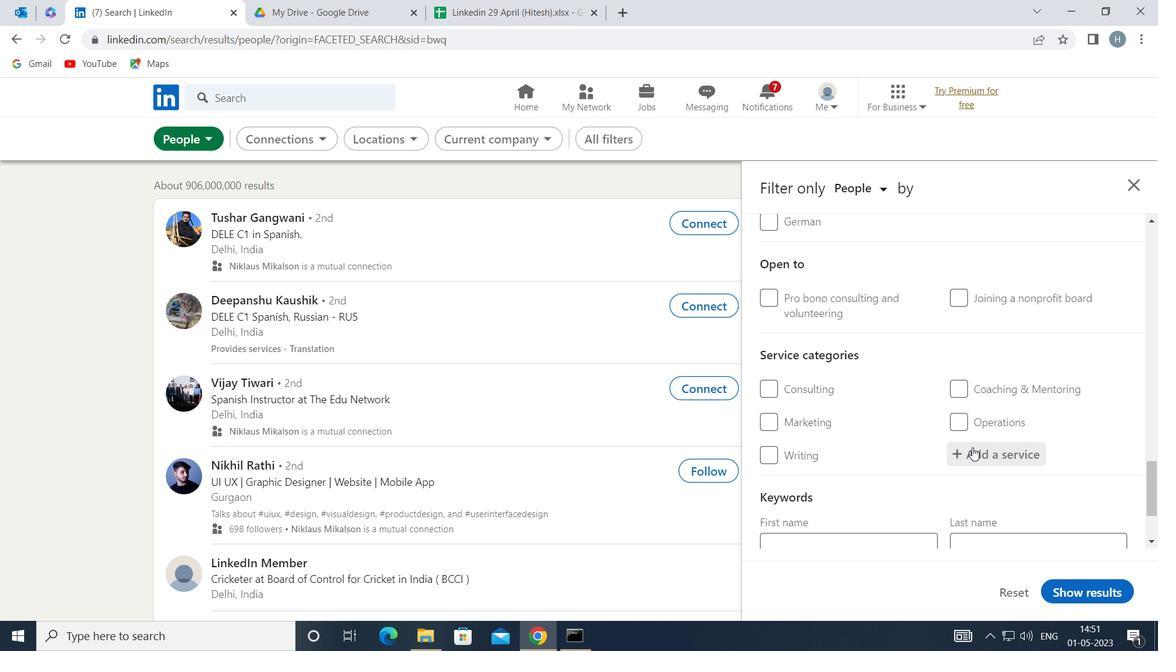 
Action: Mouse pressed left at (974, 449)
Screenshot: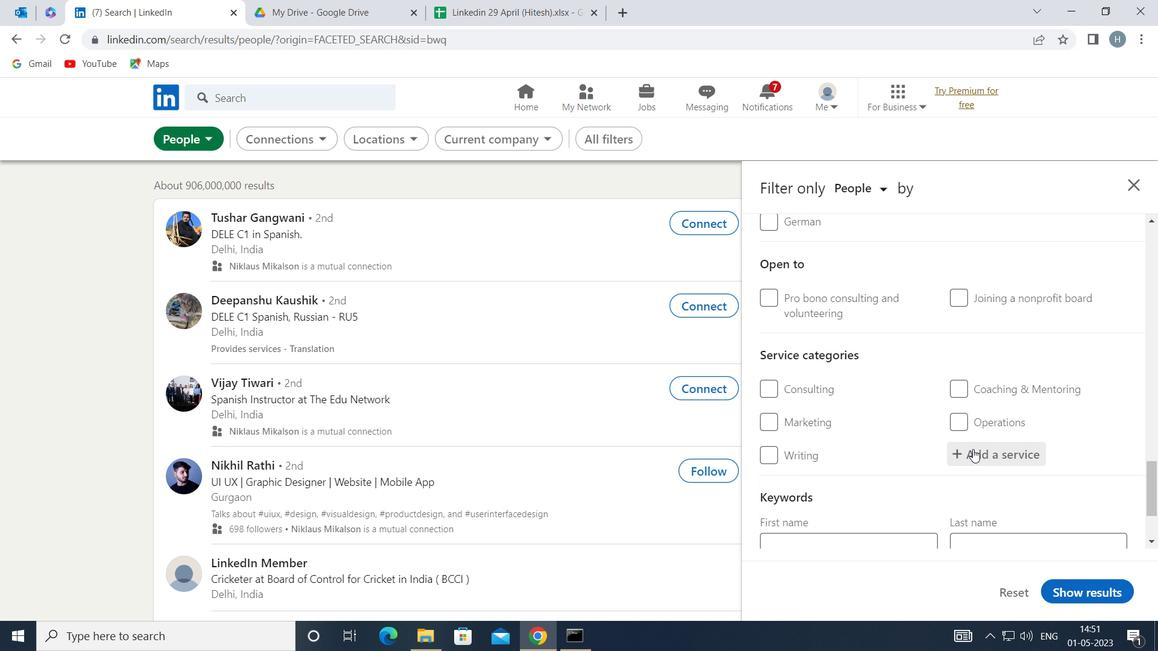 
Action: Mouse moved to (974, 450)
Screenshot: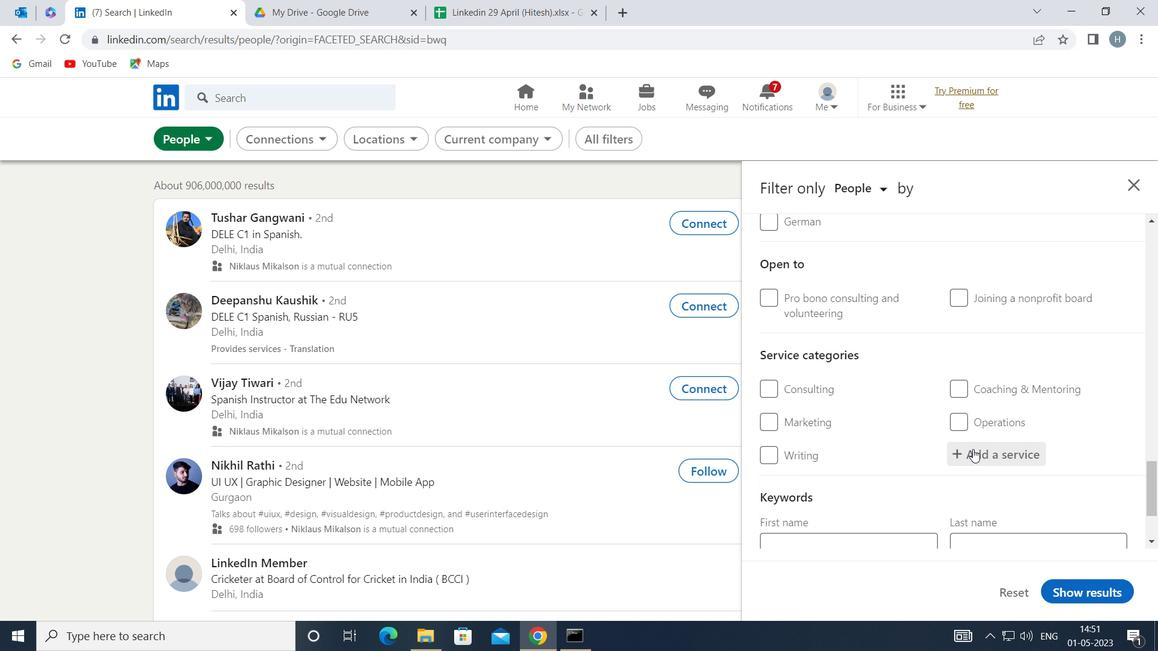 
Action: Key pressed <Key.shift>MOBILE
Screenshot: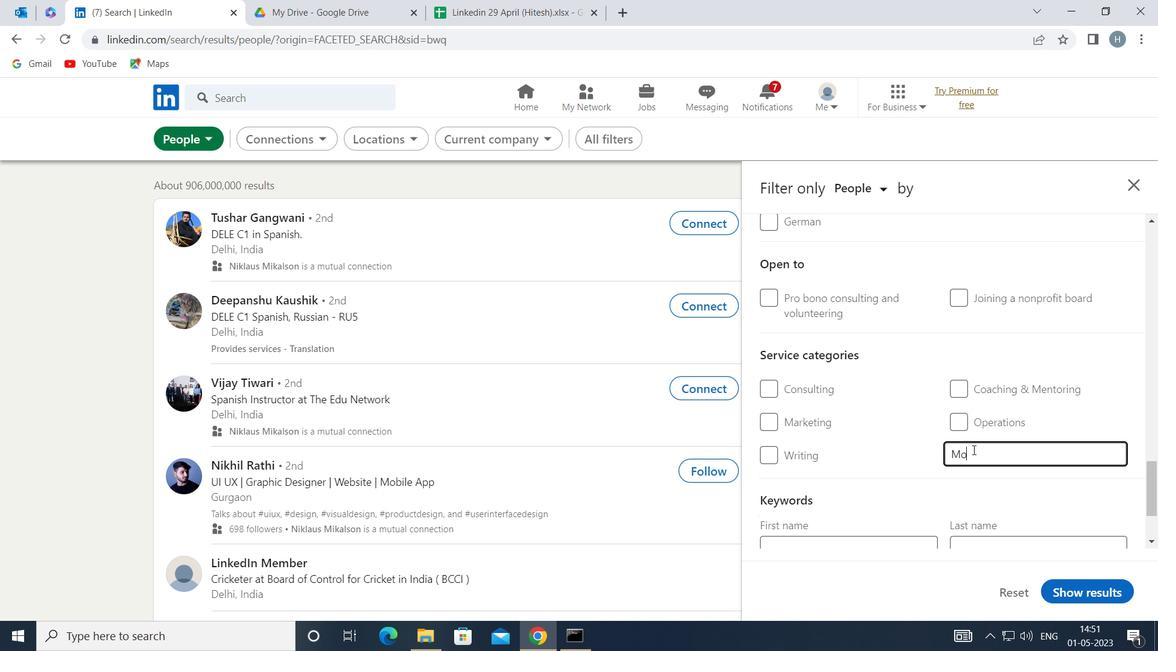 
Action: Mouse moved to (921, 468)
Screenshot: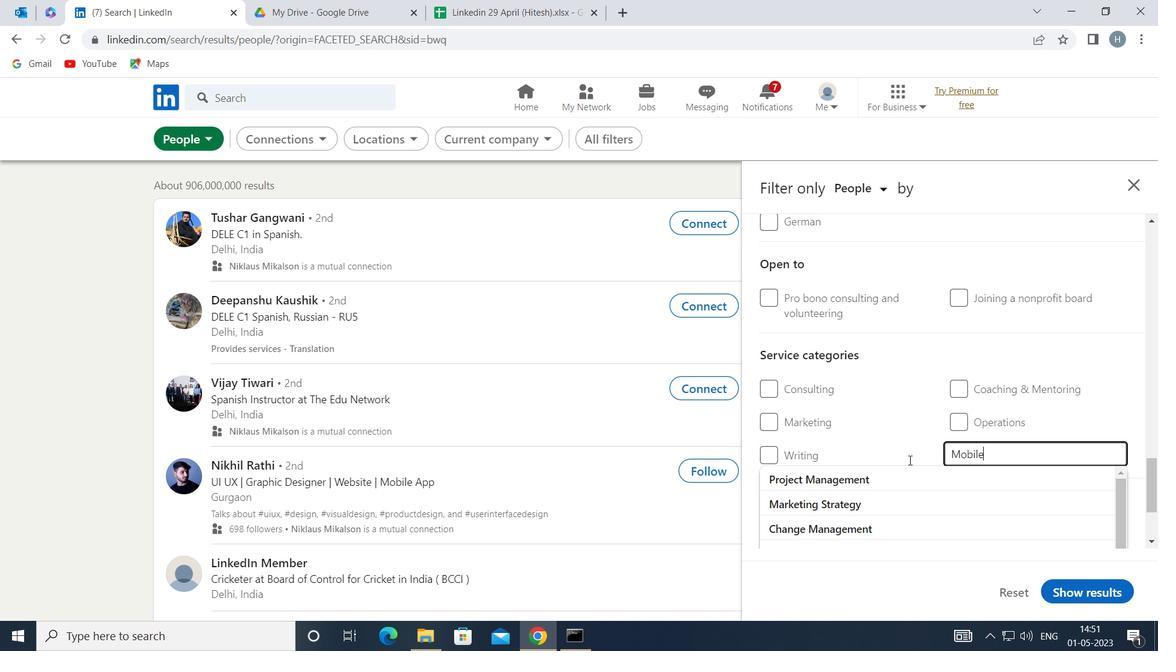 
Action: Key pressed <Key.space><Key.shift>MA
Screenshot: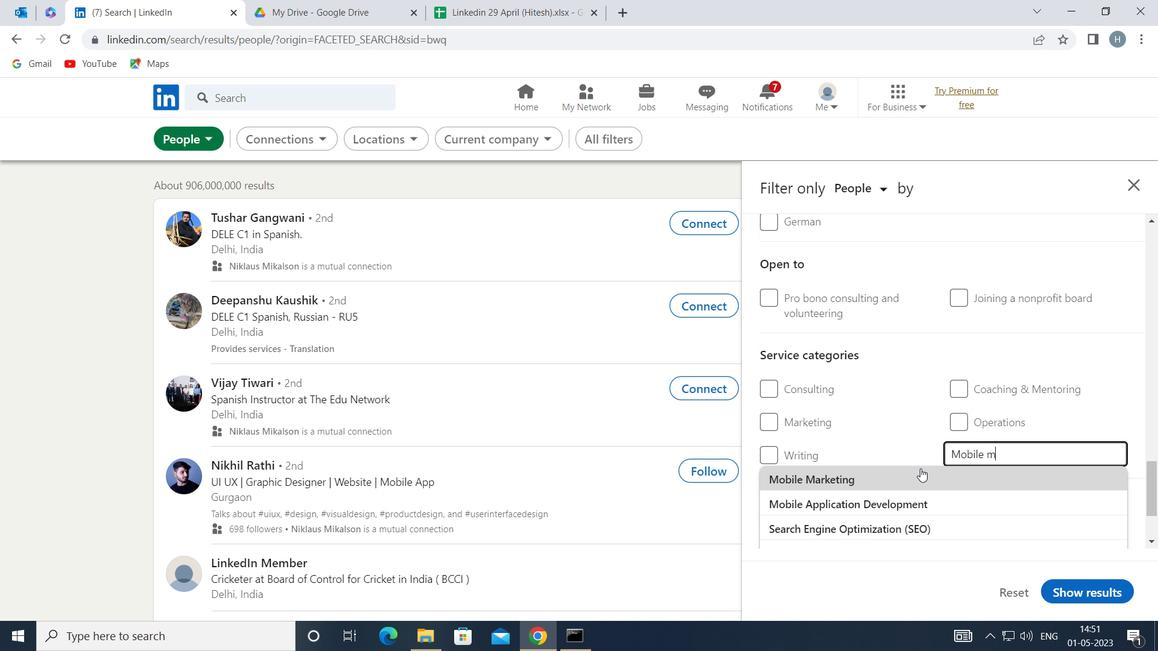 
Action: Mouse moved to (891, 481)
Screenshot: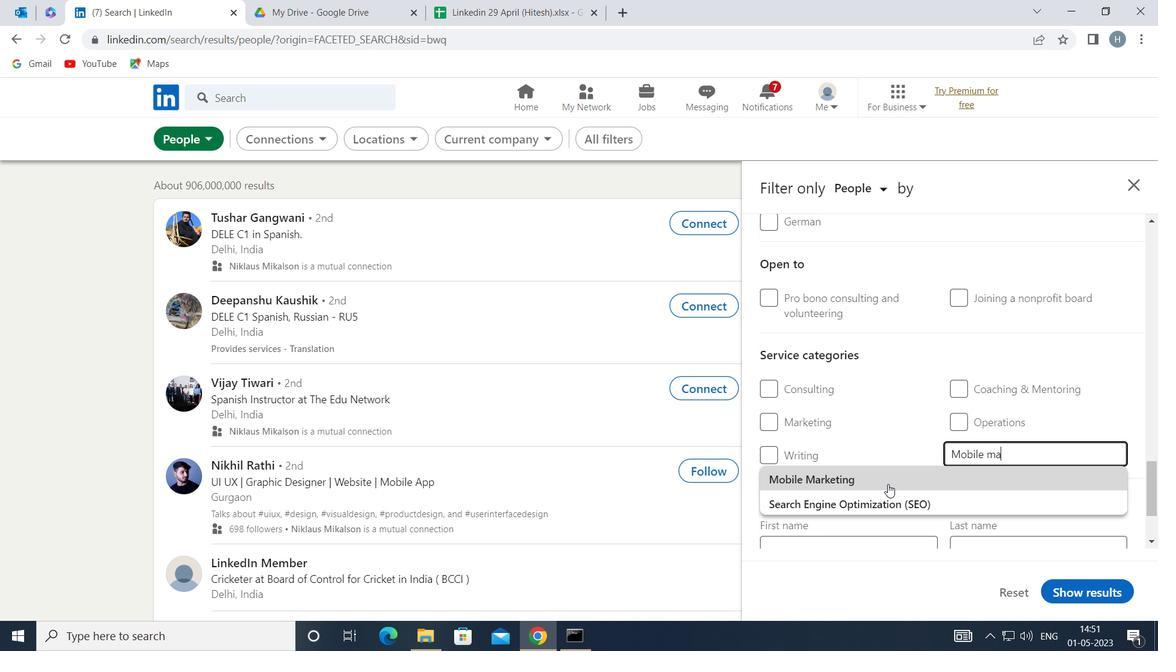 
Action: Mouse pressed left at (891, 481)
Screenshot: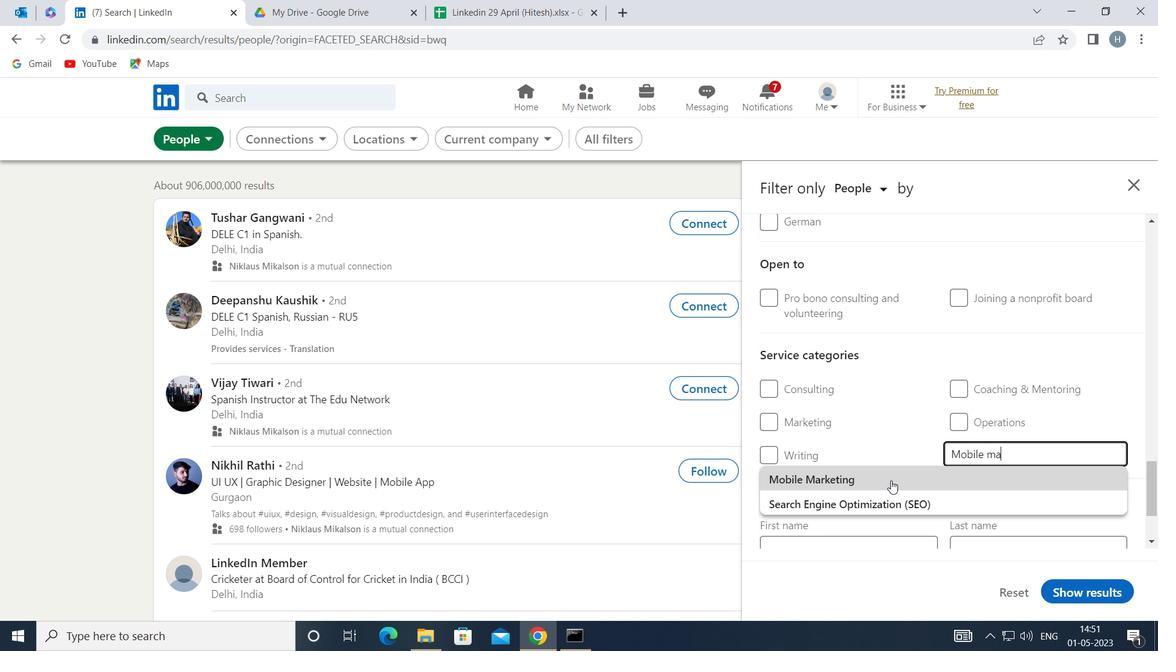 
Action: Mouse moved to (869, 452)
Screenshot: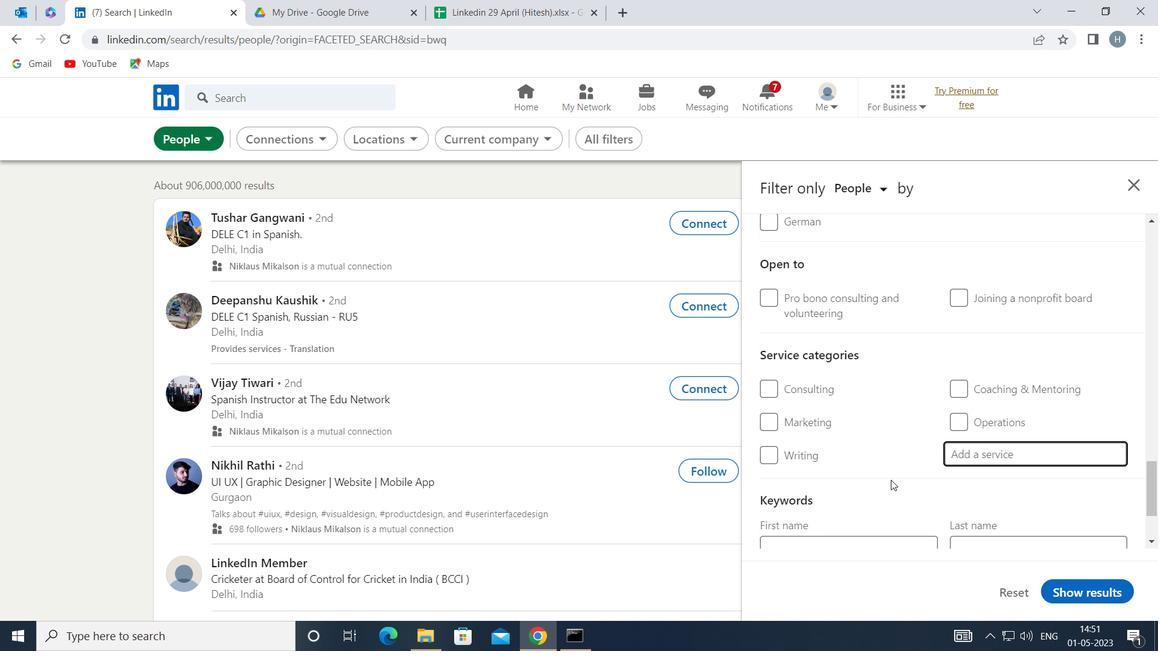 
Action: Mouse scrolled (869, 452) with delta (0, 0)
Screenshot: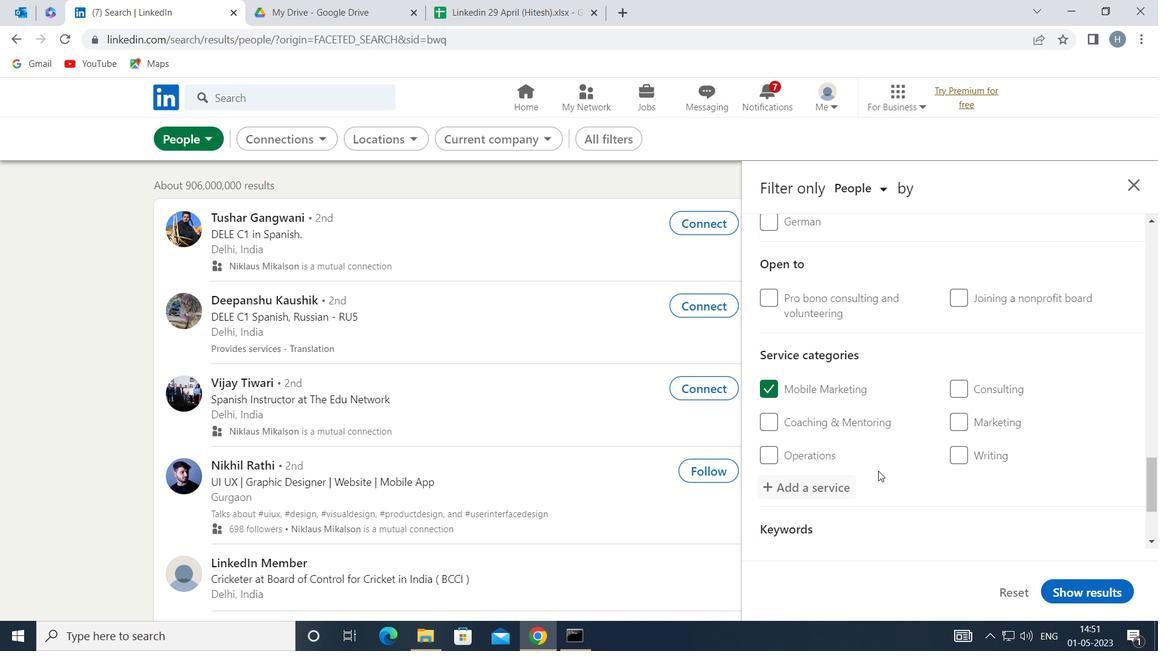 
Action: Mouse scrolled (869, 452) with delta (0, 0)
Screenshot: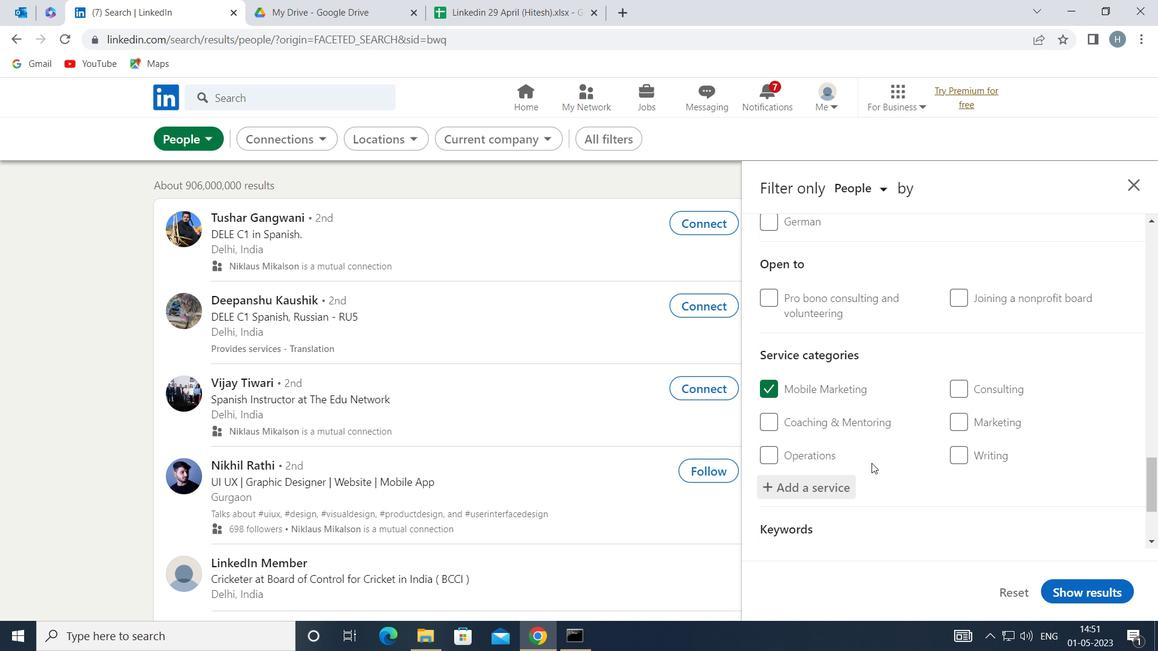 
Action: Mouse scrolled (869, 452) with delta (0, 0)
Screenshot: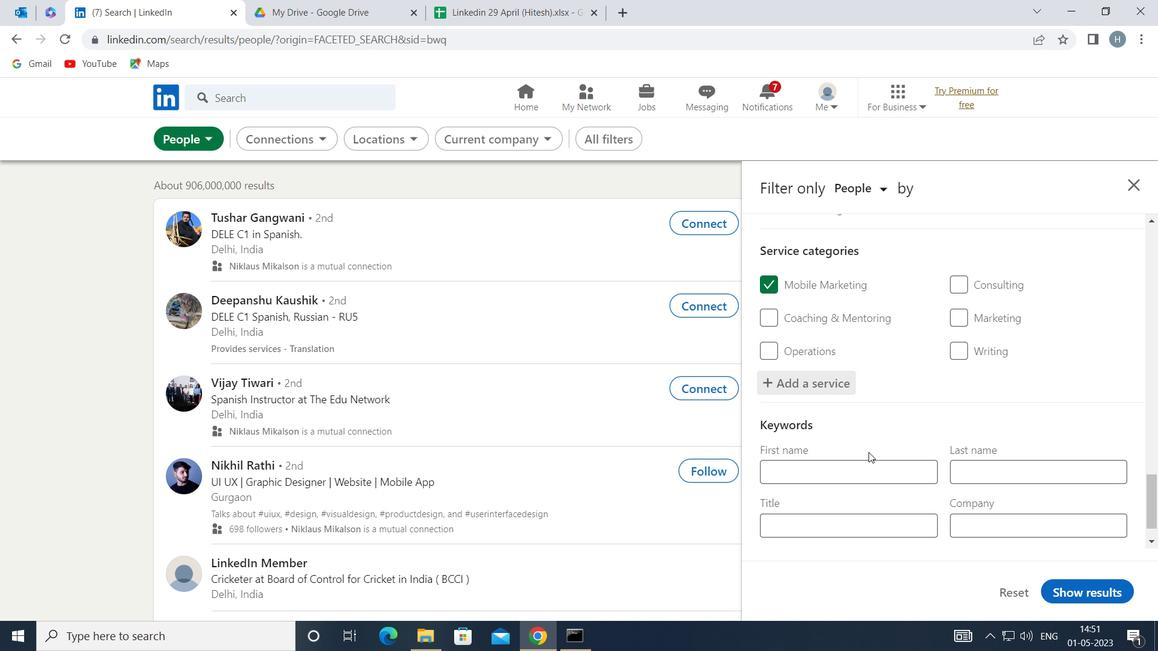 
Action: Mouse scrolled (869, 452) with delta (0, 0)
Screenshot: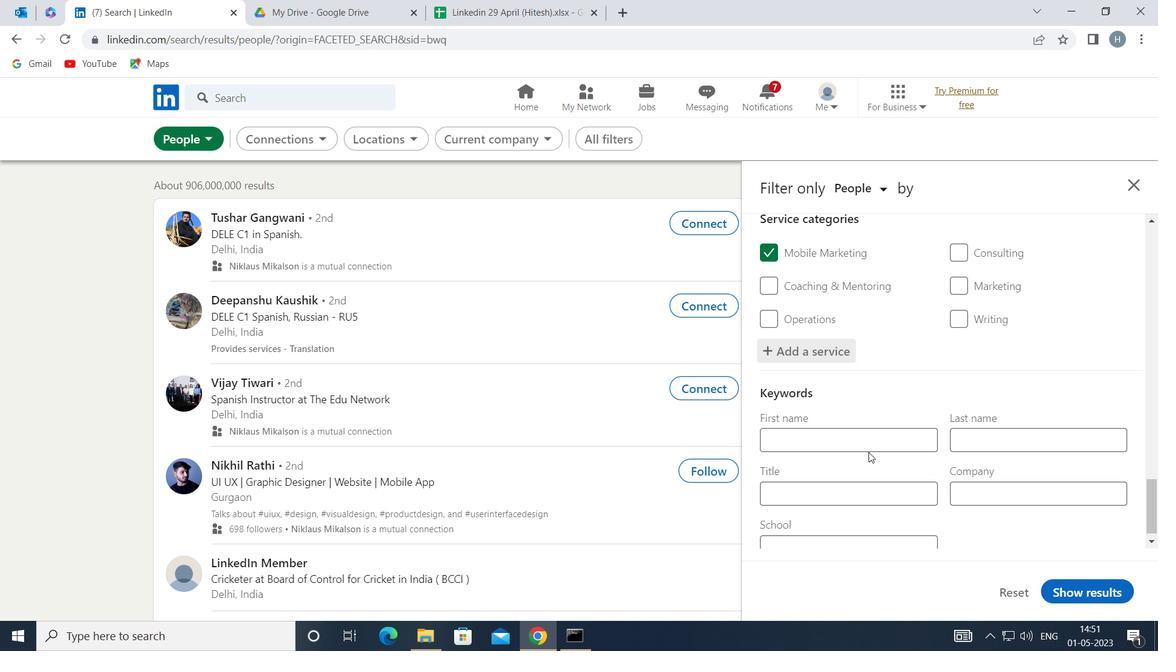 
Action: Mouse moved to (864, 475)
Screenshot: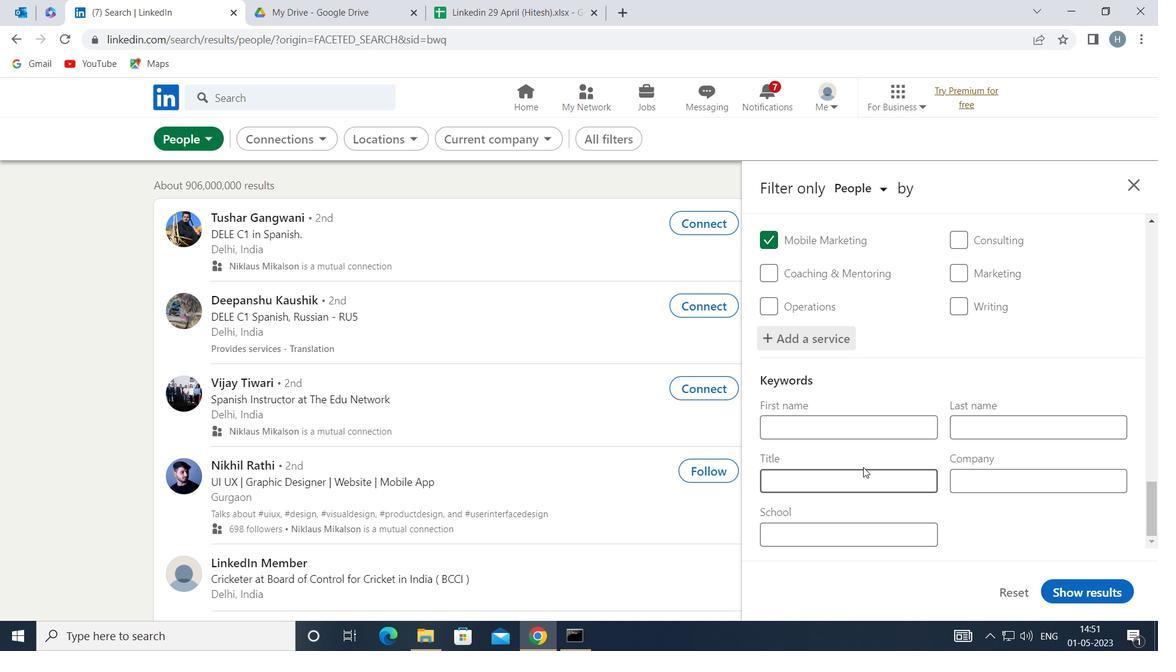 
Action: Mouse pressed left at (864, 475)
Screenshot: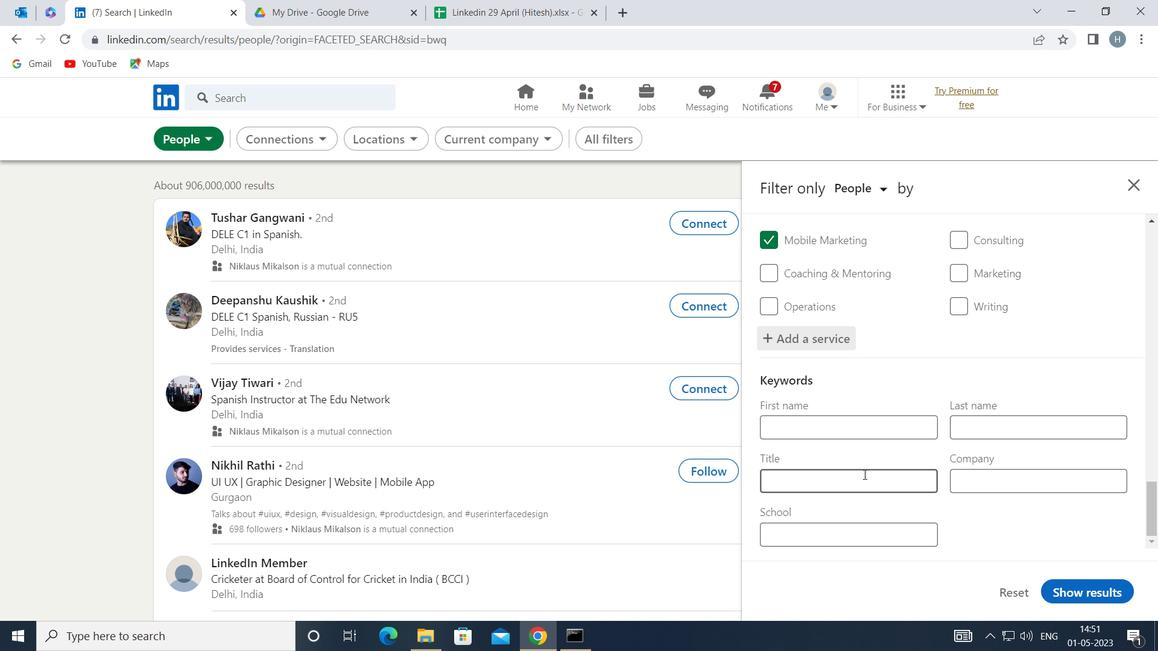 
Action: Key pressed <Key.shift>PUBLIV<Key.backspace>C<Key.space><Key.shift>RELATIONS
Screenshot: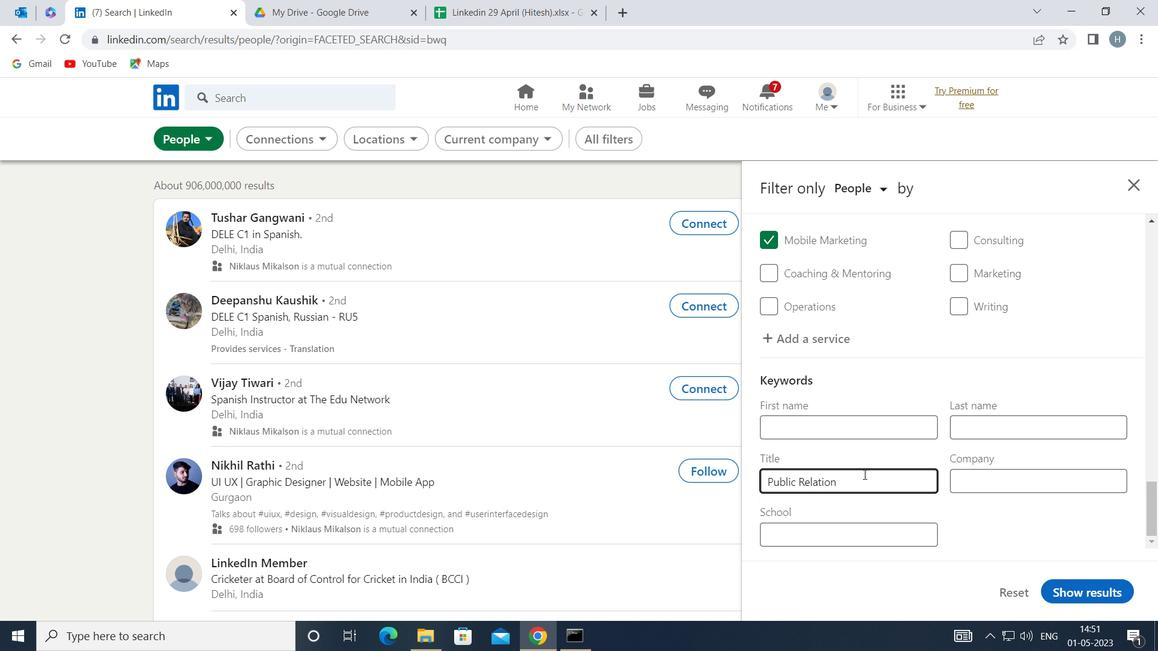 
Action: Mouse moved to (1062, 589)
Screenshot: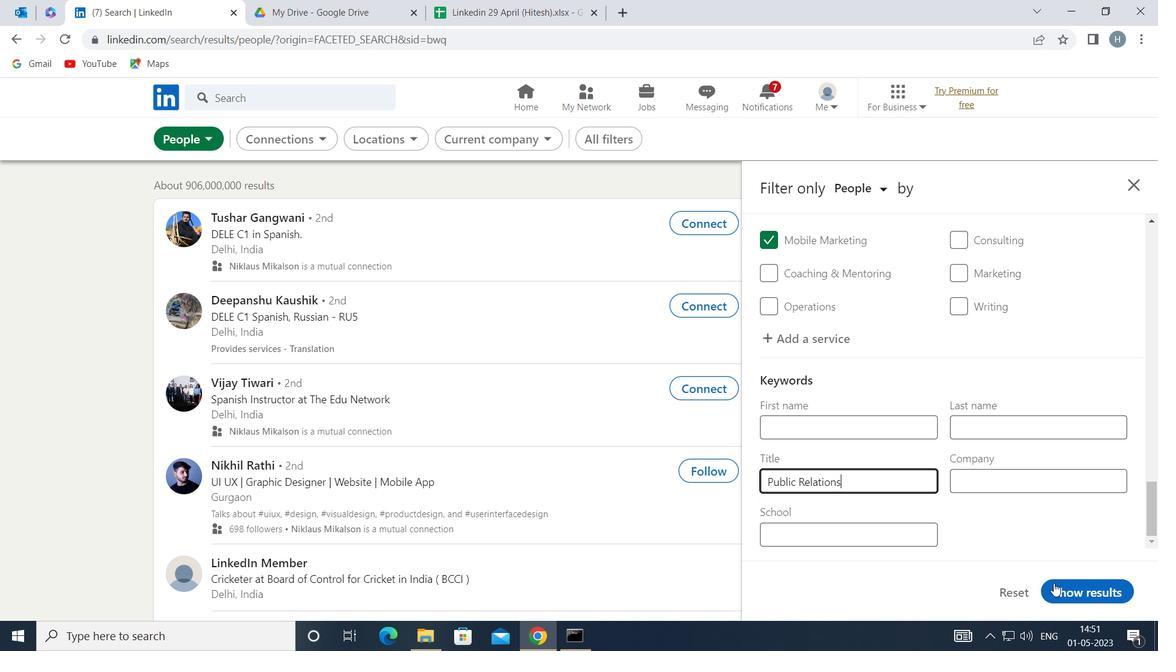 
Action: Mouse pressed left at (1062, 589)
Screenshot: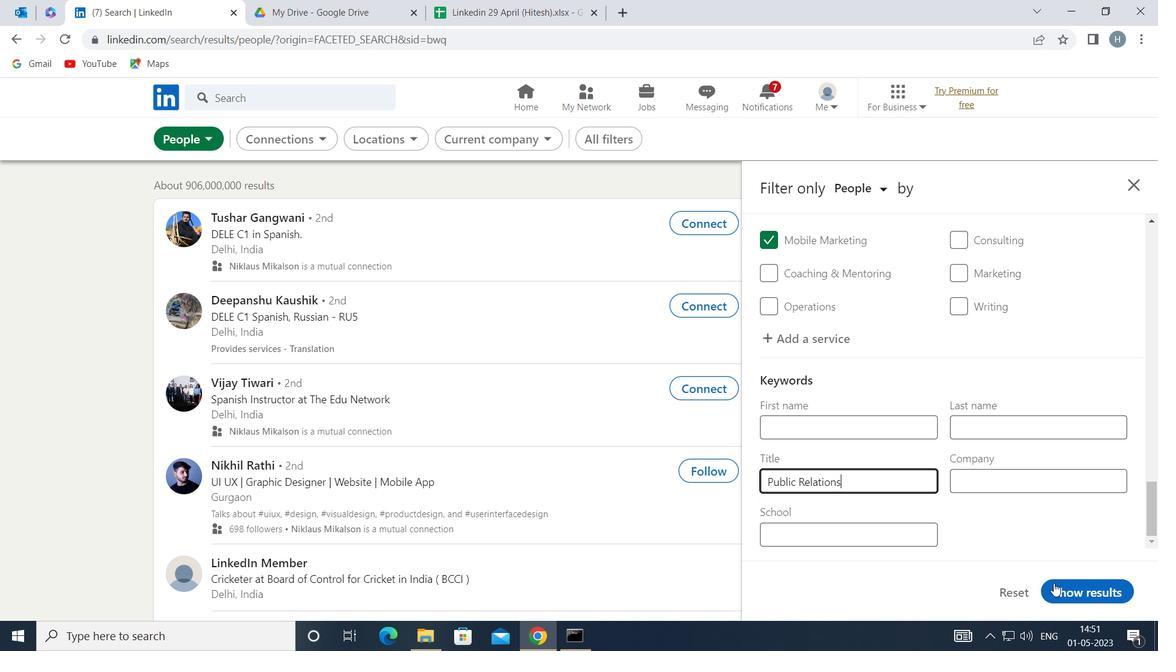 
Action: Mouse moved to (742, 371)
Screenshot: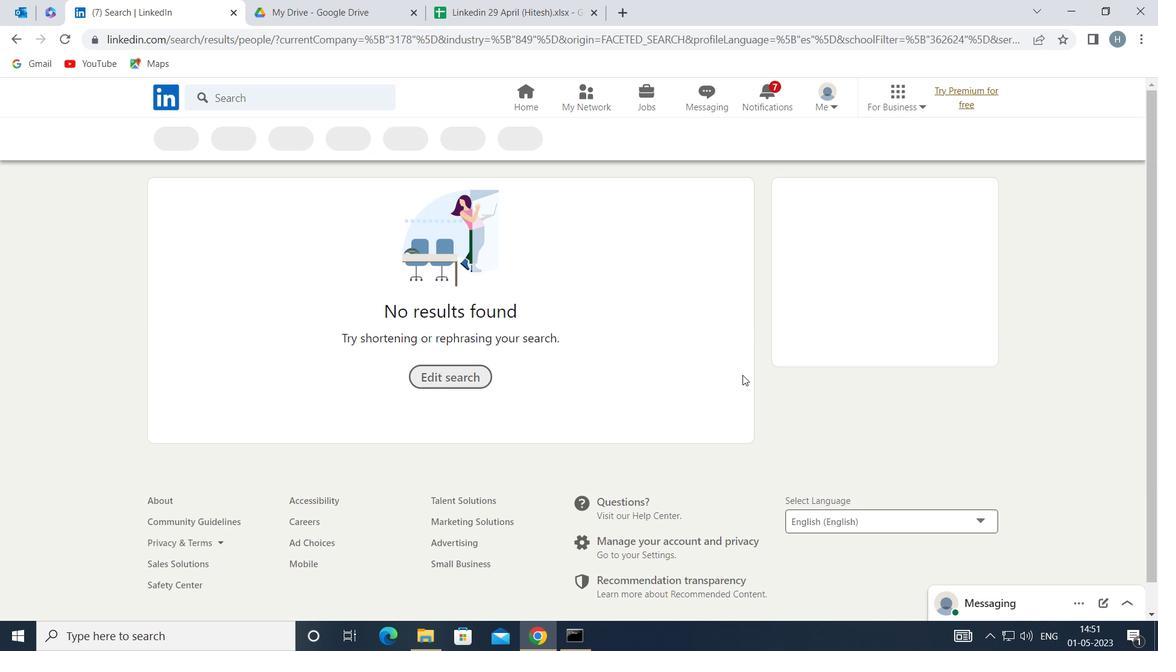 
